 Task: Find connections with filter location Stolberg with filter topic #indiawith filter profile language French with filter current company PENTOZ with filter school Mata Sundri College For Women with filter industry Ambulance Services with filter service category Lead Generation with filter keywords title Truck Driver
Action: Mouse moved to (181, 273)
Screenshot: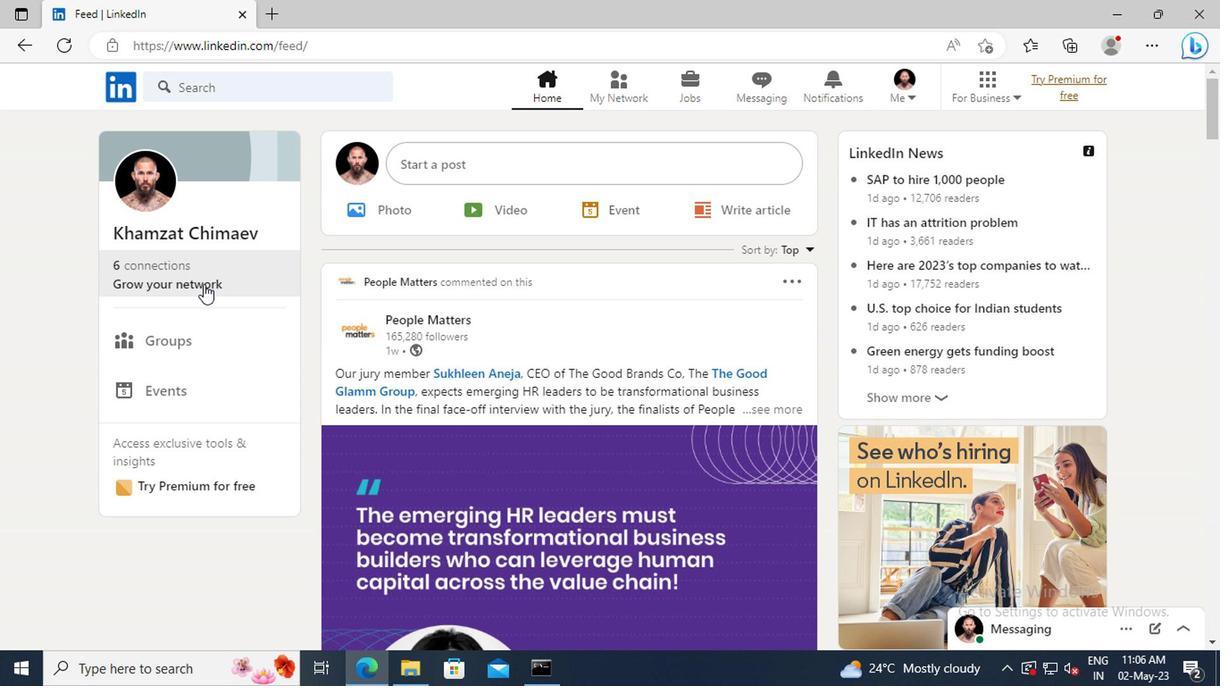 
Action: Mouse pressed left at (181, 273)
Screenshot: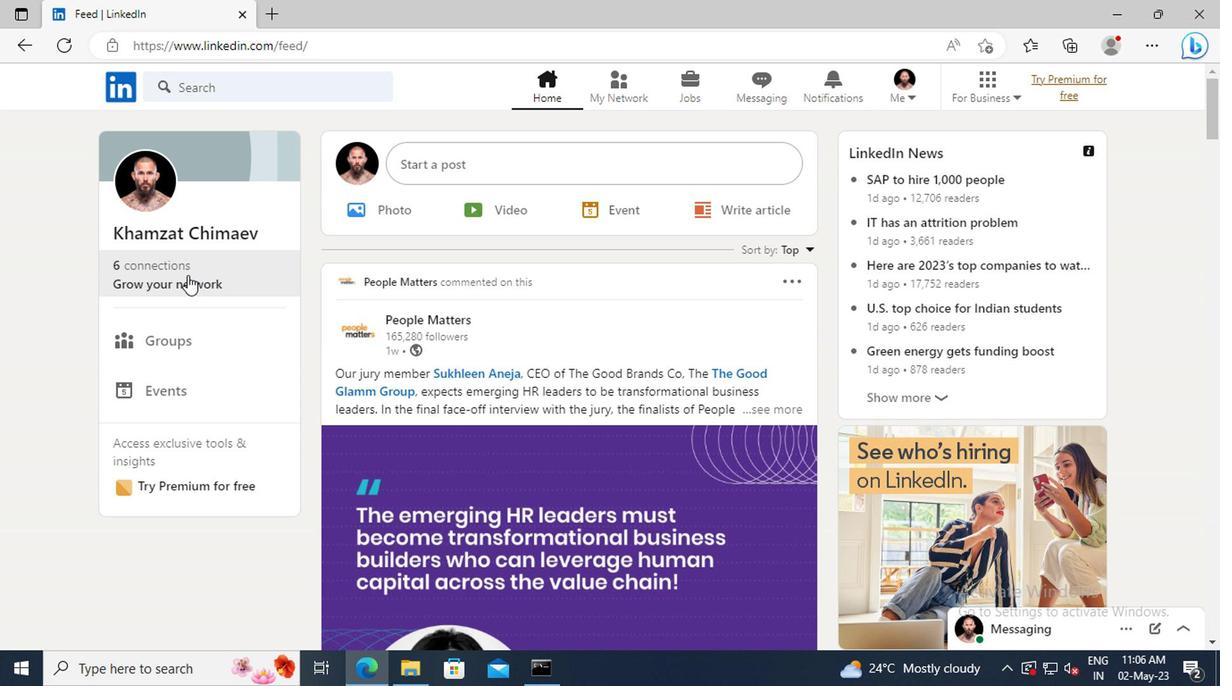 
Action: Mouse moved to (186, 186)
Screenshot: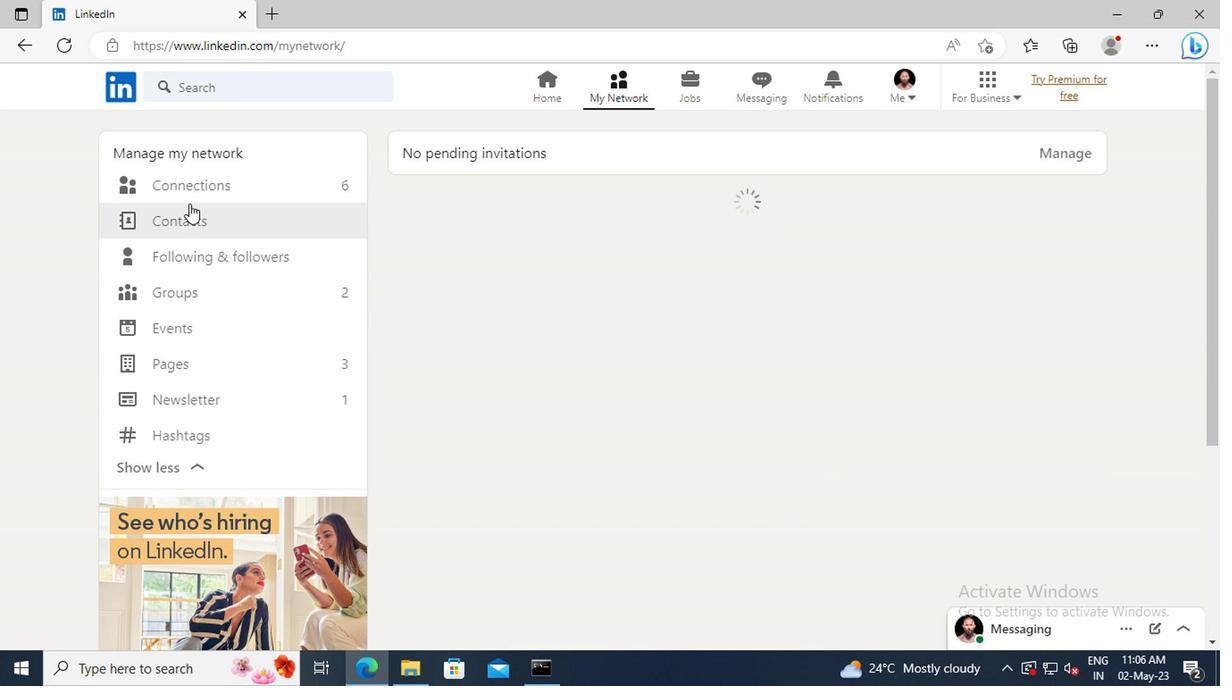 
Action: Mouse pressed left at (186, 186)
Screenshot: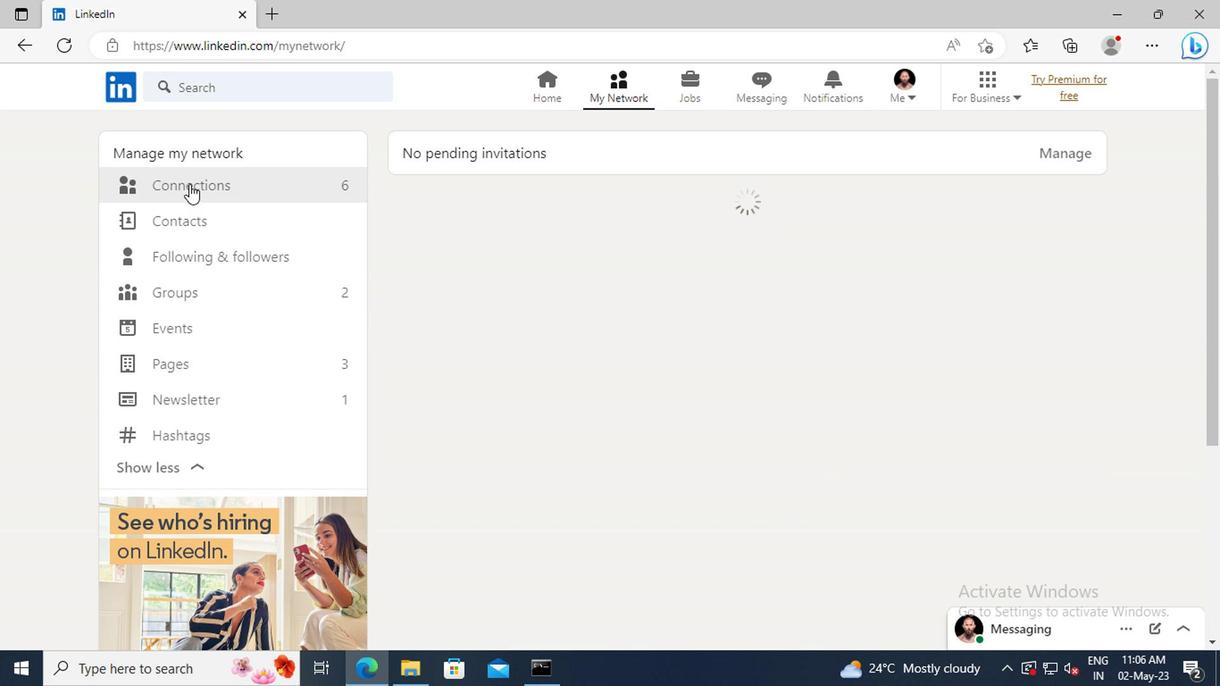 
Action: Mouse moved to (736, 188)
Screenshot: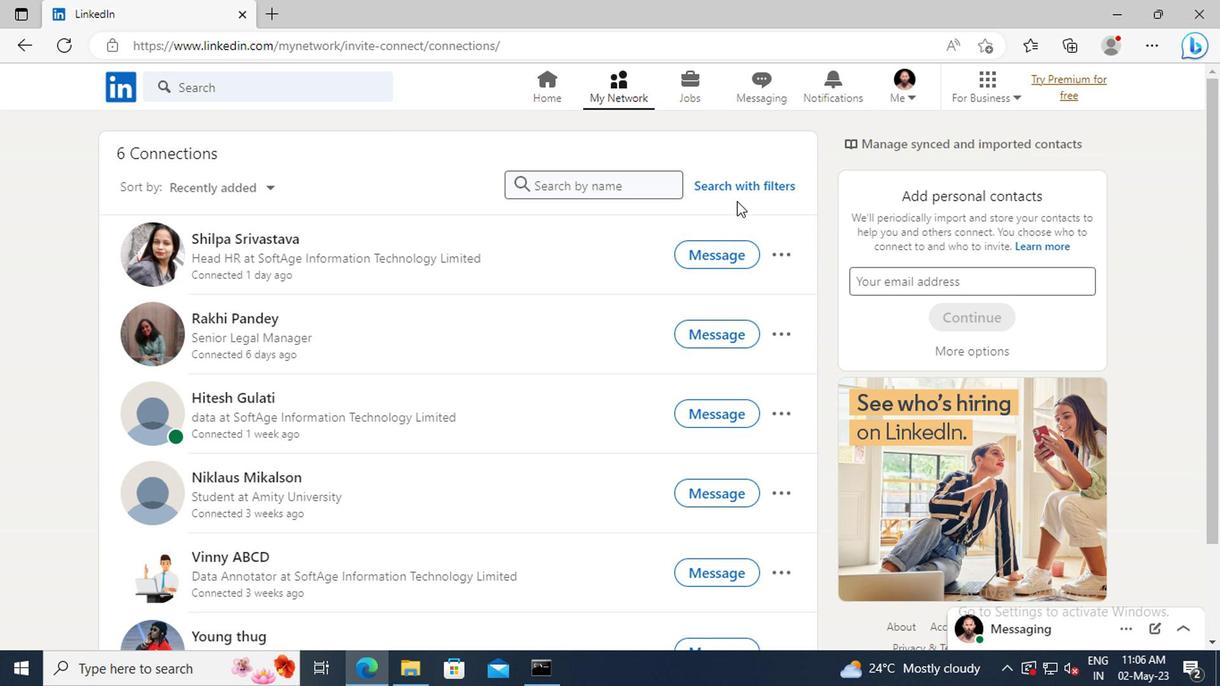 
Action: Mouse pressed left at (736, 188)
Screenshot: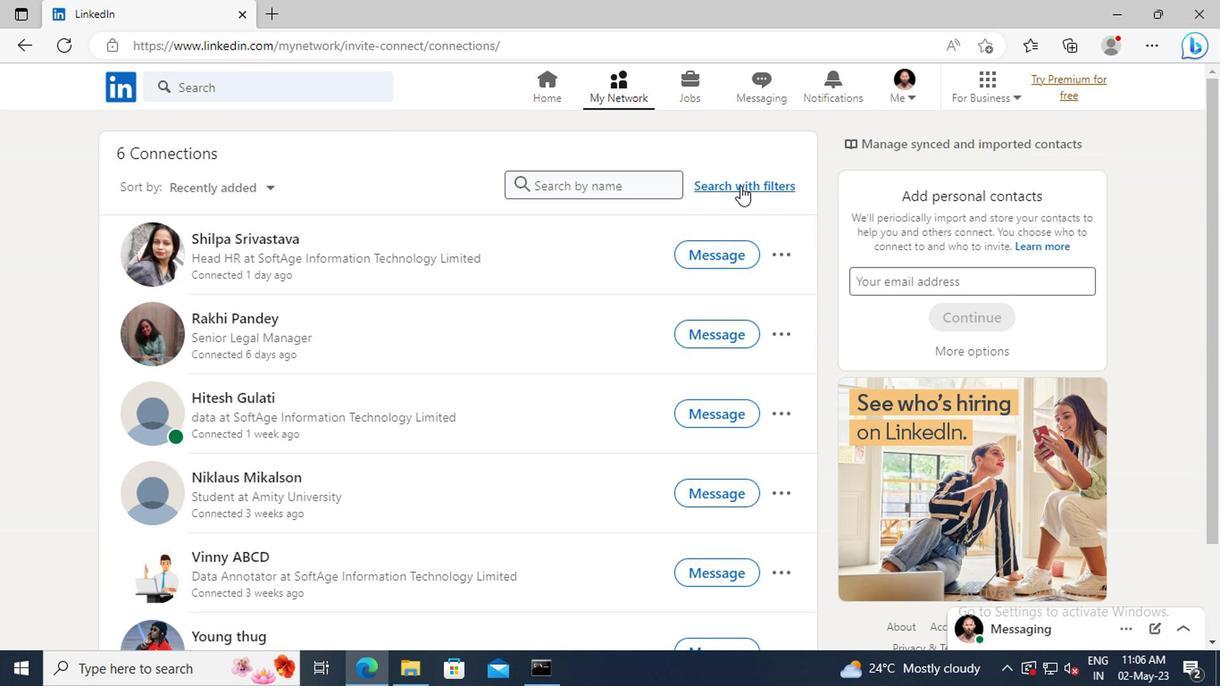 
Action: Mouse moved to (668, 144)
Screenshot: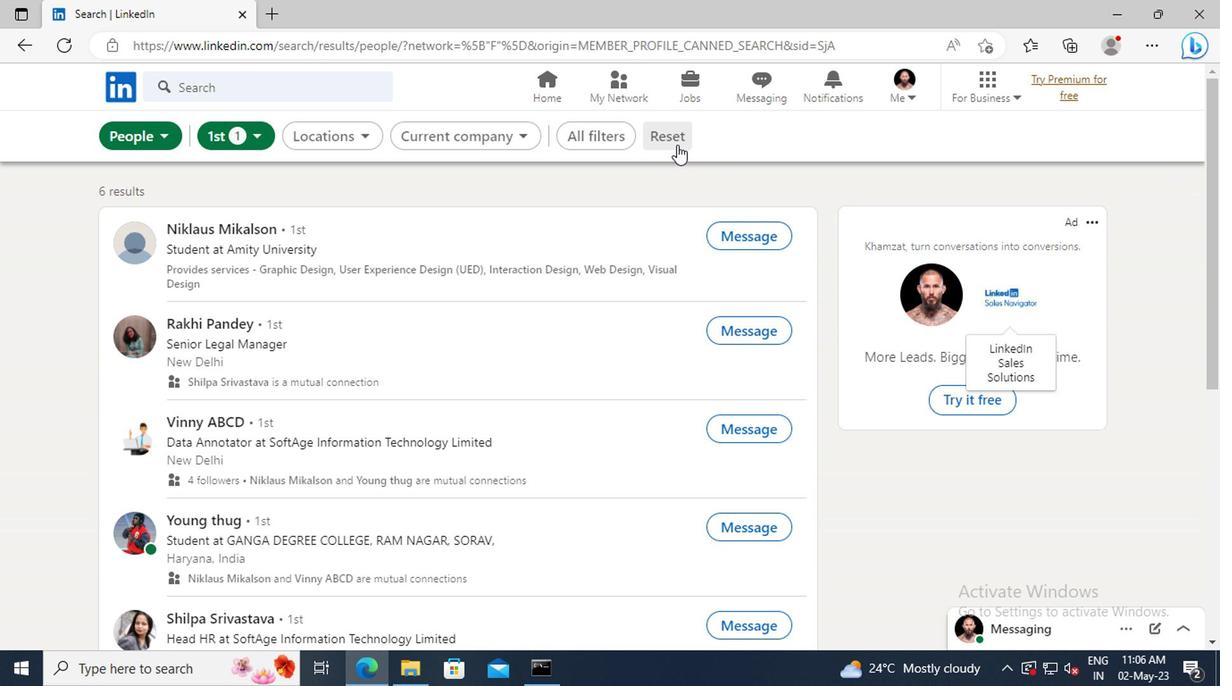 
Action: Mouse pressed left at (668, 144)
Screenshot: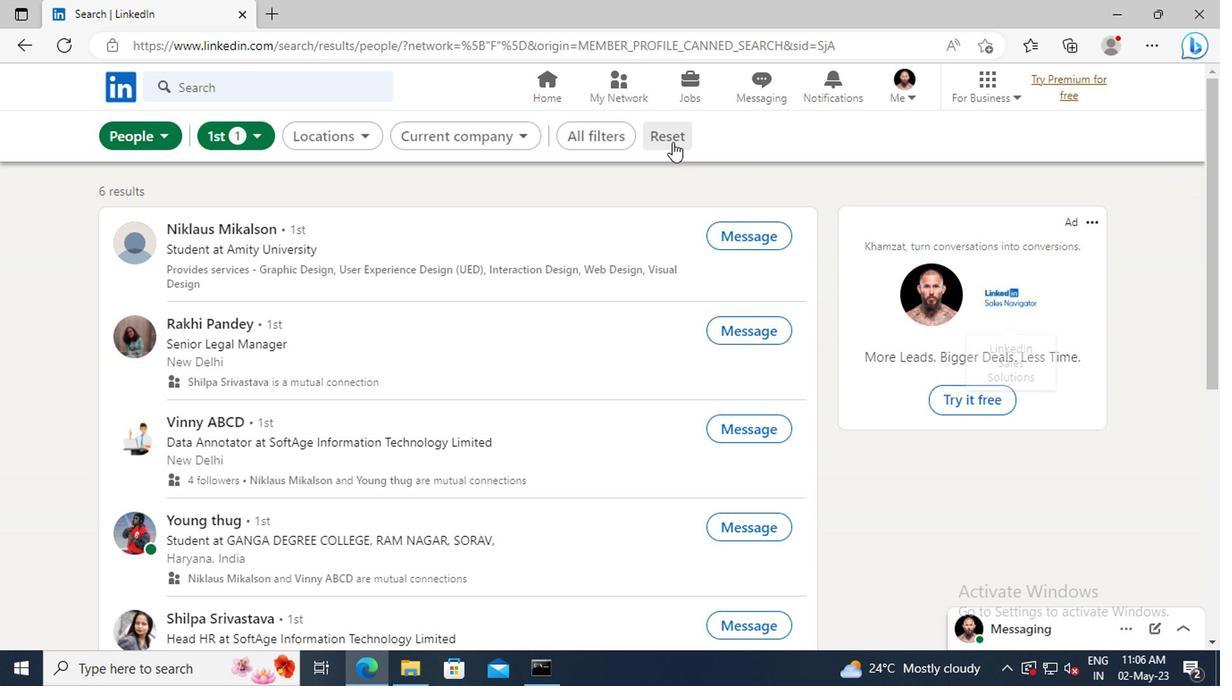 
Action: Mouse moved to (641, 143)
Screenshot: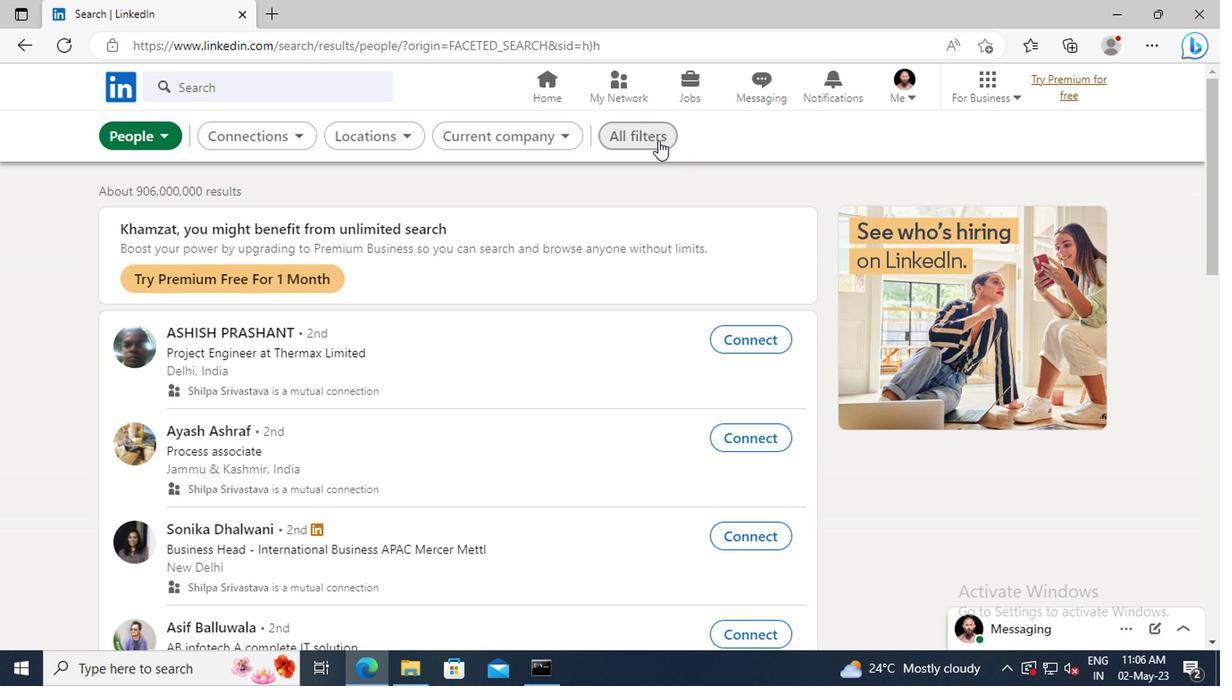 
Action: Mouse pressed left at (641, 143)
Screenshot: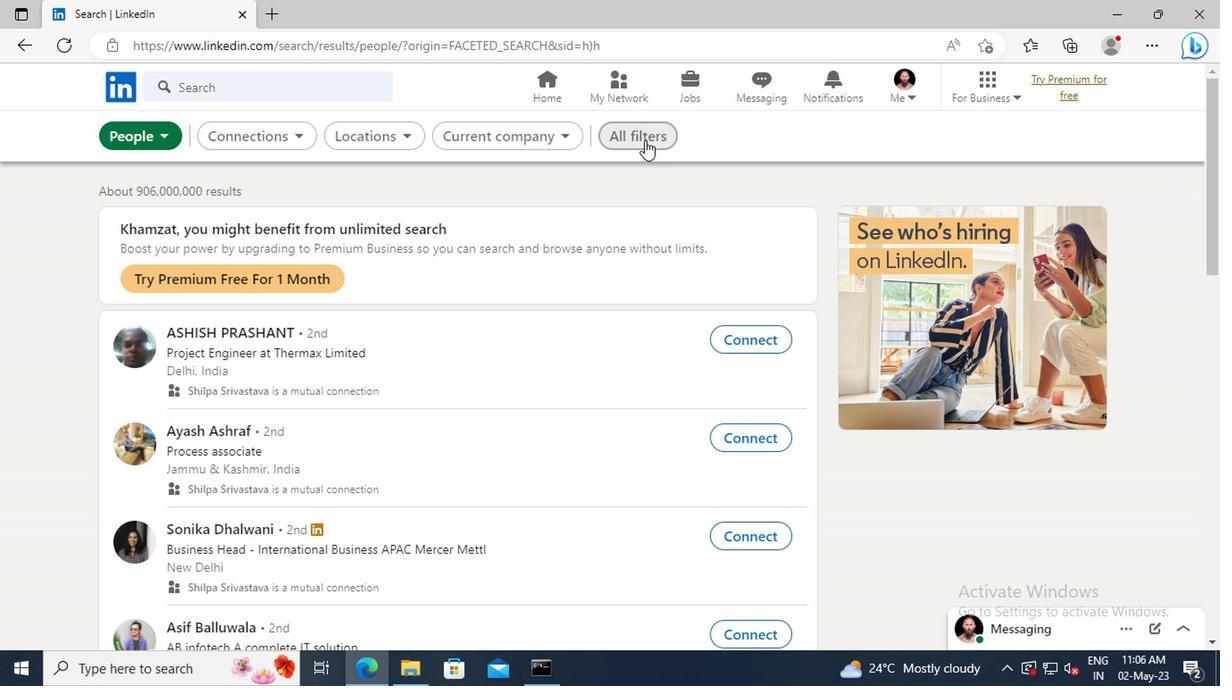 
Action: Mouse moved to (964, 300)
Screenshot: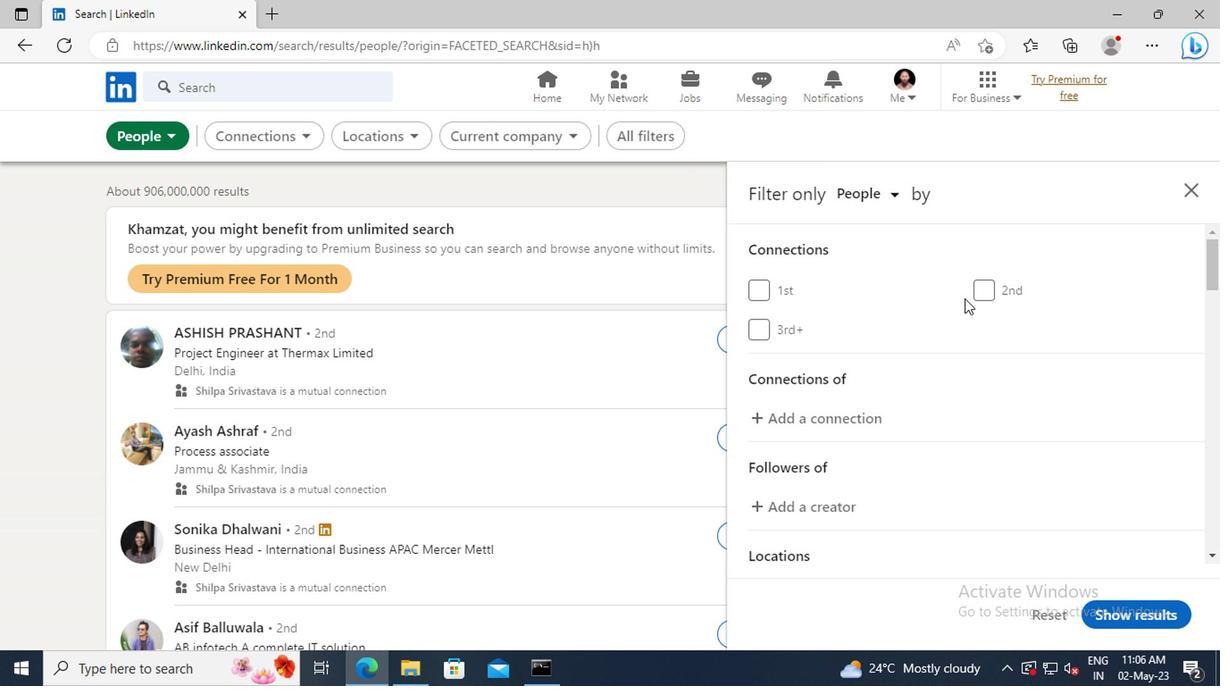 
Action: Mouse scrolled (964, 300) with delta (0, 0)
Screenshot: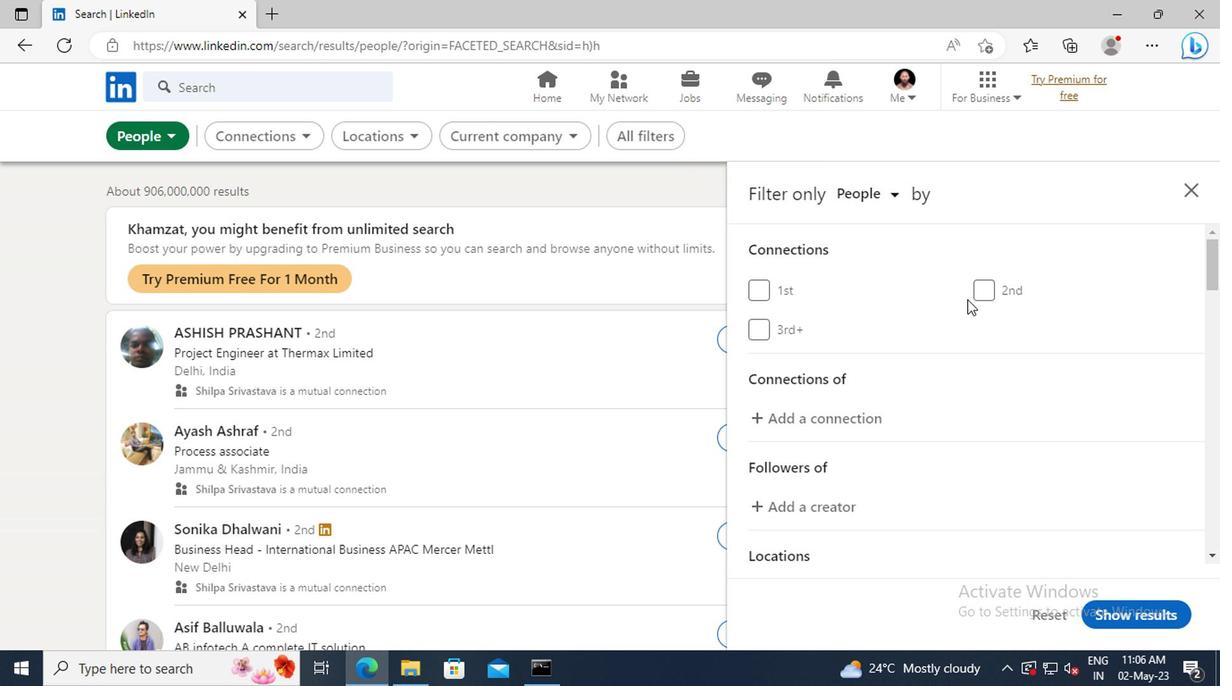 
Action: Mouse scrolled (964, 300) with delta (0, 0)
Screenshot: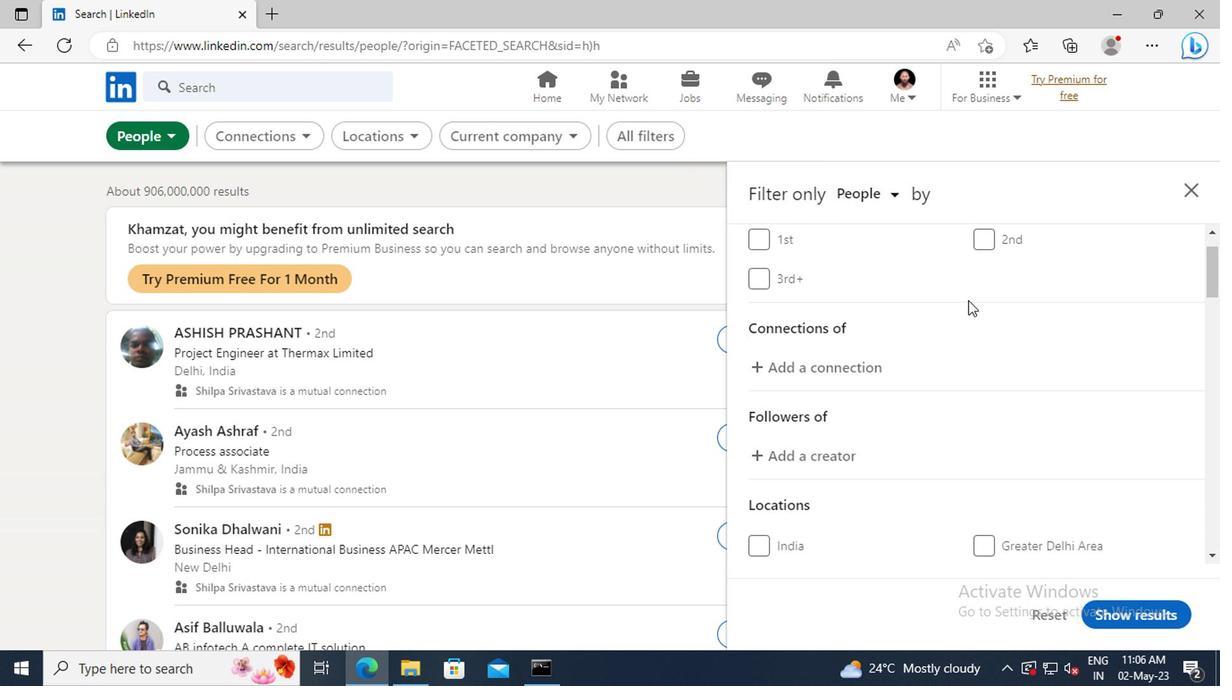 
Action: Mouse scrolled (964, 300) with delta (0, 0)
Screenshot: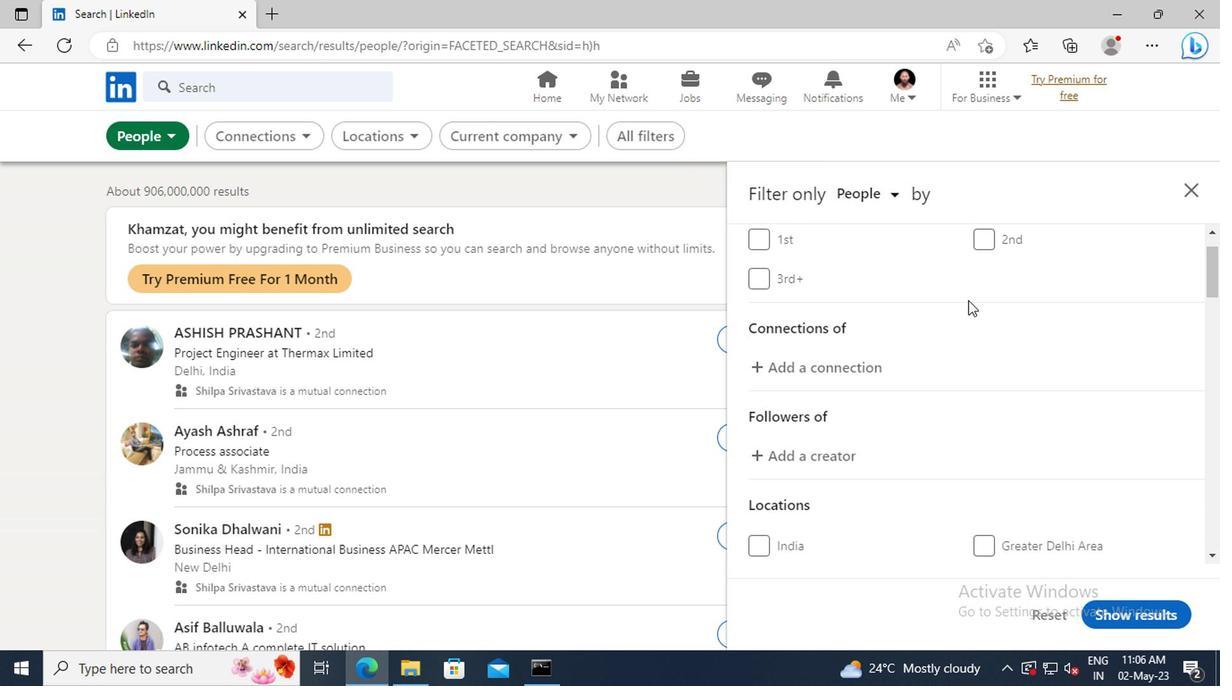 
Action: Mouse scrolled (964, 300) with delta (0, 0)
Screenshot: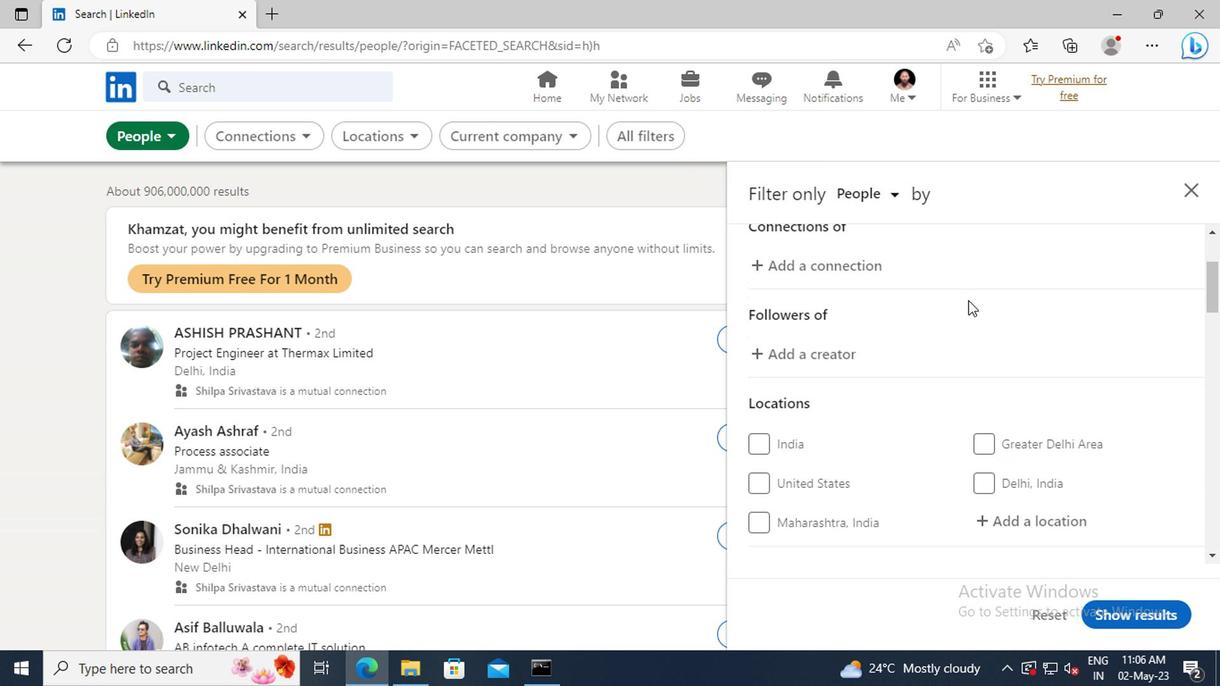 
Action: Mouse scrolled (964, 300) with delta (0, 0)
Screenshot: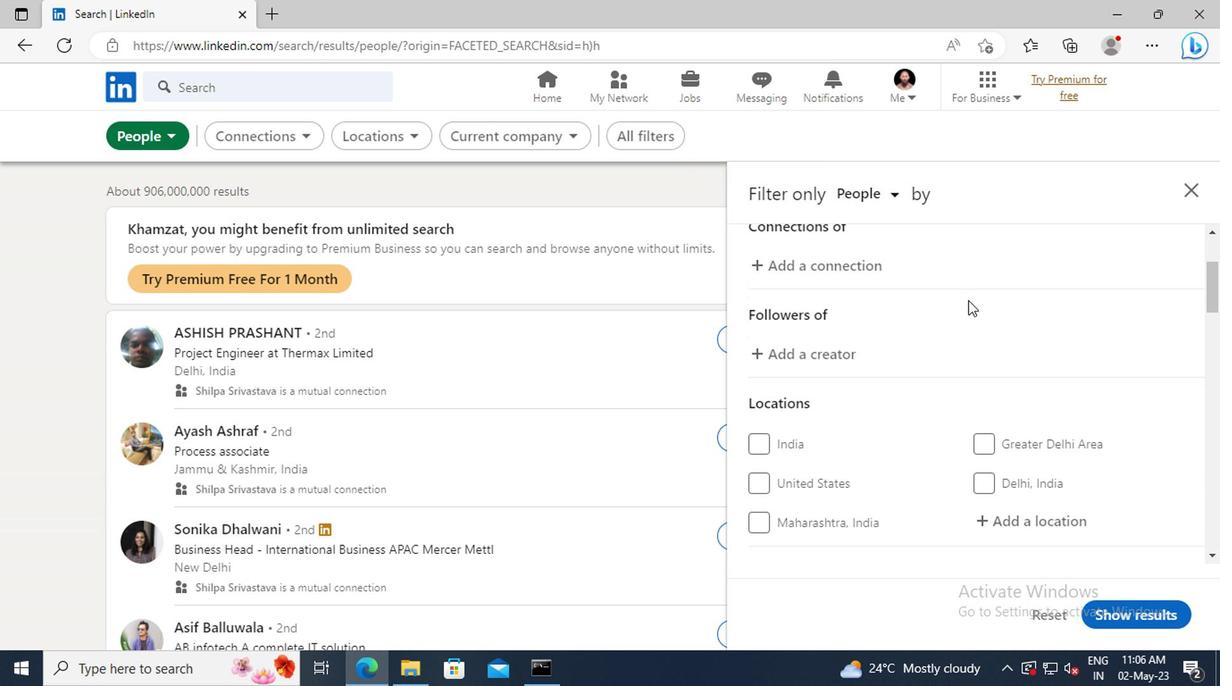 
Action: Mouse scrolled (964, 300) with delta (0, 0)
Screenshot: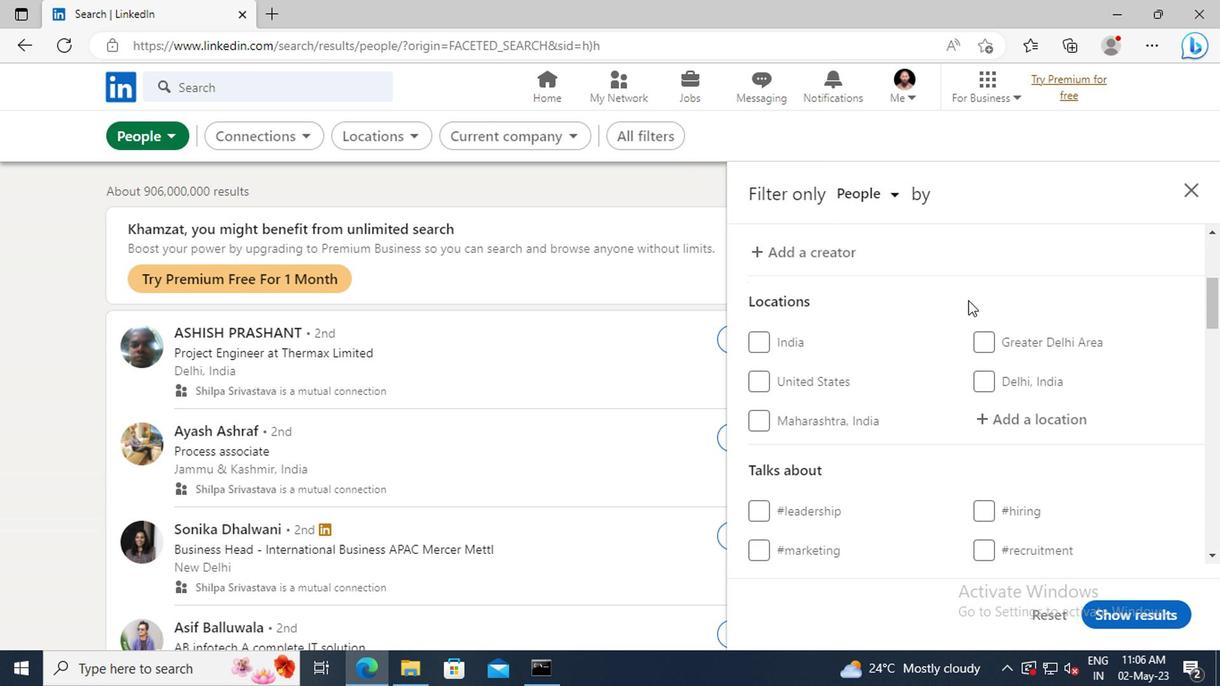 
Action: Mouse moved to (979, 368)
Screenshot: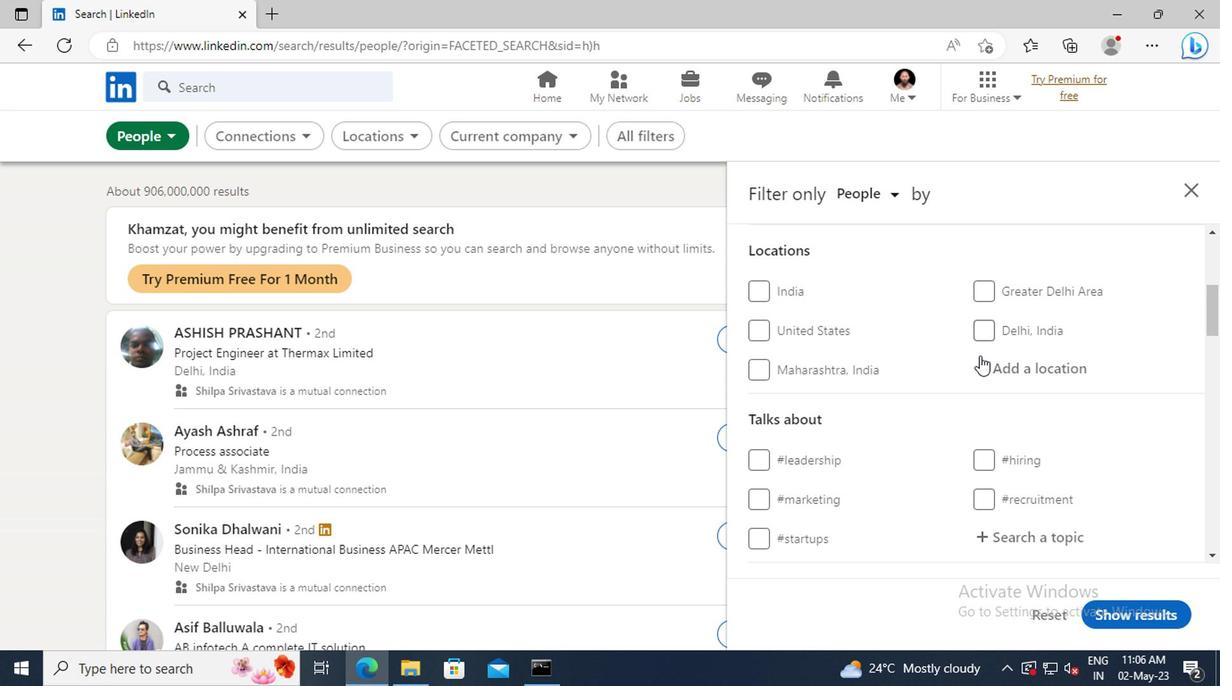 
Action: Mouse pressed left at (979, 368)
Screenshot: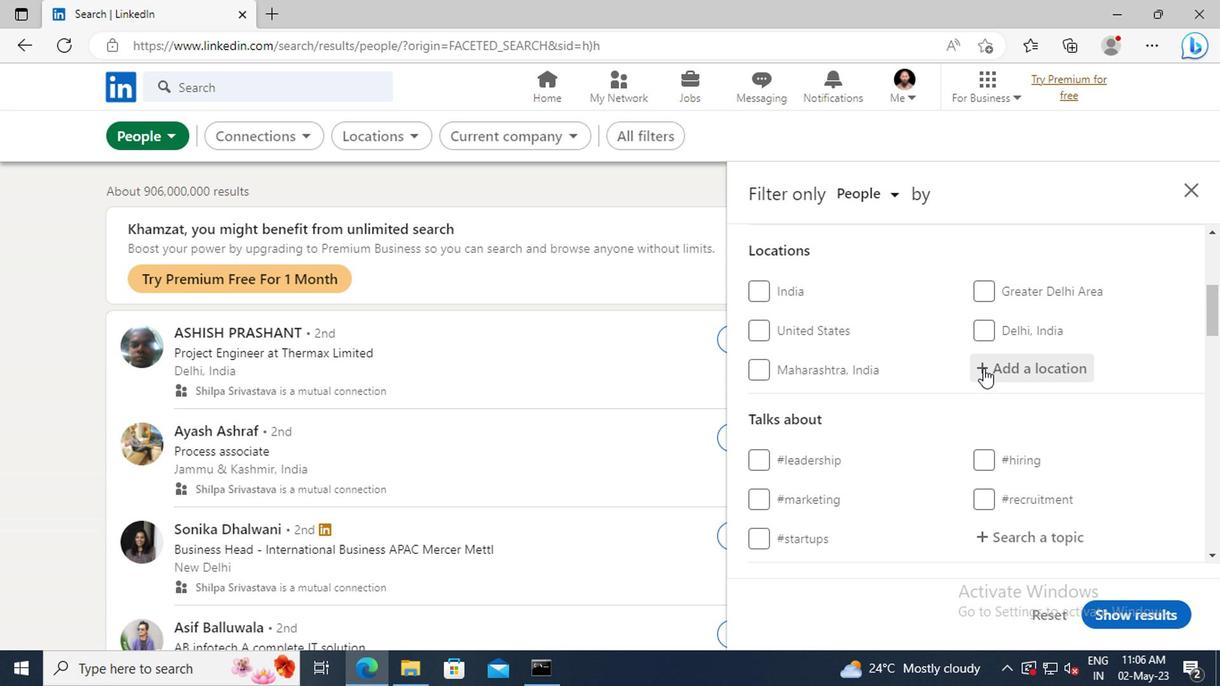 
Action: Key pressed <Key.shift>STOLBERG
Screenshot: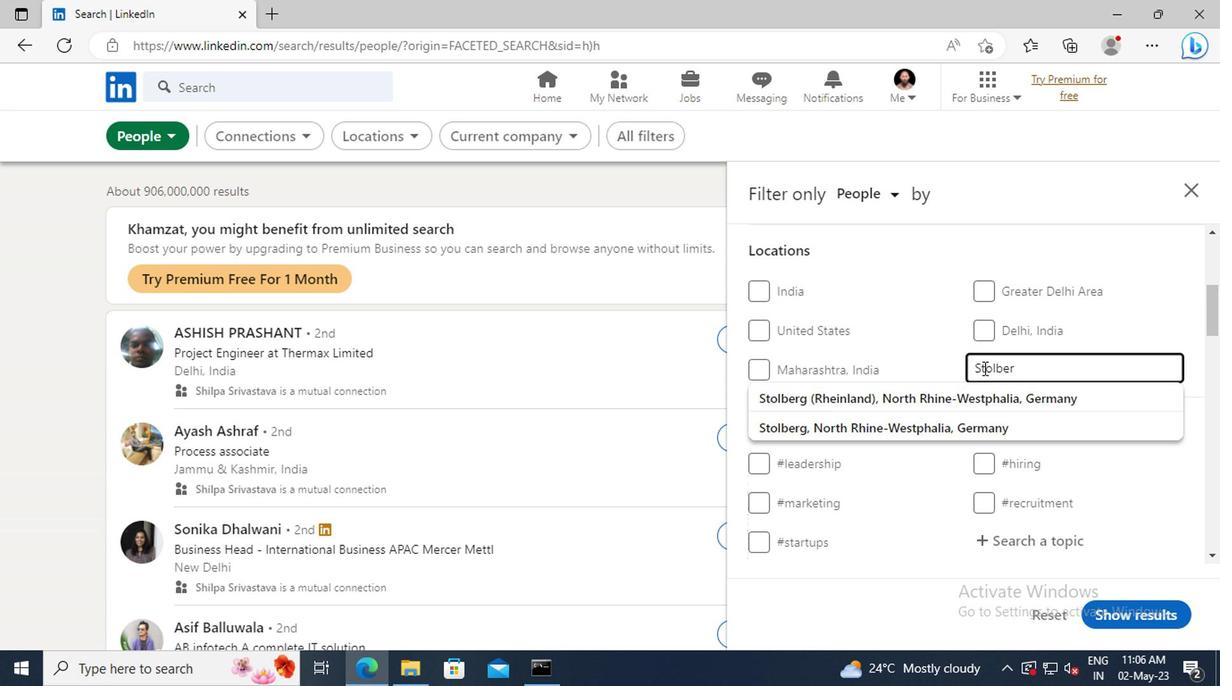
Action: Mouse moved to (980, 422)
Screenshot: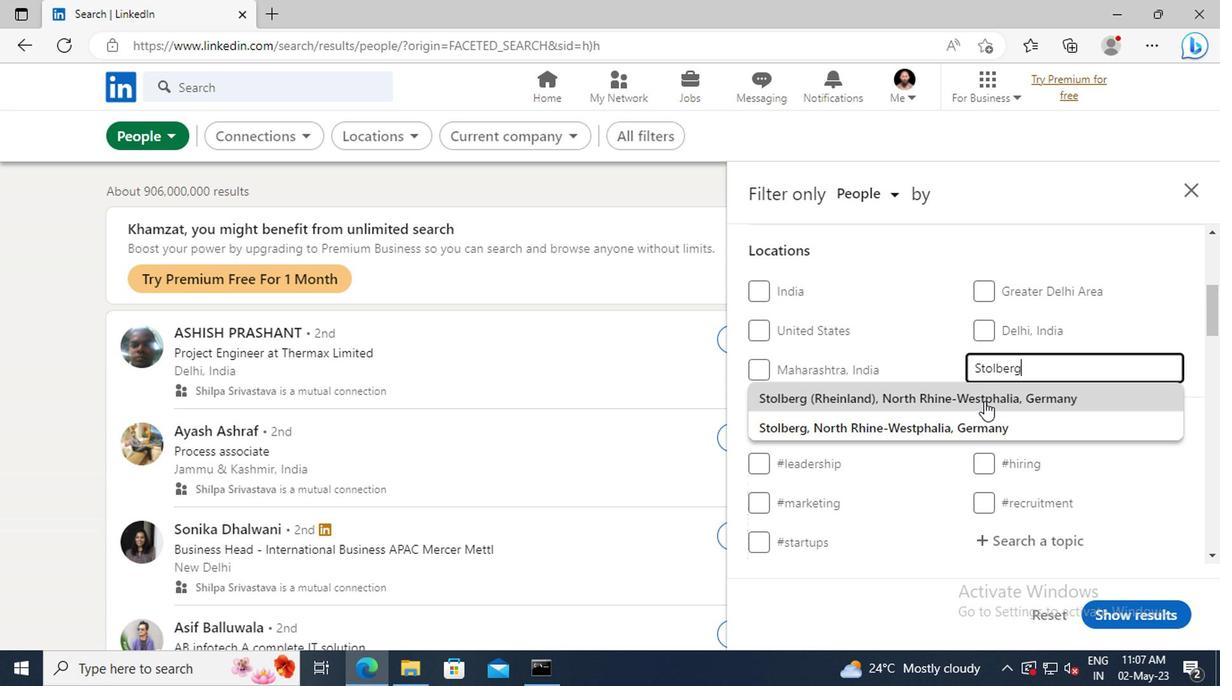 
Action: Mouse pressed left at (980, 422)
Screenshot: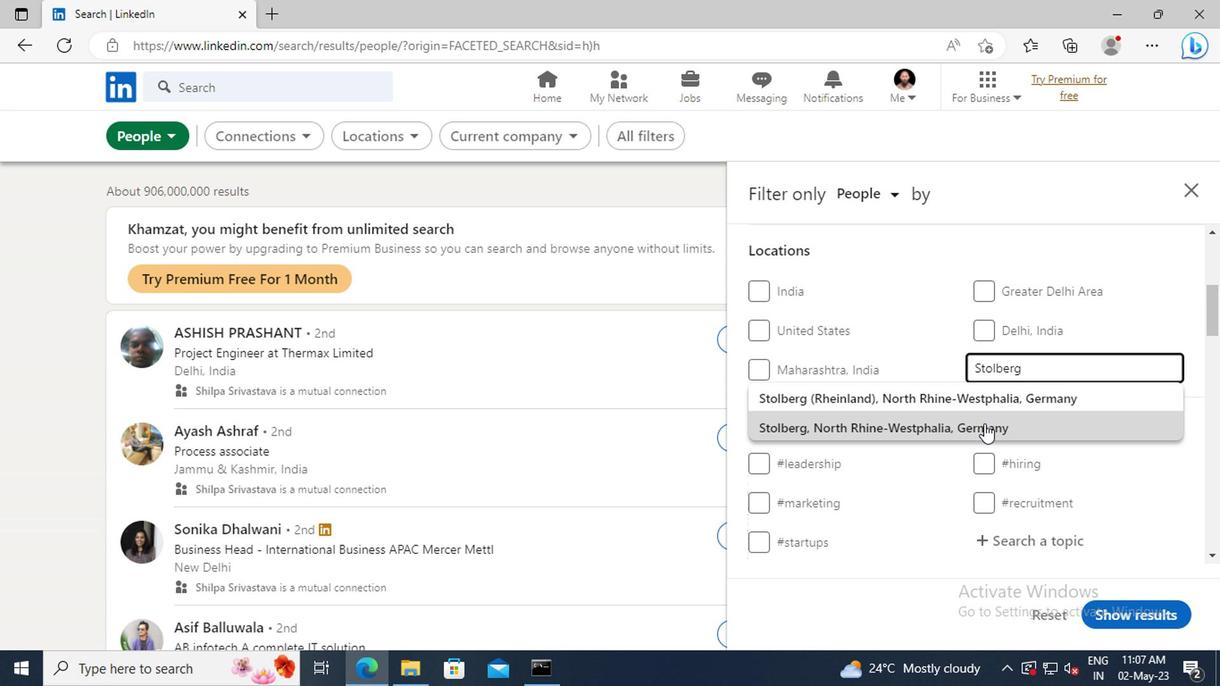
Action: Mouse scrolled (980, 422) with delta (0, 0)
Screenshot: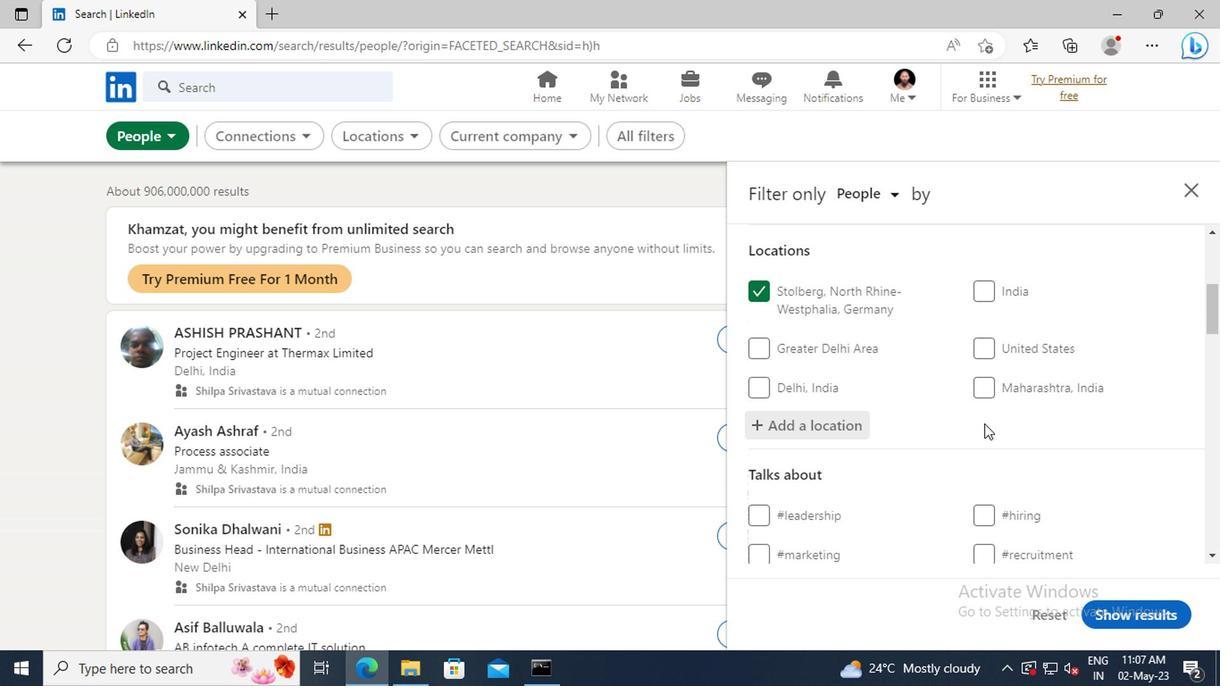 
Action: Mouse scrolled (980, 422) with delta (0, 0)
Screenshot: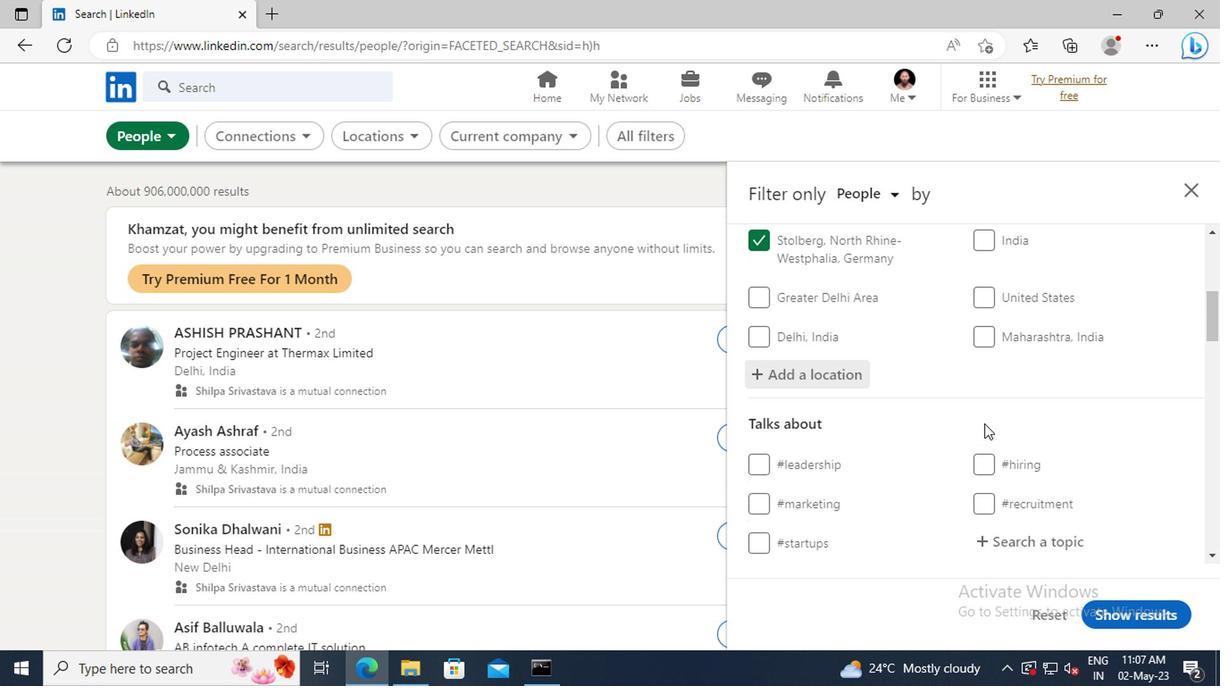 
Action: Mouse scrolled (980, 422) with delta (0, 0)
Screenshot: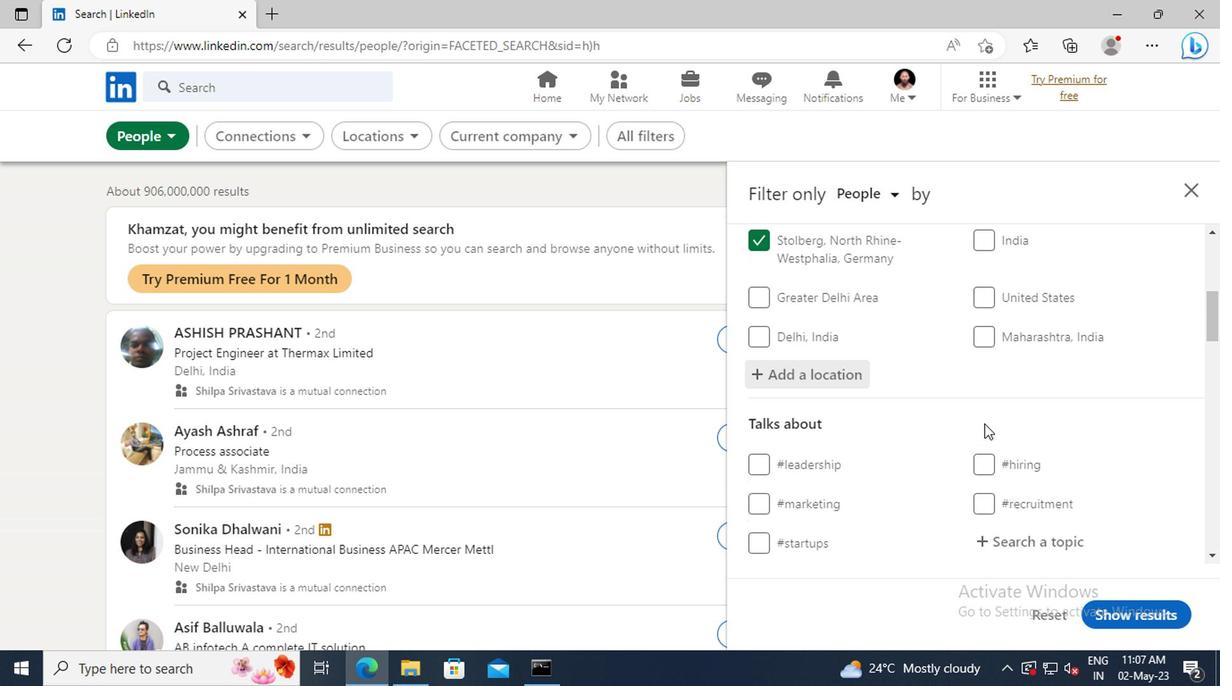 
Action: Mouse moved to (984, 434)
Screenshot: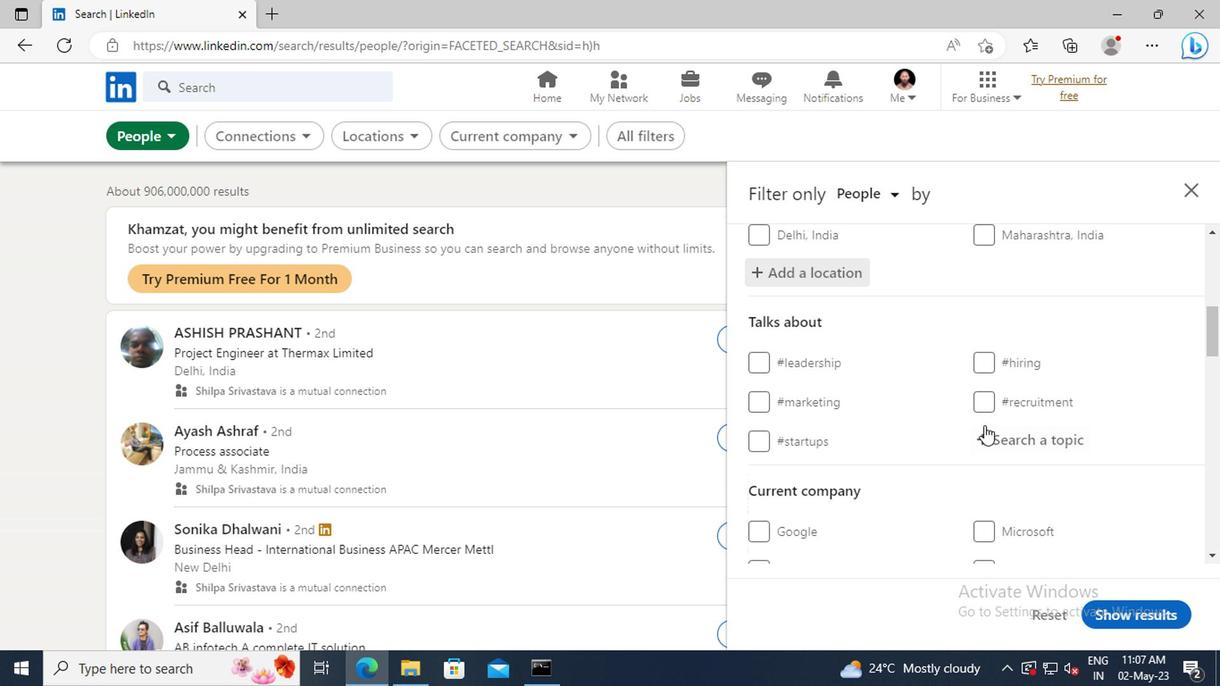 
Action: Mouse pressed left at (984, 434)
Screenshot: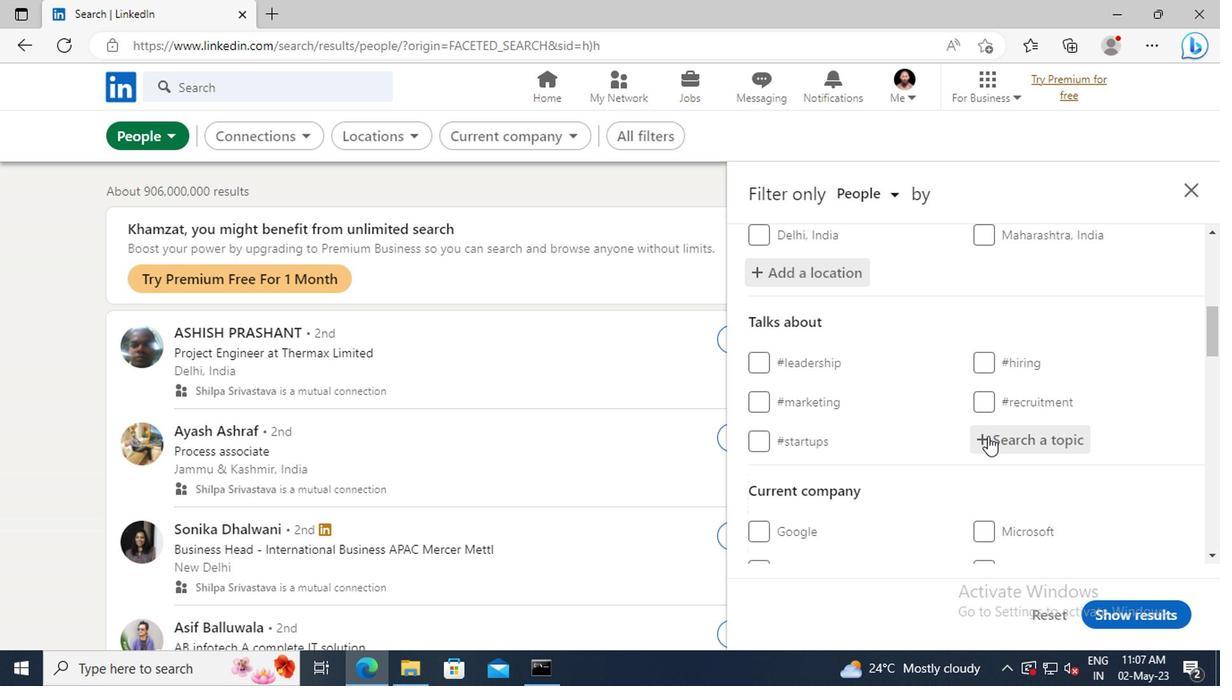 
Action: Key pressed INDIA
Screenshot: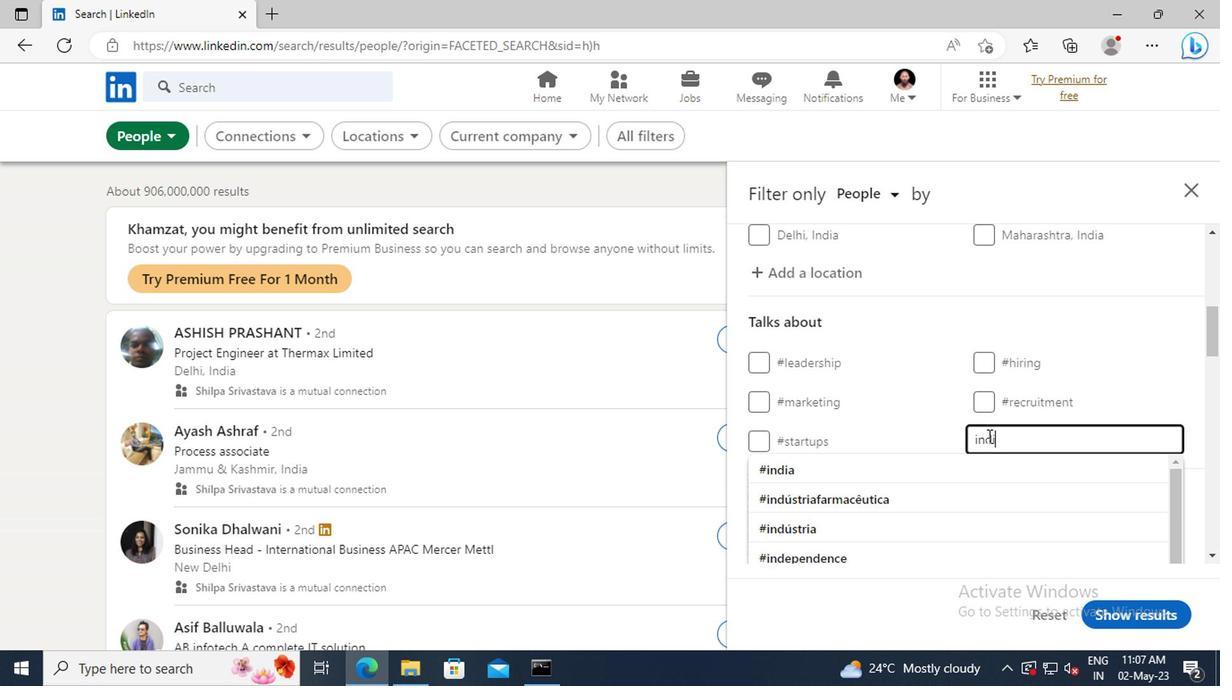 
Action: Mouse moved to (984, 464)
Screenshot: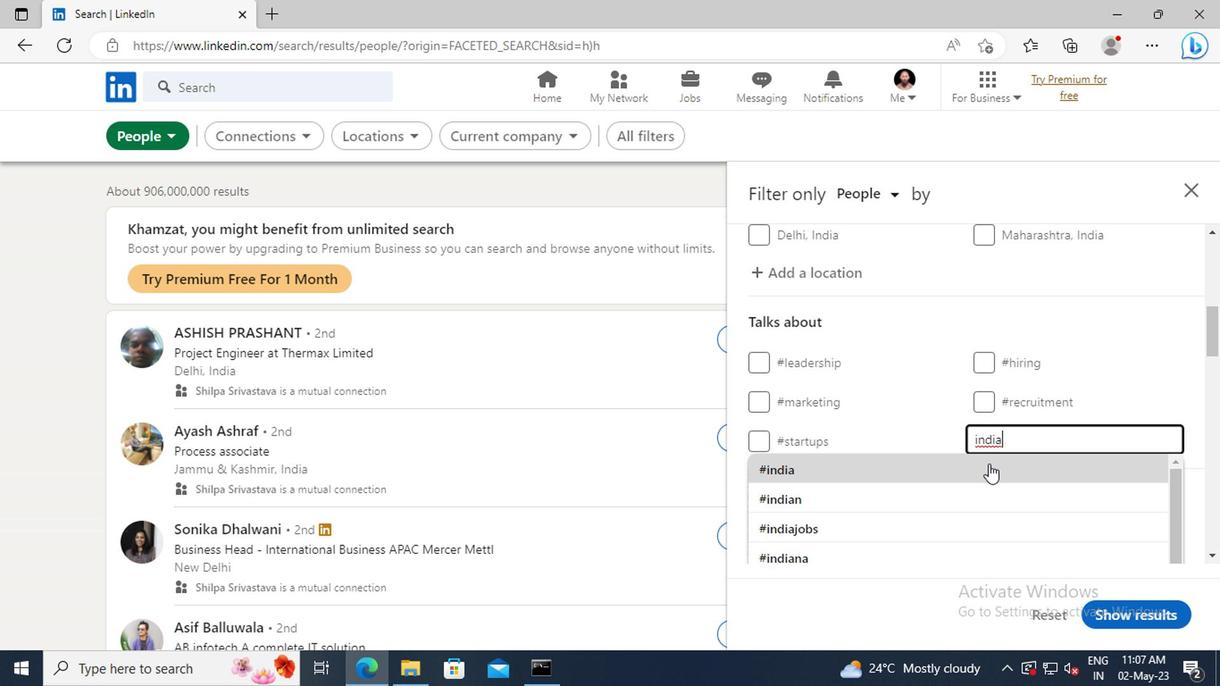 
Action: Mouse pressed left at (984, 464)
Screenshot: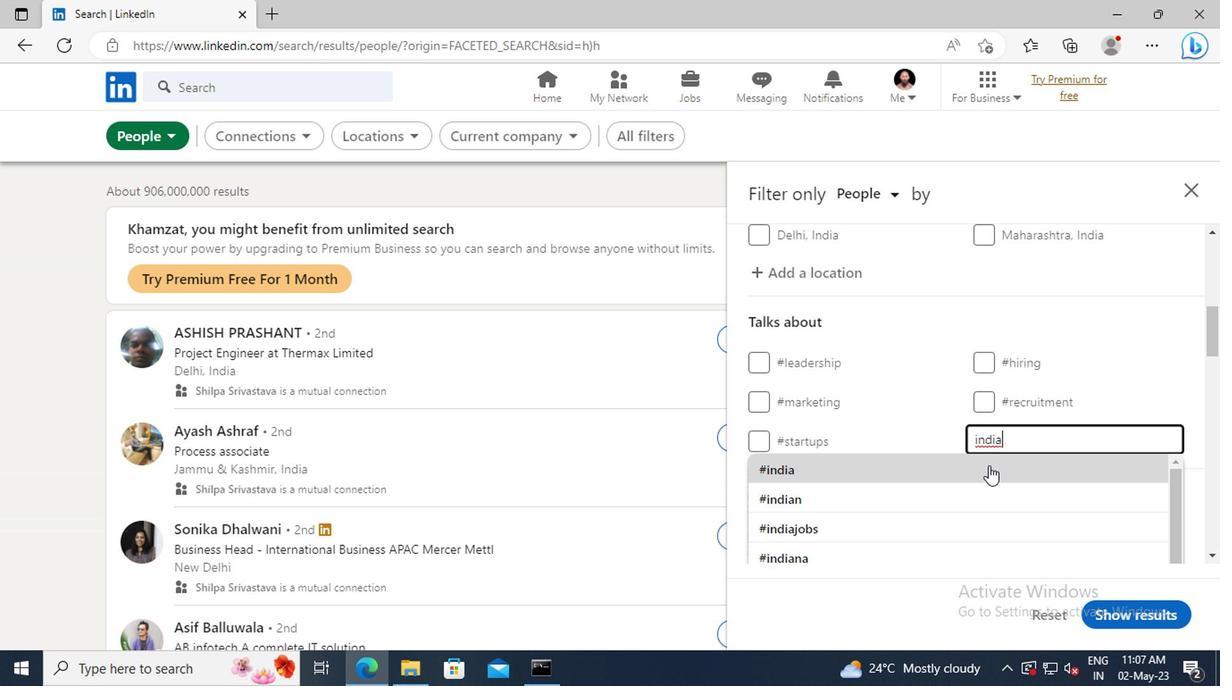 
Action: Mouse scrolled (984, 463) with delta (0, 0)
Screenshot: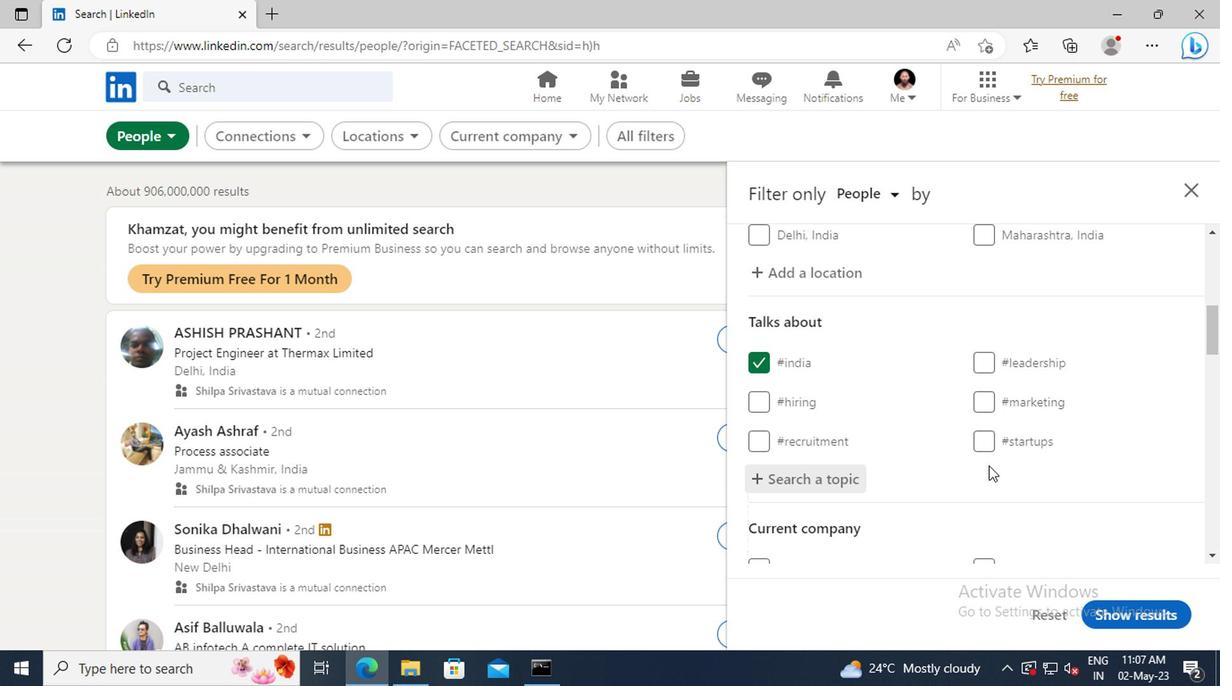
Action: Mouse scrolled (984, 463) with delta (0, 0)
Screenshot: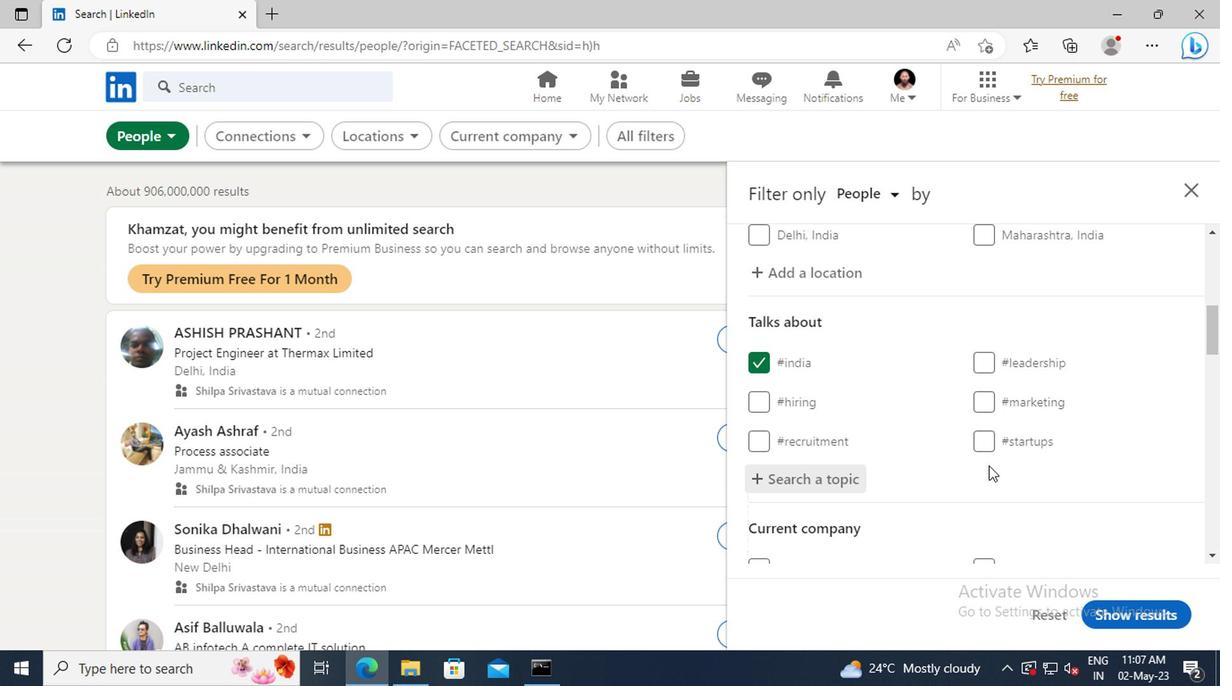 
Action: Mouse scrolled (984, 463) with delta (0, 0)
Screenshot: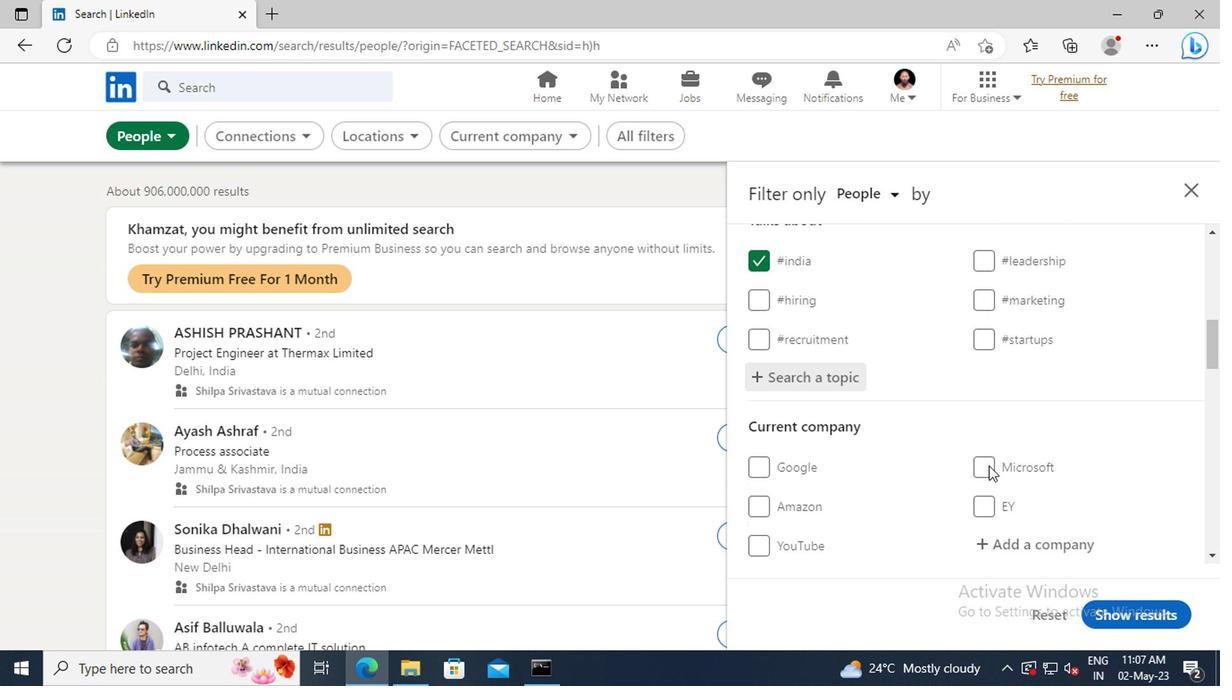 
Action: Mouse scrolled (984, 463) with delta (0, 0)
Screenshot: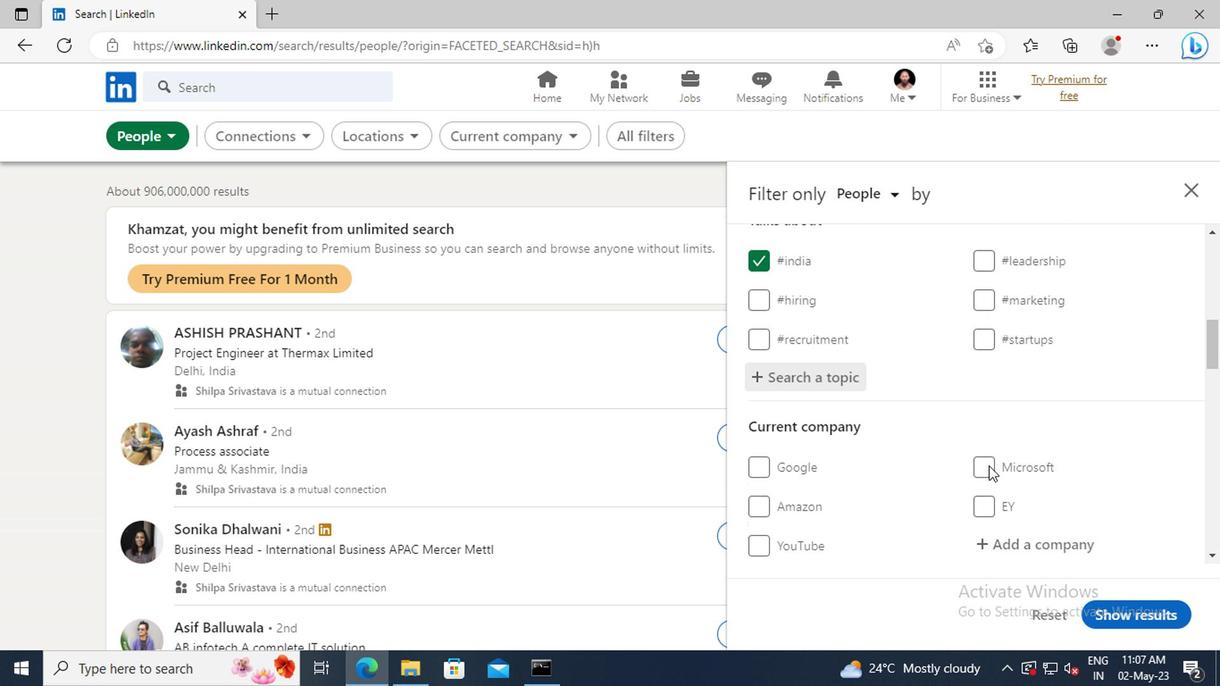 
Action: Mouse scrolled (984, 463) with delta (0, 0)
Screenshot: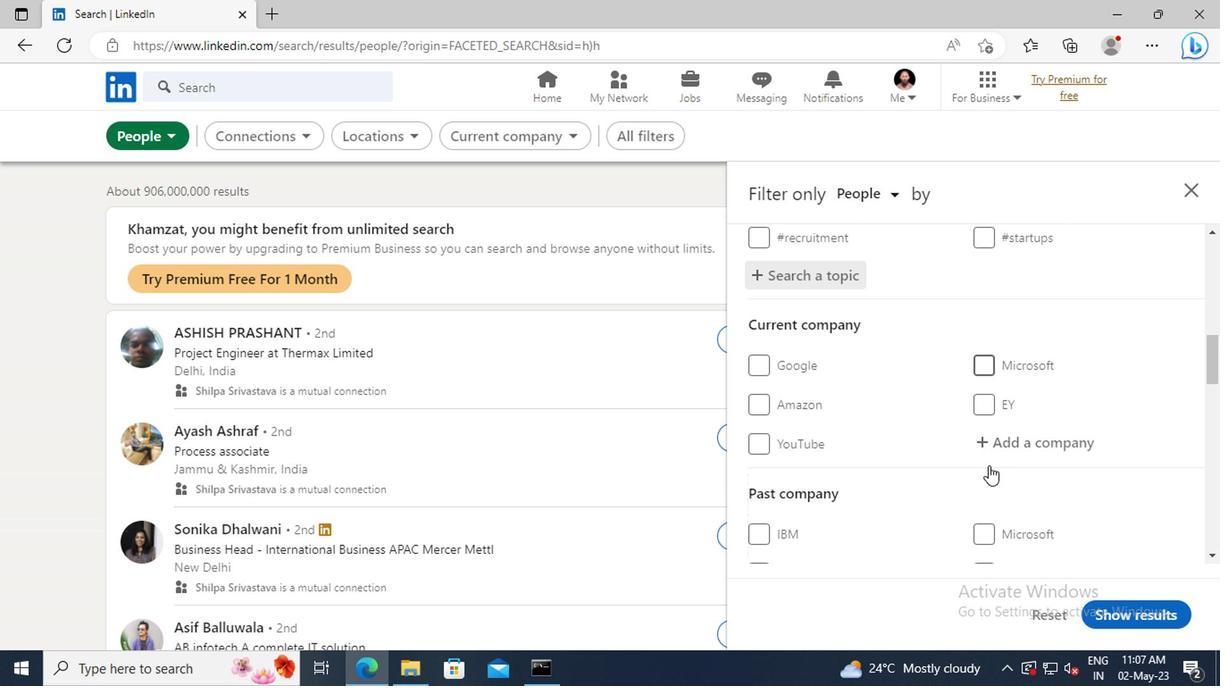 
Action: Mouse scrolled (984, 463) with delta (0, 0)
Screenshot: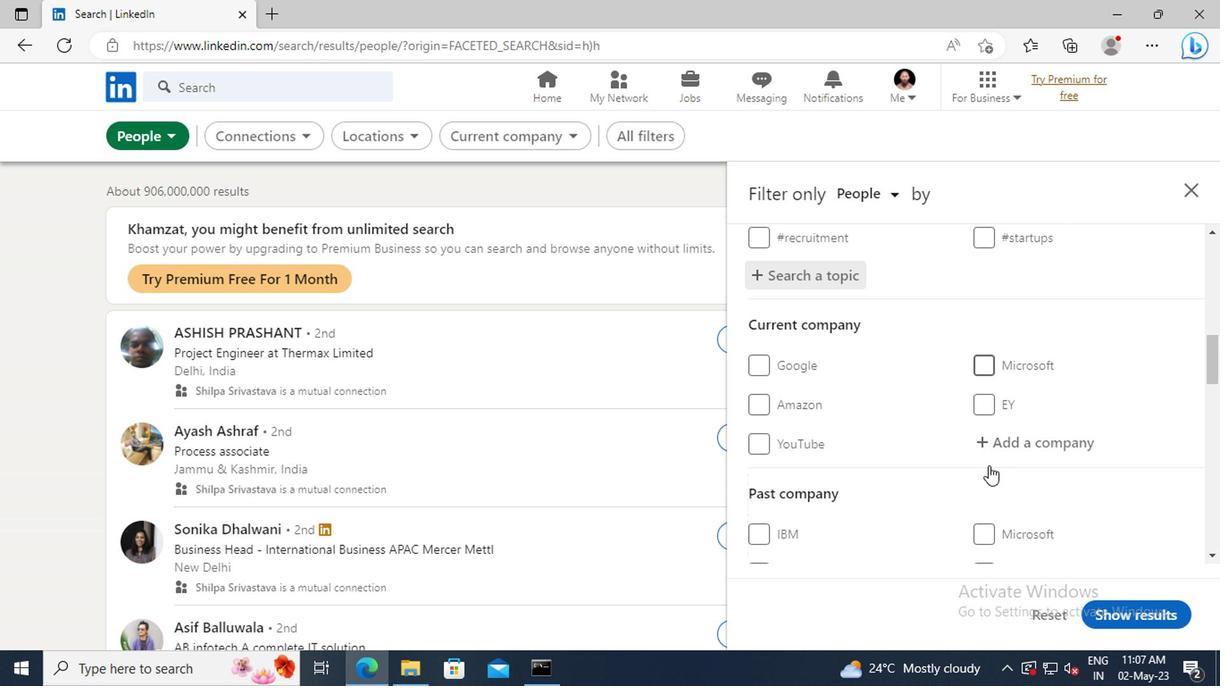 
Action: Mouse moved to (987, 434)
Screenshot: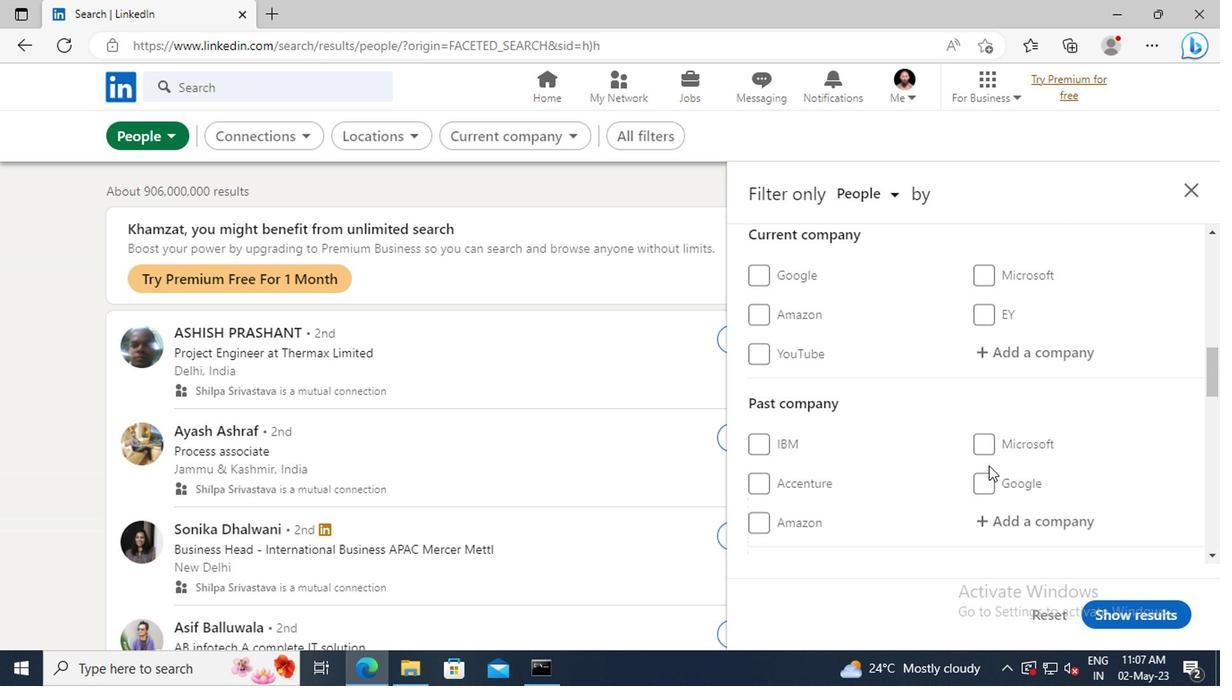 
Action: Mouse scrolled (987, 433) with delta (0, 0)
Screenshot: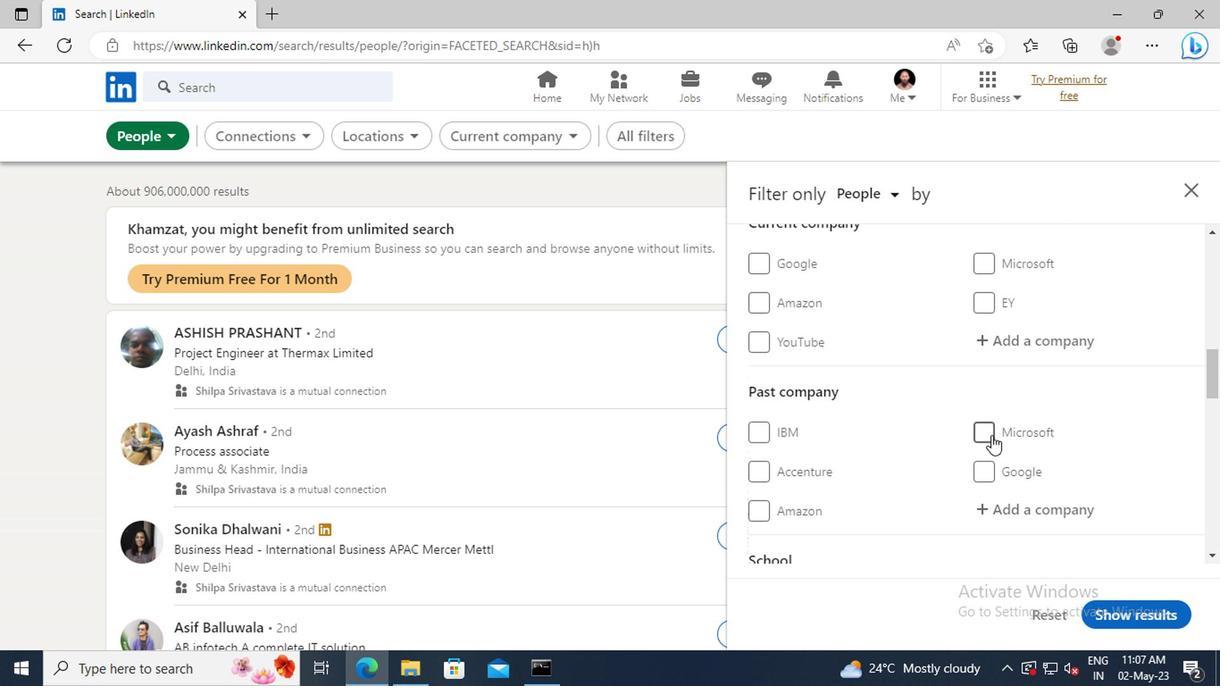 
Action: Mouse scrolled (987, 433) with delta (0, 0)
Screenshot: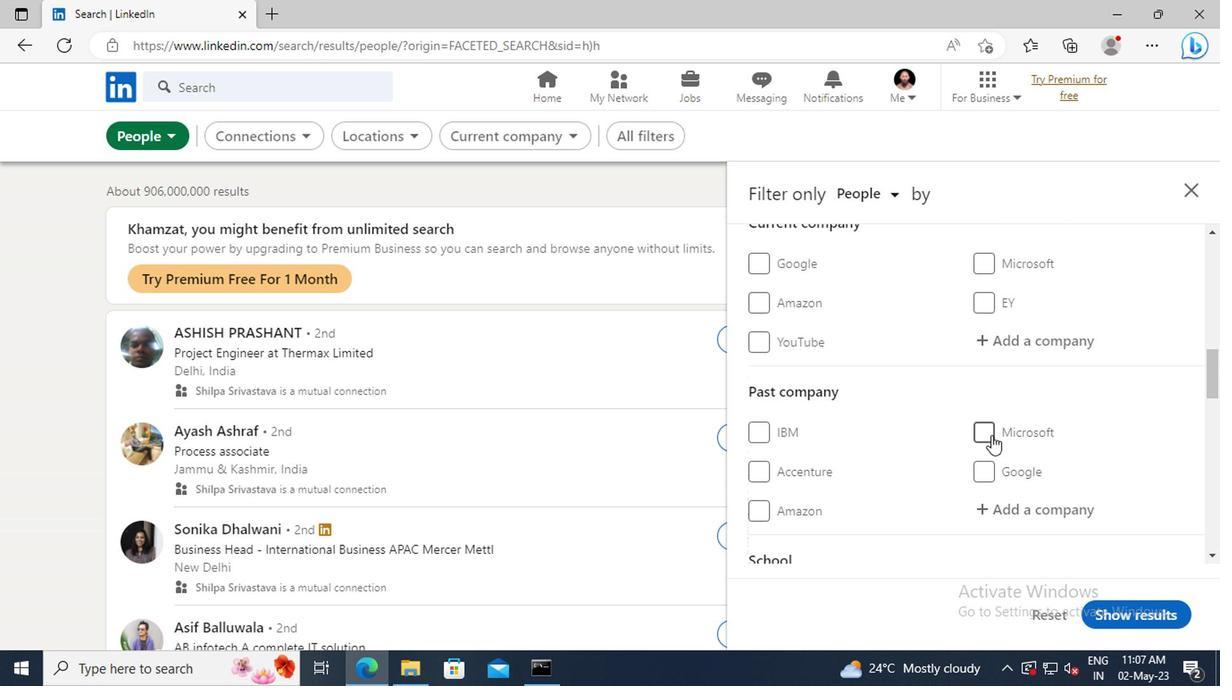 
Action: Mouse scrolled (987, 433) with delta (0, 0)
Screenshot: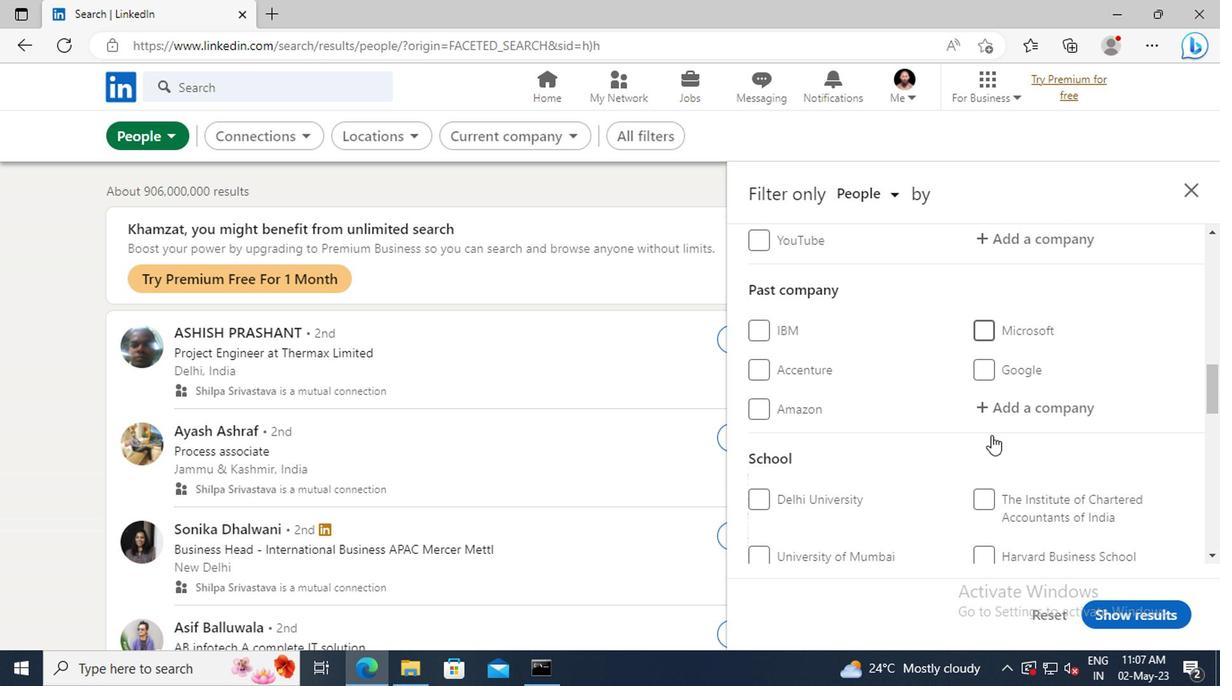
Action: Mouse scrolled (987, 433) with delta (0, 0)
Screenshot: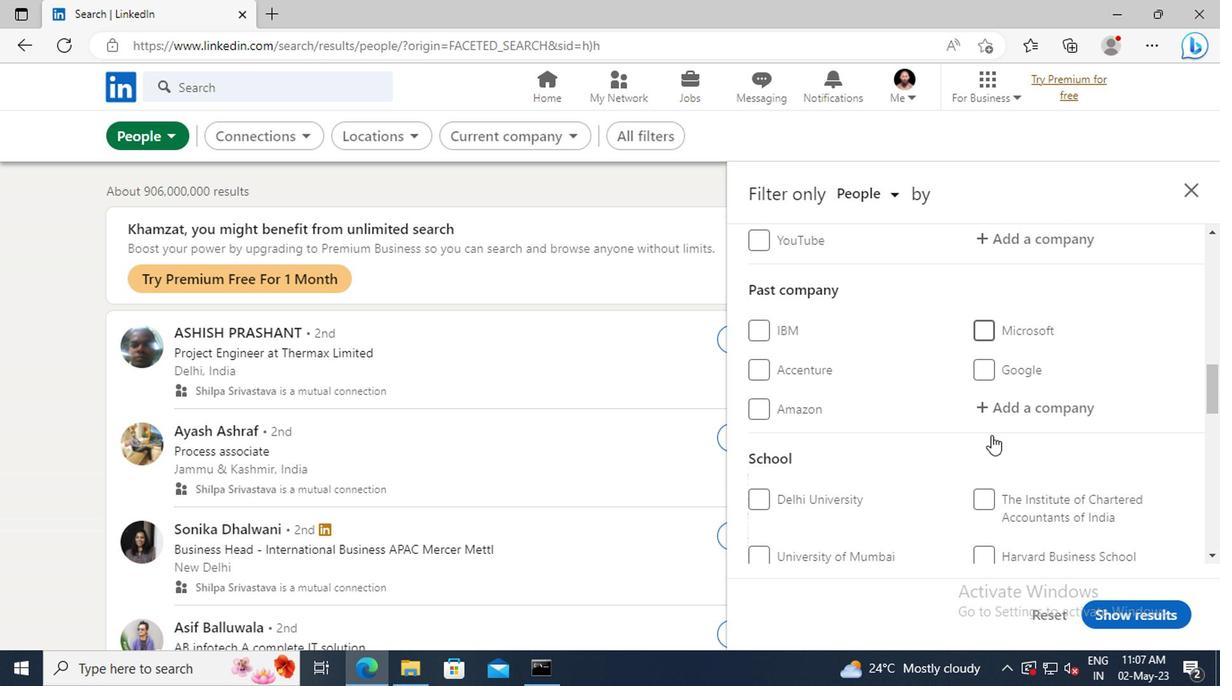 
Action: Mouse scrolled (987, 433) with delta (0, 0)
Screenshot: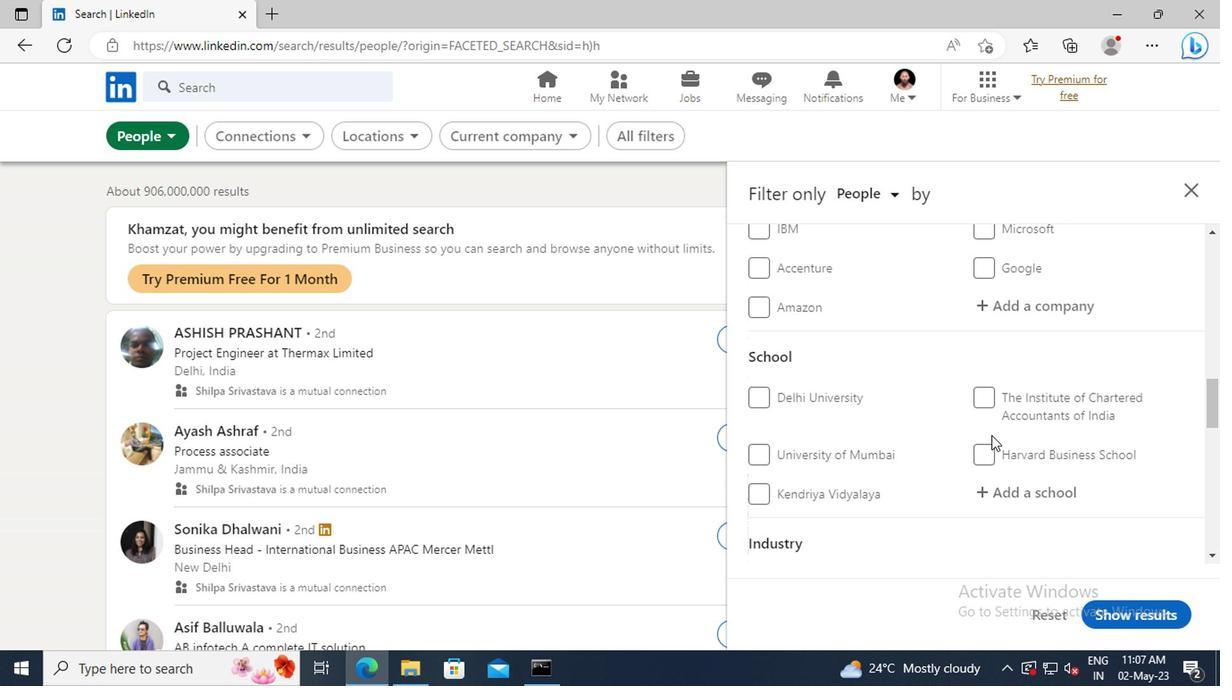
Action: Mouse scrolled (987, 433) with delta (0, 0)
Screenshot: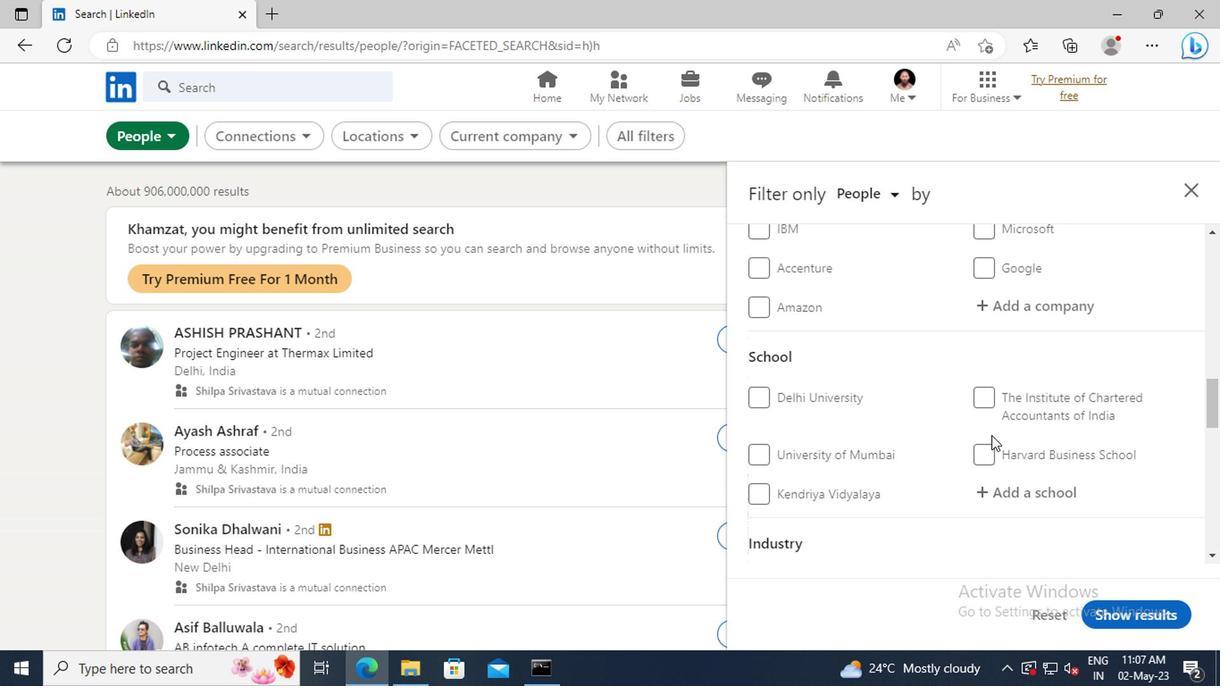 
Action: Mouse scrolled (987, 433) with delta (0, 0)
Screenshot: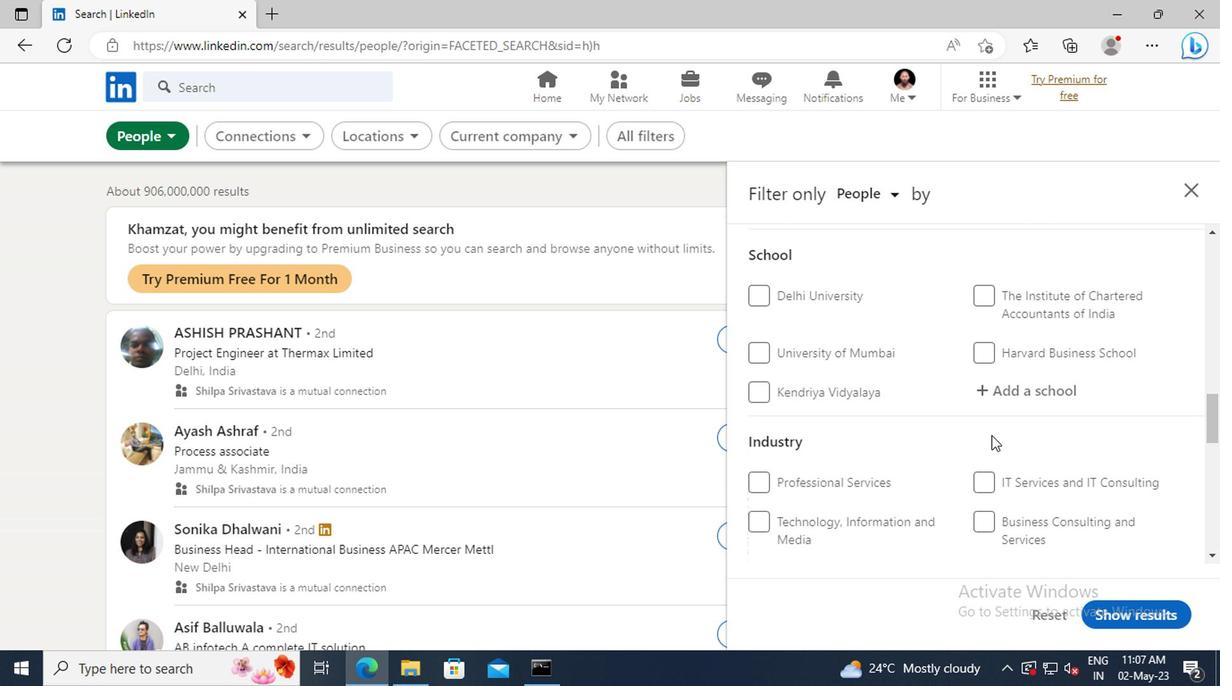 
Action: Mouse scrolled (987, 433) with delta (0, 0)
Screenshot: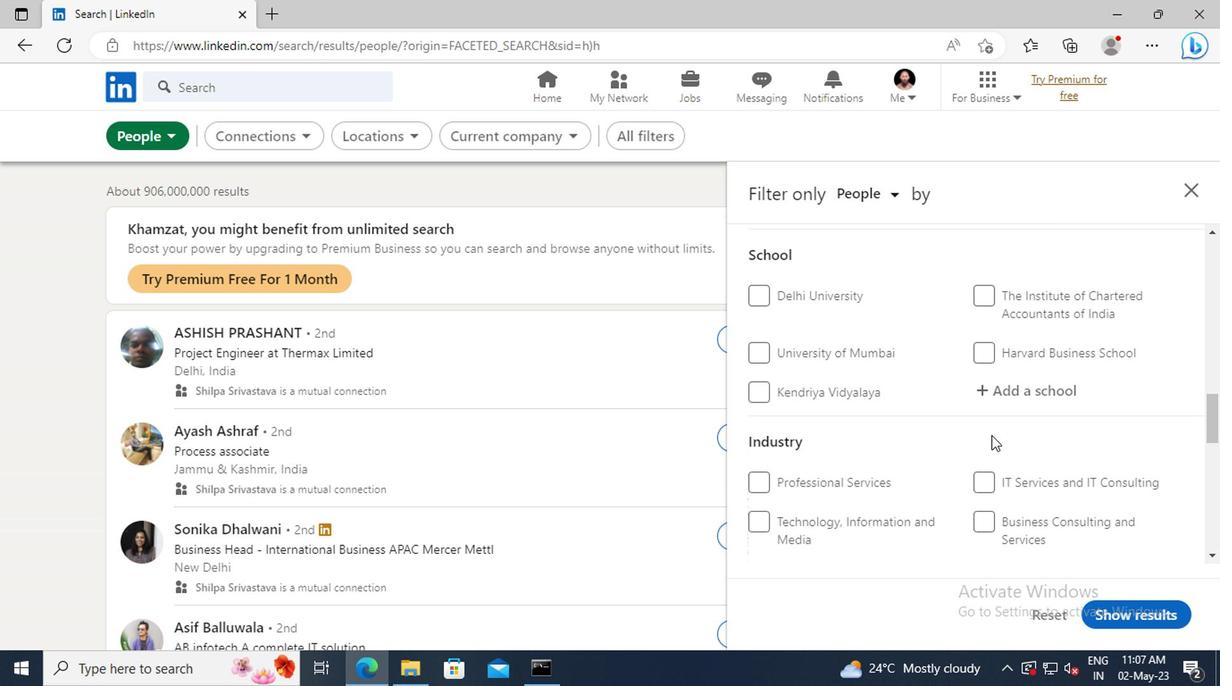 
Action: Mouse scrolled (987, 433) with delta (0, 0)
Screenshot: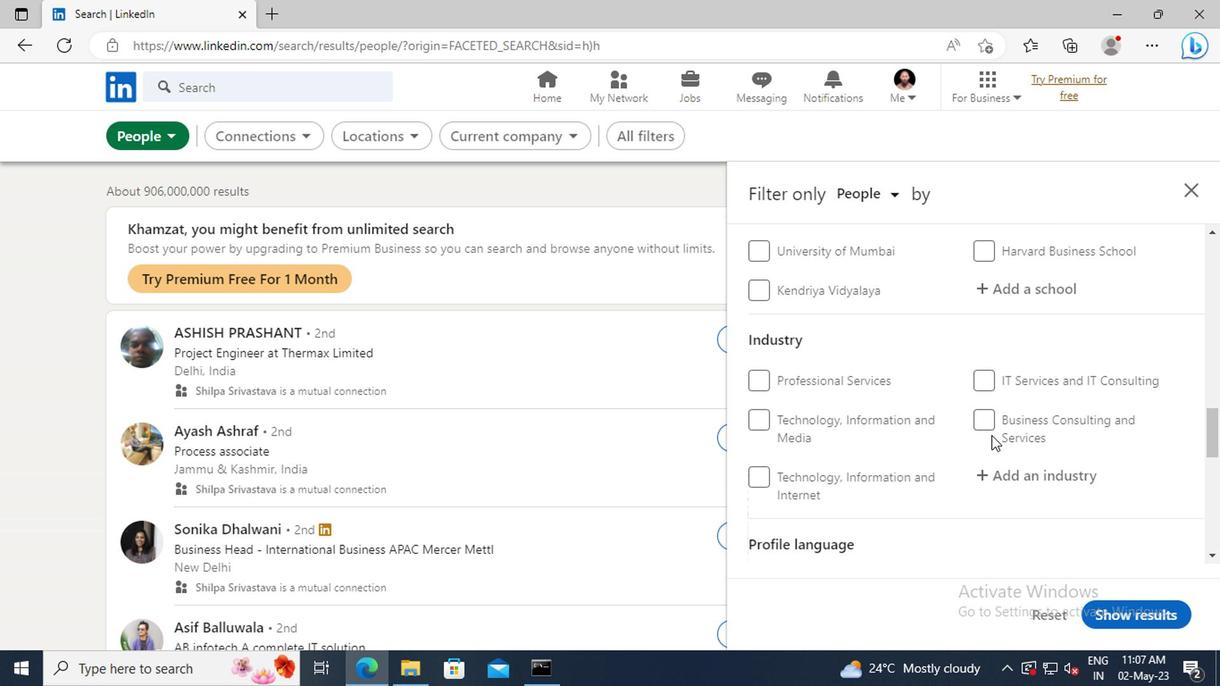 
Action: Mouse scrolled (987, 433) with delta (0, 0)
Screenshot: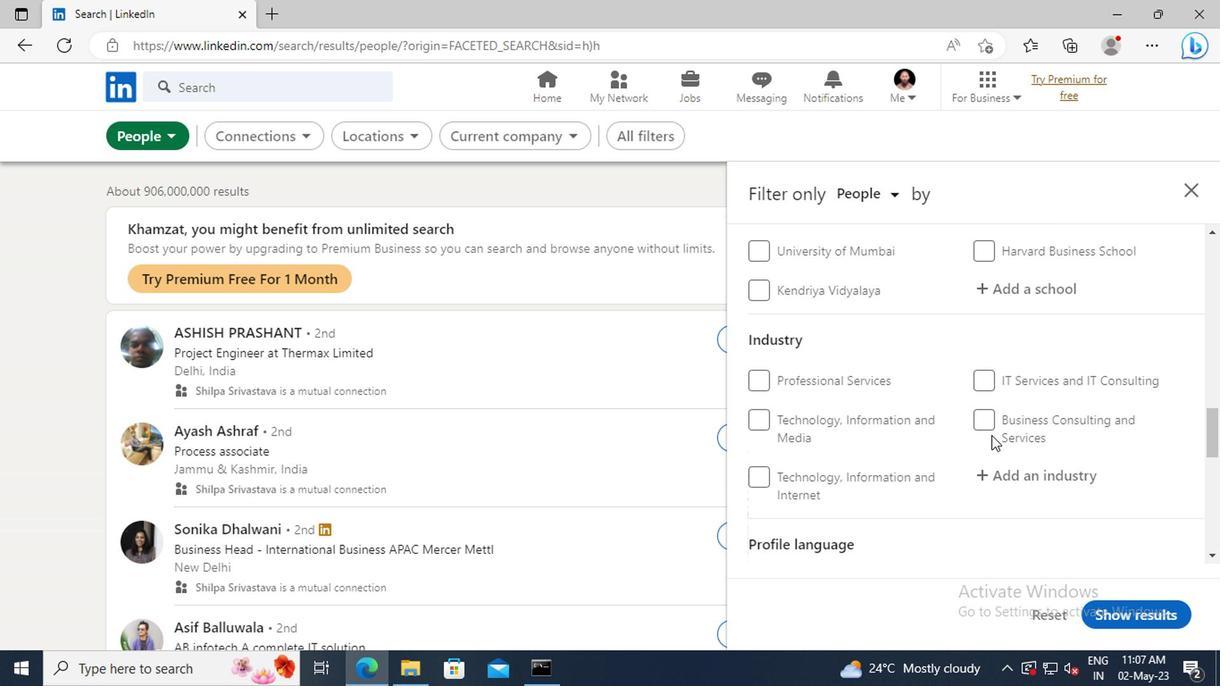 
Action: Mouse scrolled (987, 433) with delta (0, 0)
Screenshot: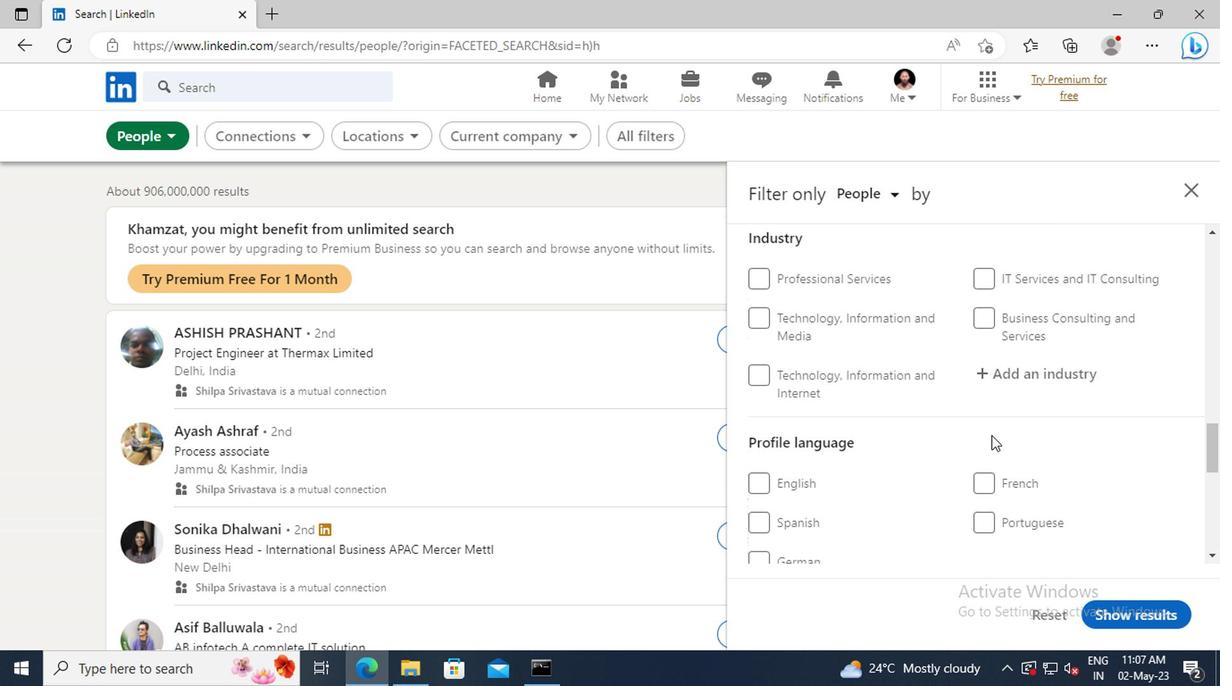 
Action: Mouse moved to (986, 433)
Screenshot: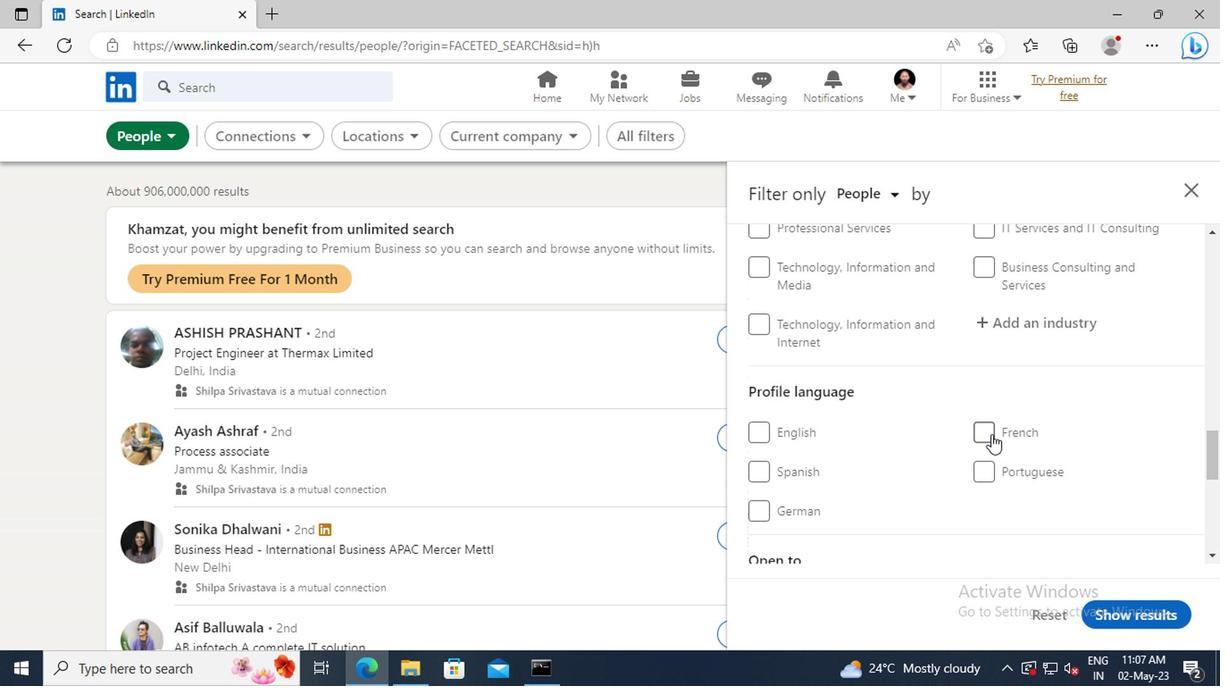 
Action: Mouse pressed left at (986, 433)
Screenshot: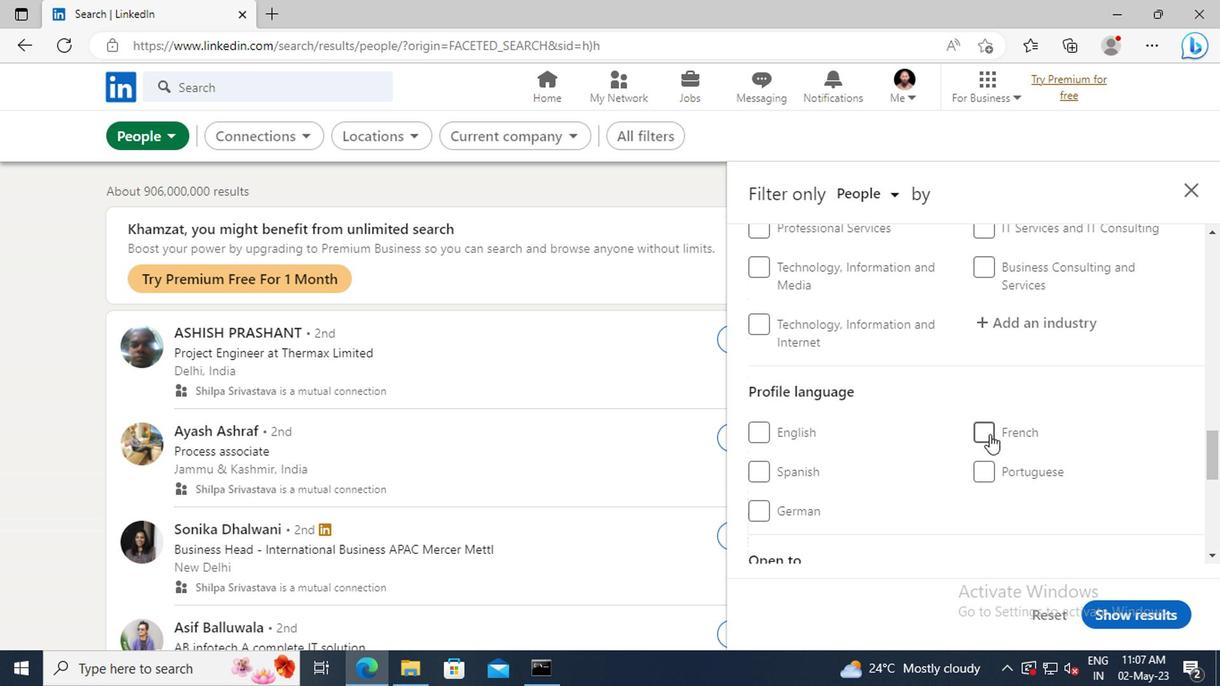 
Action: Mouse moved to (1009, 399)
Screenshot: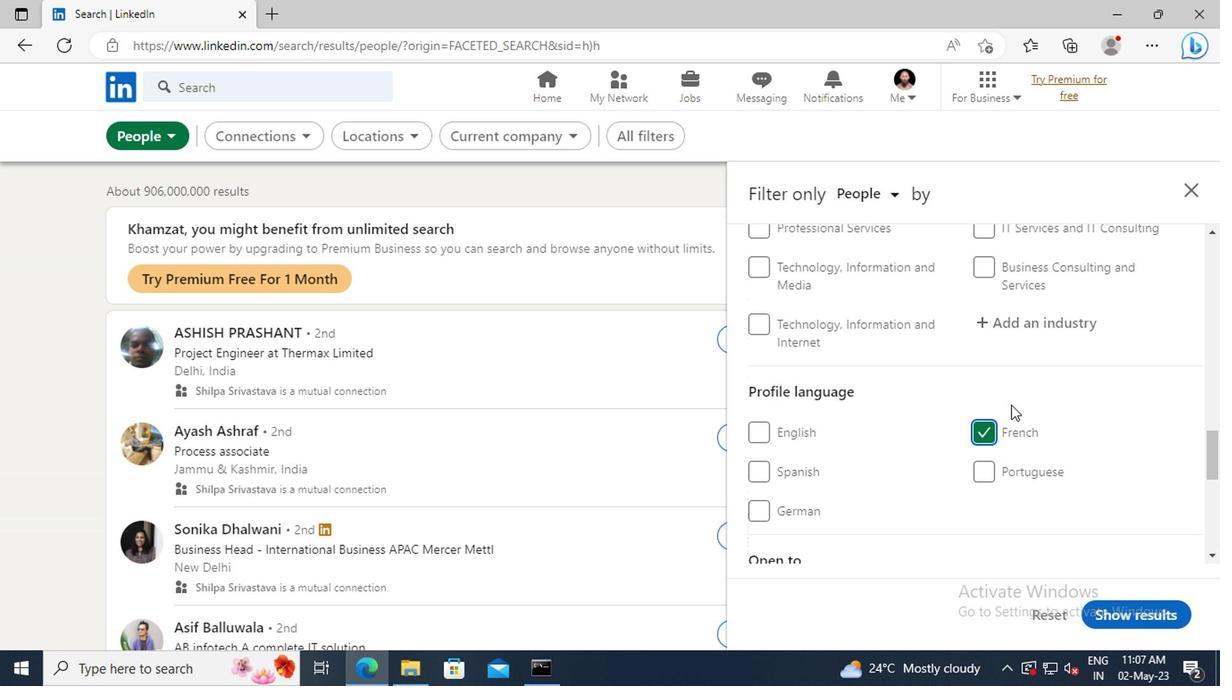 
Action: Mouse scrolled (1009, 400) with delta (0, 0)
Screenshot: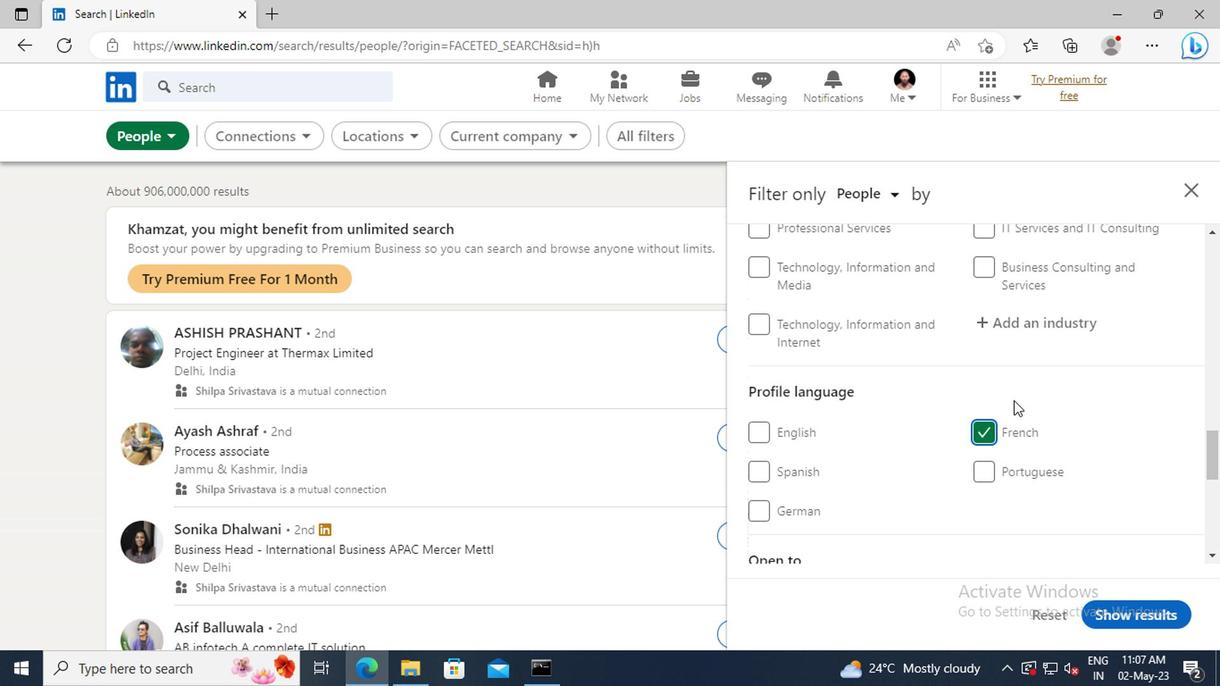 
Action: Mouse moved to (1011, 399)
Screenshot: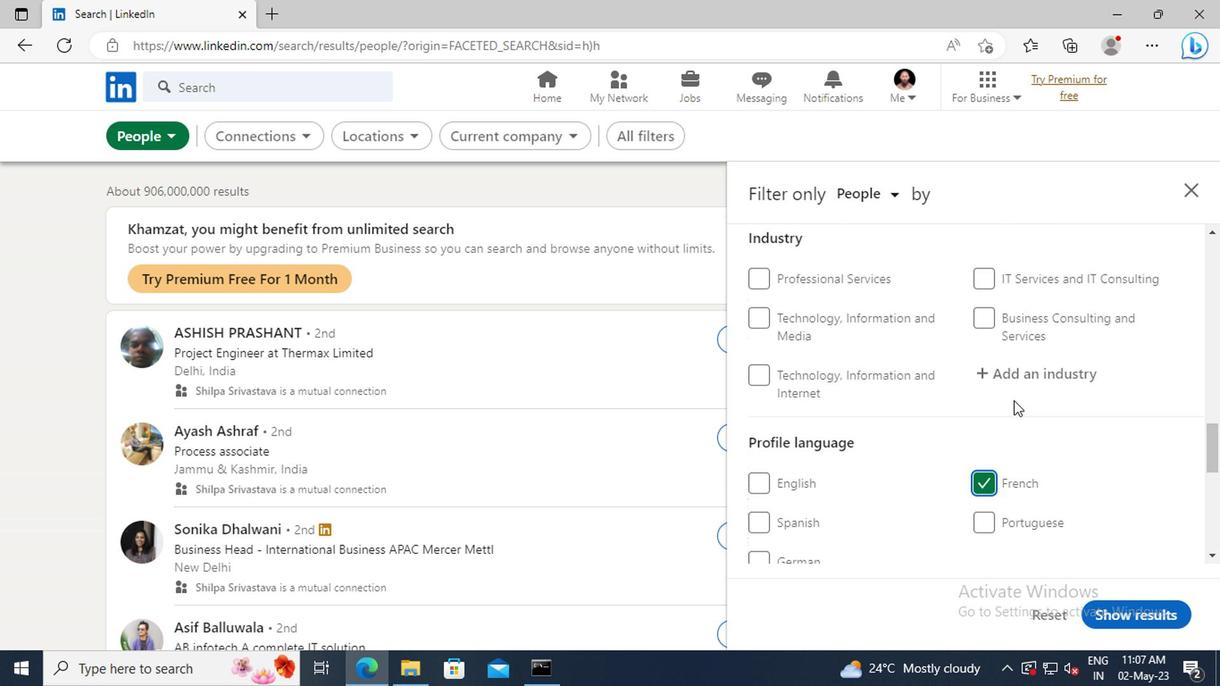 
Action: Mouse scrolled (1011, 400) with delta (0, 0)
Screenshot: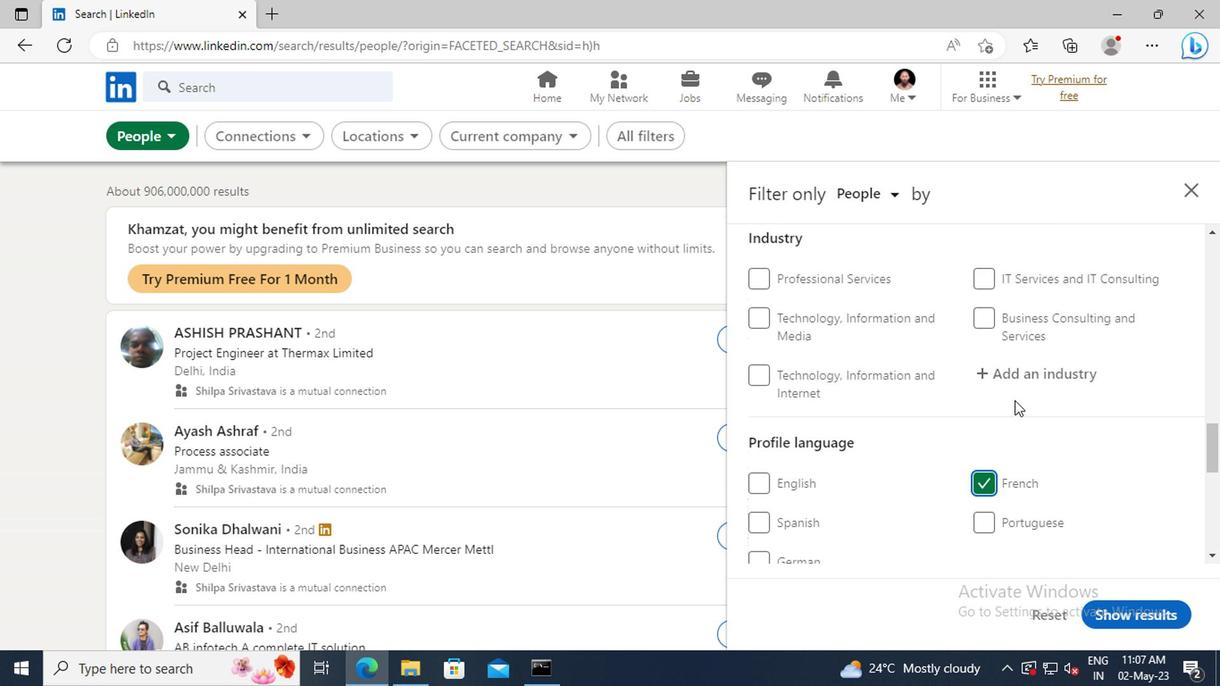 
Action: Mouse scrolled (1011, 400) with delta (0, 0)
Screenshot: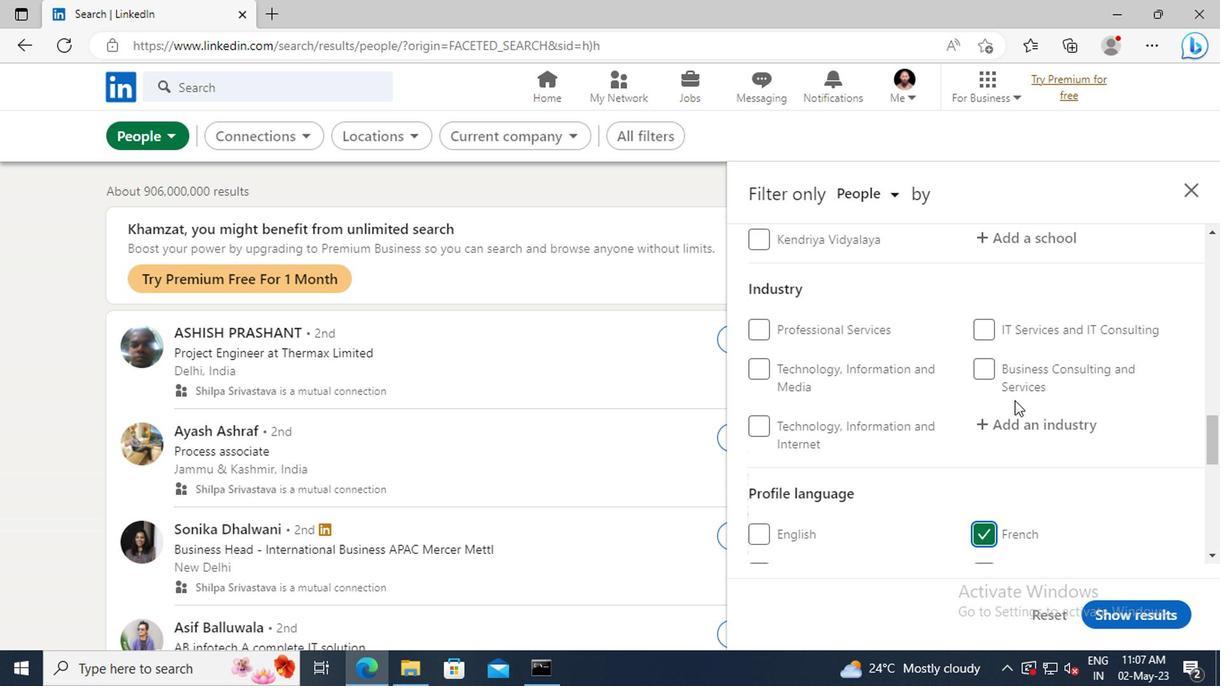 
Action: Mouse scrolled (1011, 400) with delta (0, 0)
Screenshot: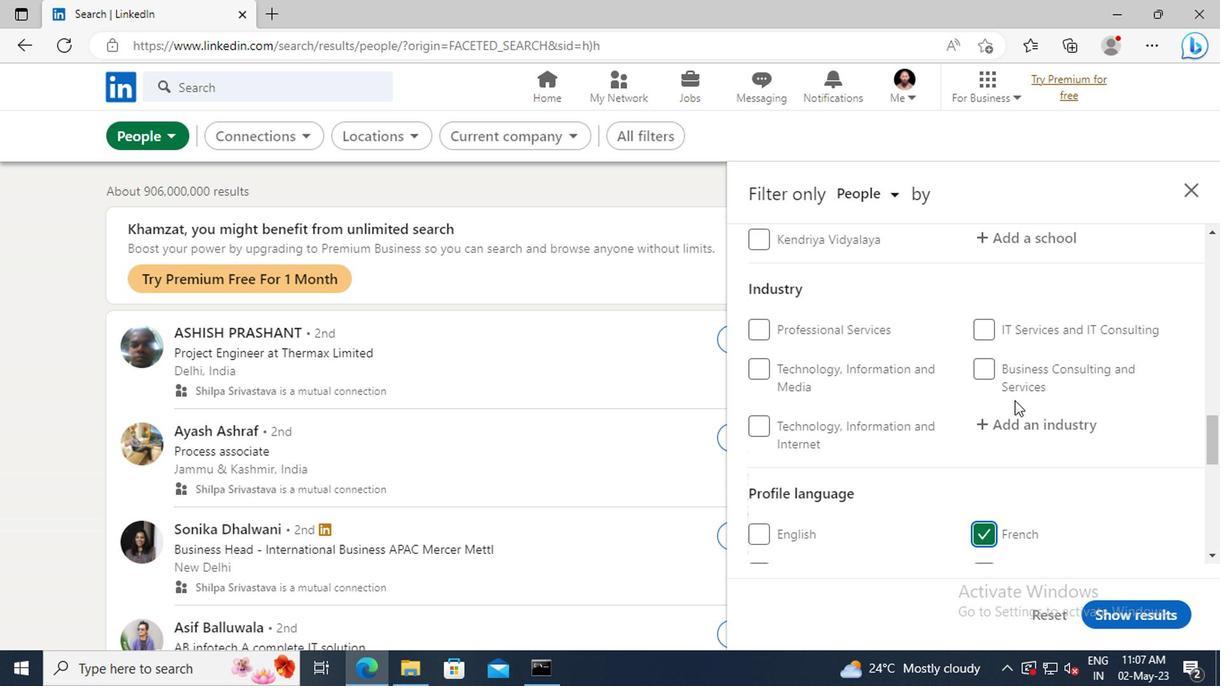 
Action: Mouse scrolled (1011, 400) with delta (0, 0)
Screenshot: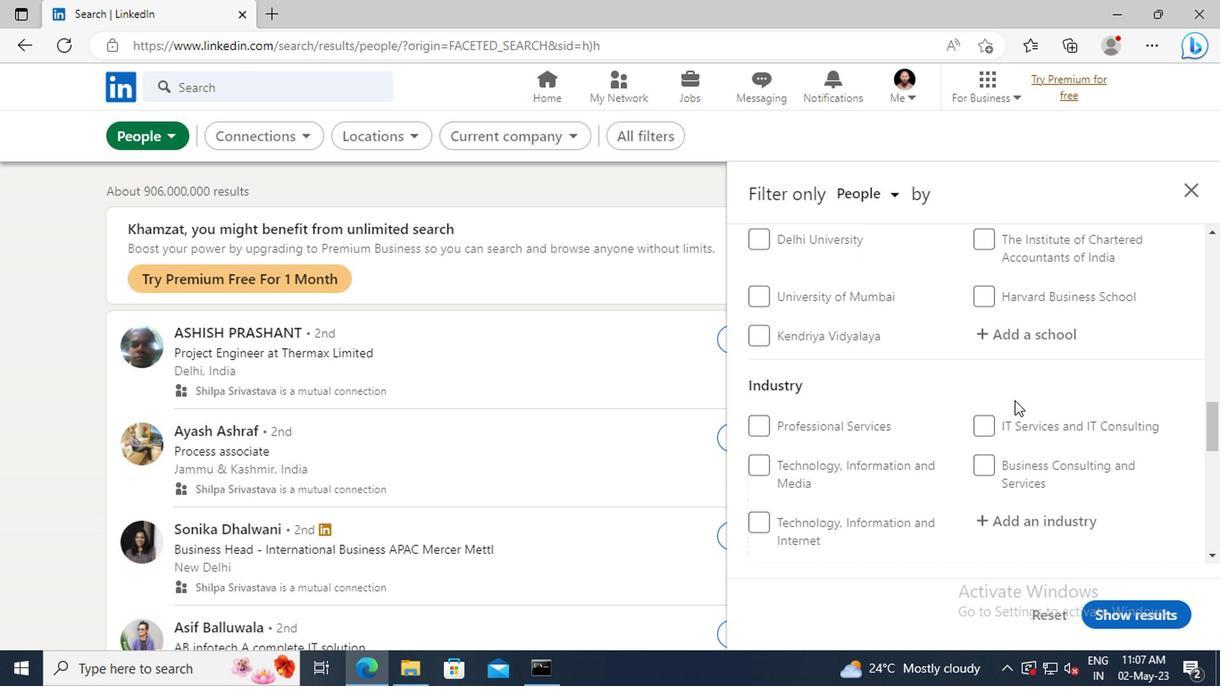 
Action: Mouse scrolled (1011, 400) with delta (0, 0)
Screenshot: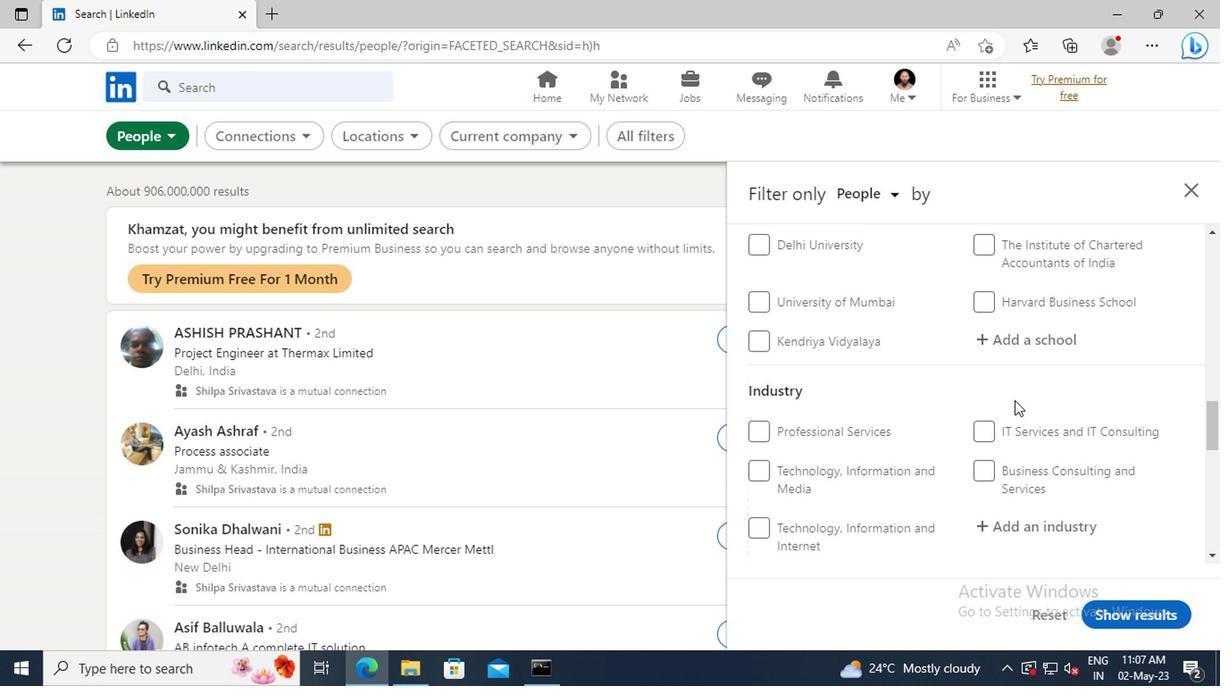 
Action: Mouse scrolled (1011, 400) with delta (0, 0)
Screenshot: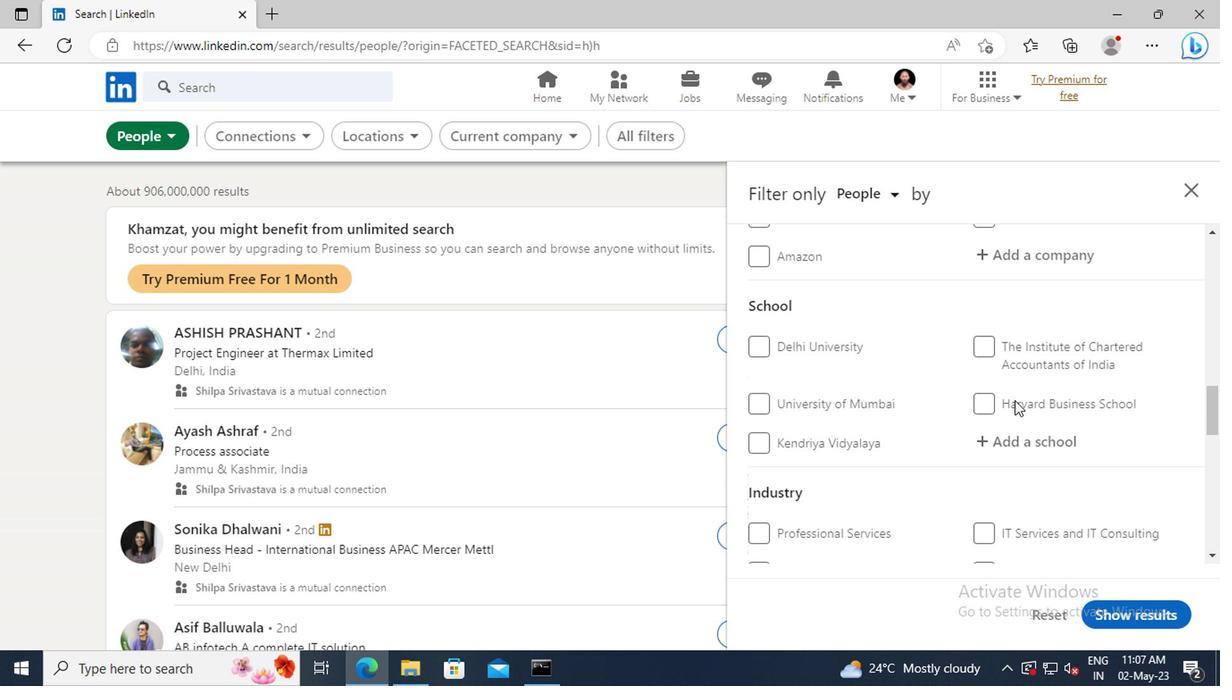 
Action: Mouse scrolled (1011, 400) with delta (0, 0)
Screenshot: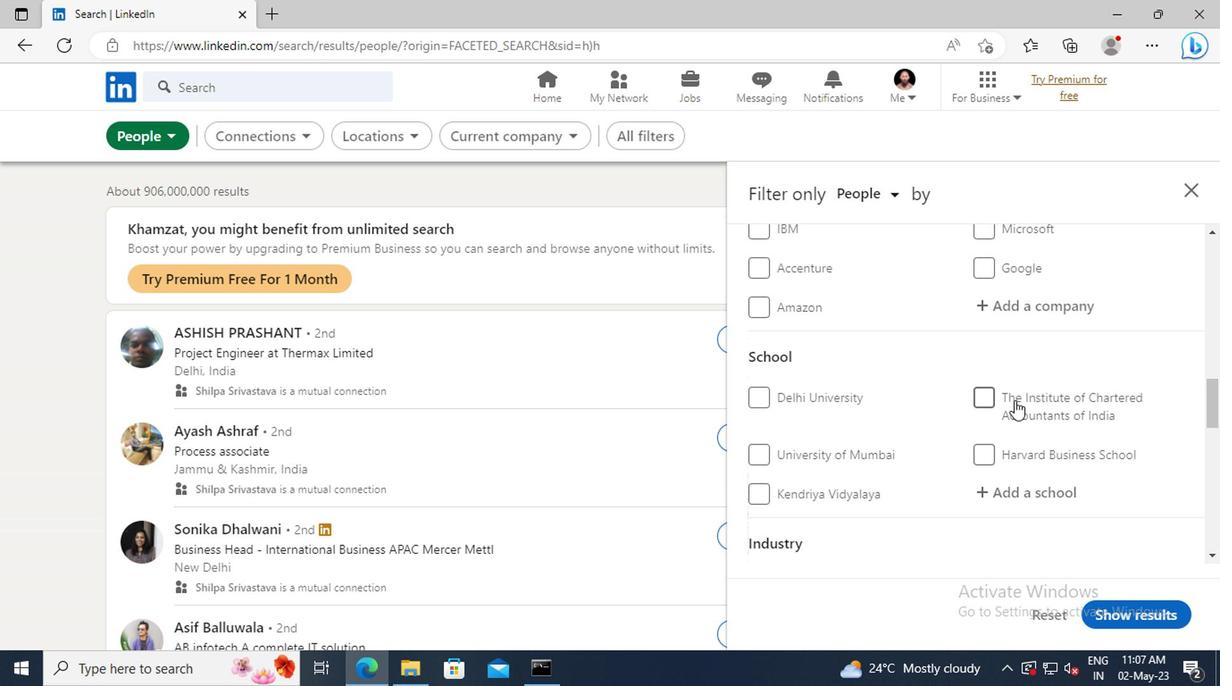 
Action: Mouse scrolled (1011, 400) with delta (0, 0)
Screenshot: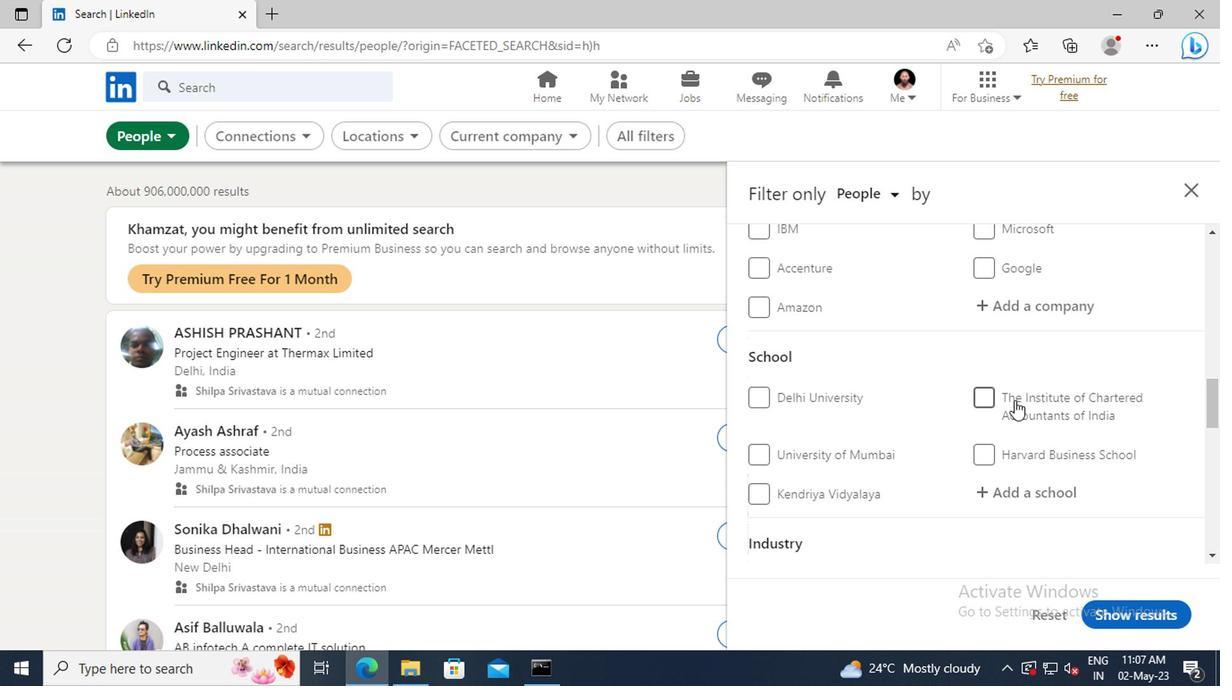 
Action: Mouse scrolled (1011, 400) with delta (0, 0)
Screenshot: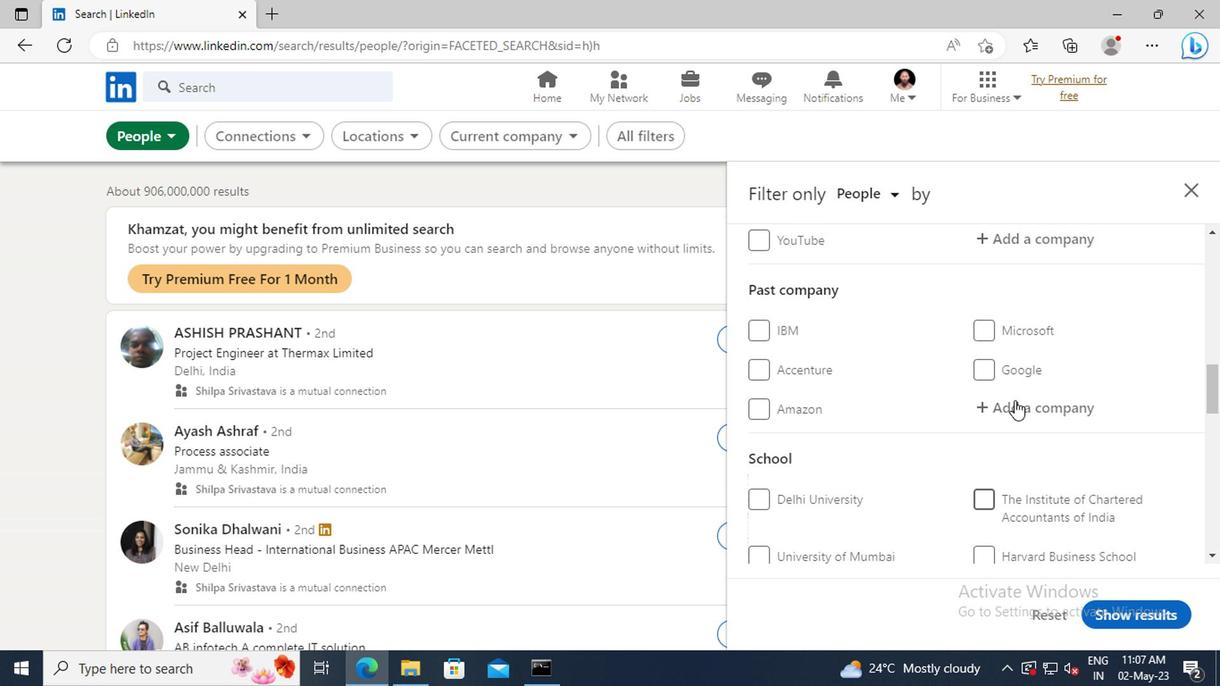
Action: Mouse scrolled (1011, 400) with delta (0, 0)
Screenshot: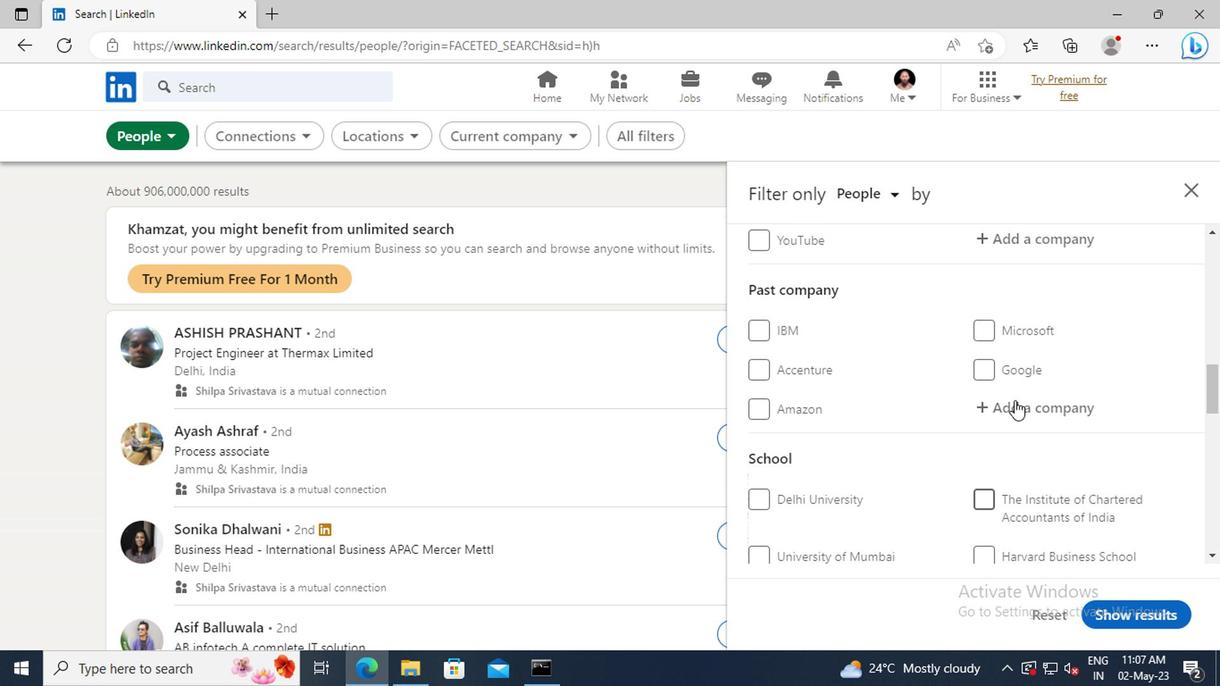 
Action: Mouse scrolled (1011, 400) with delta (0, 0)
Screenshot: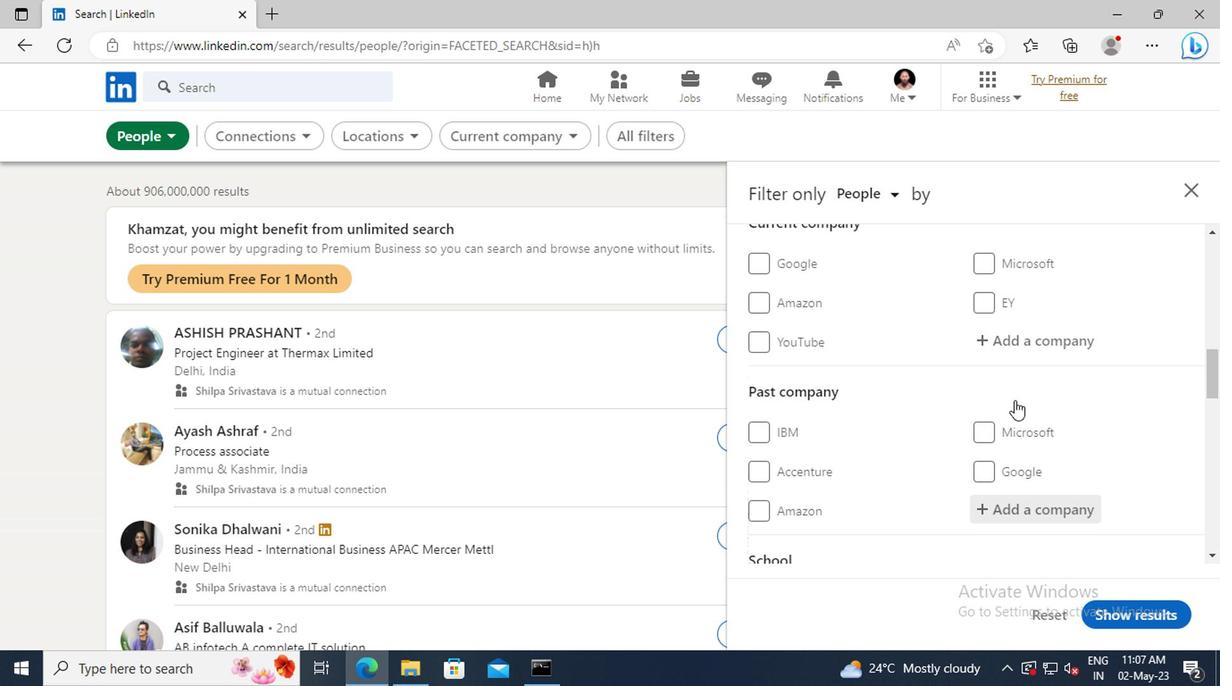 
Action: Mouse moved to (998, 392)
Screenshot: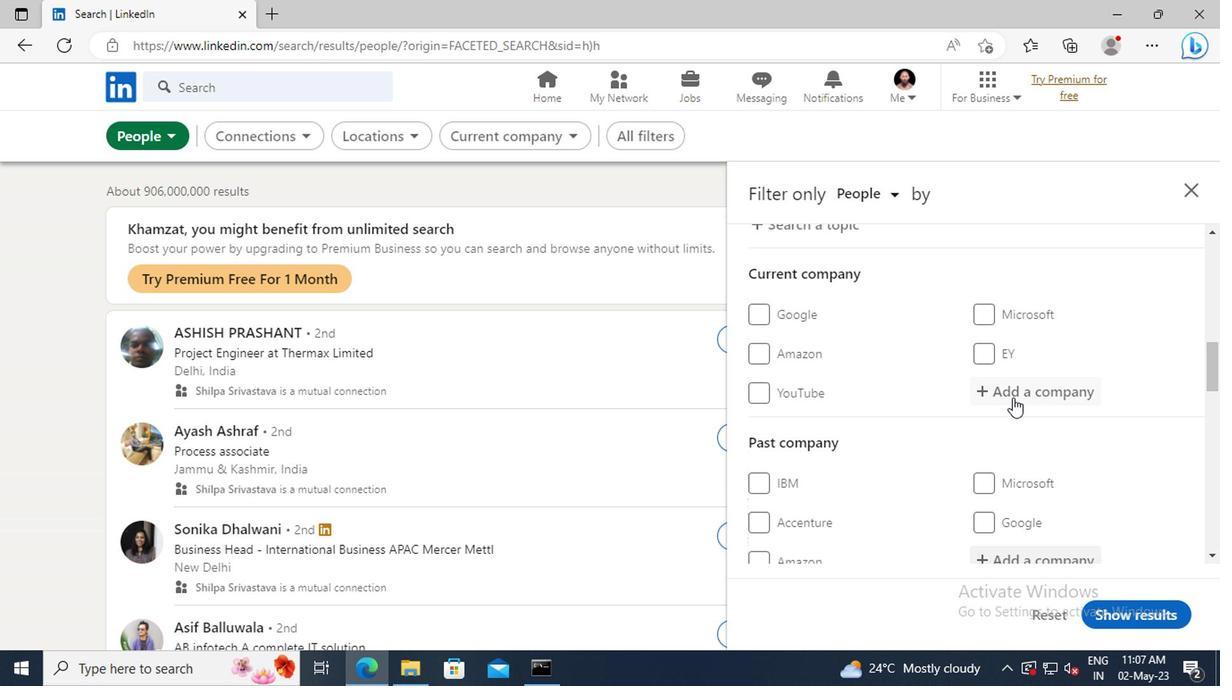 
Action: Mouse pressed left at (998, 392)
Screenshot: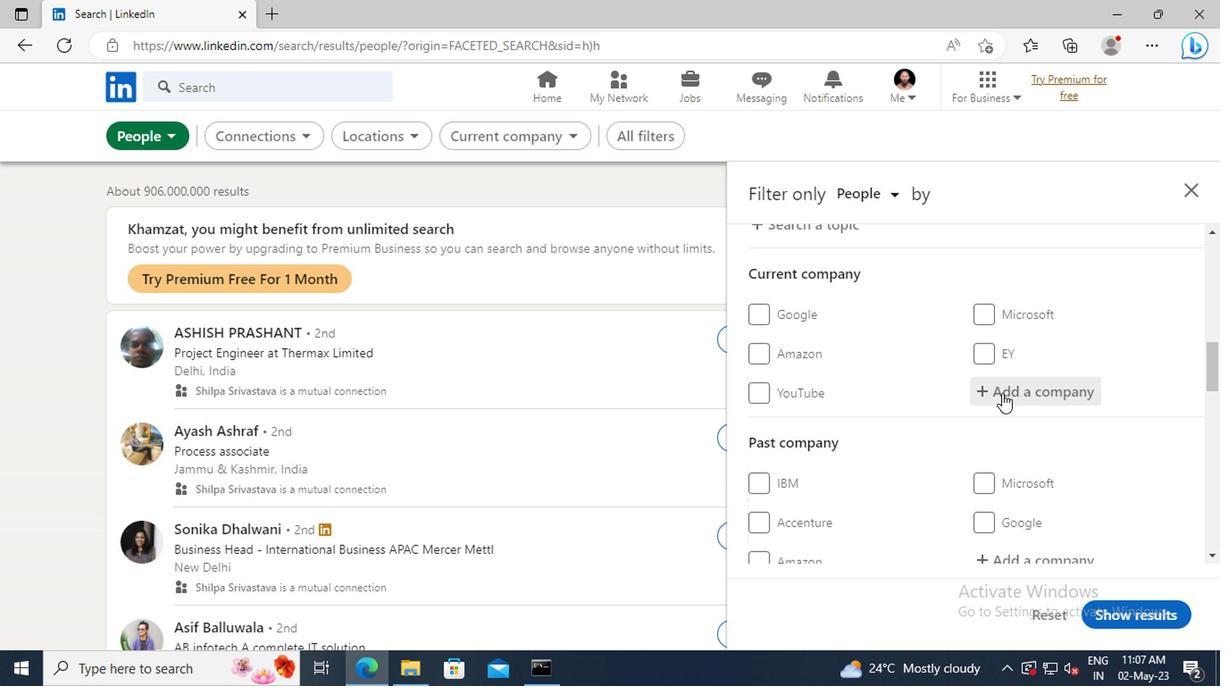 
Action: Key pressed <Key.shift>PENTOZ
Screenshot: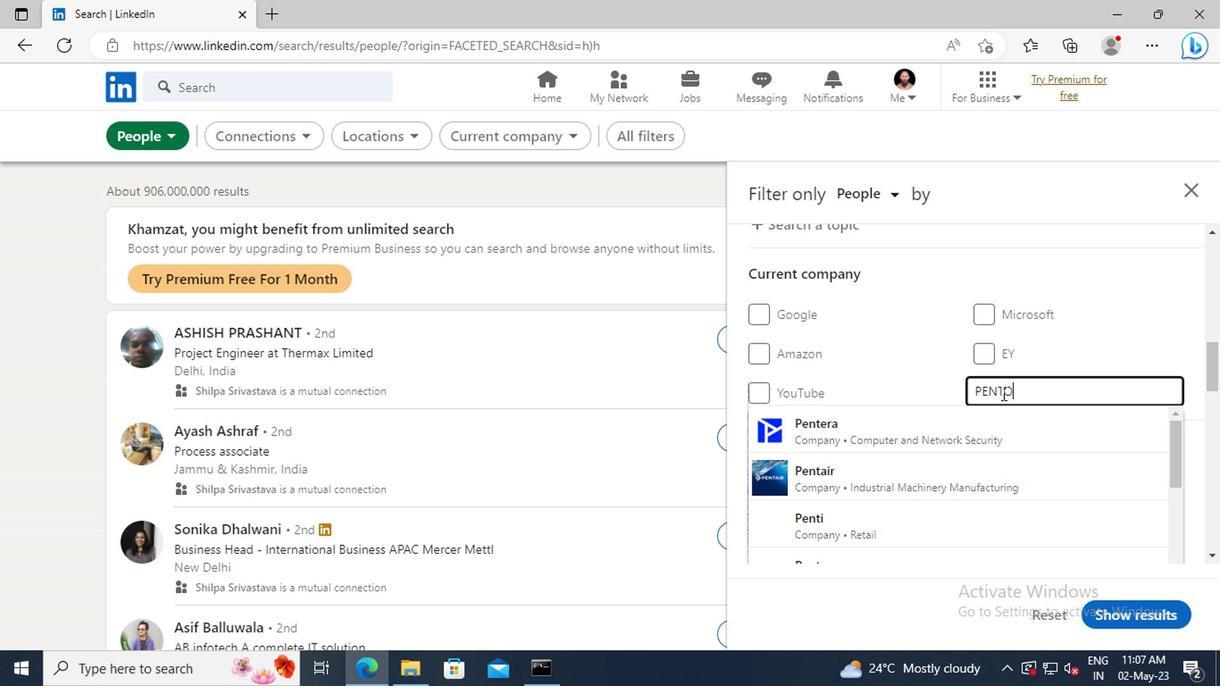 
Action: Mouse moved to (996, 410)
Screenshot: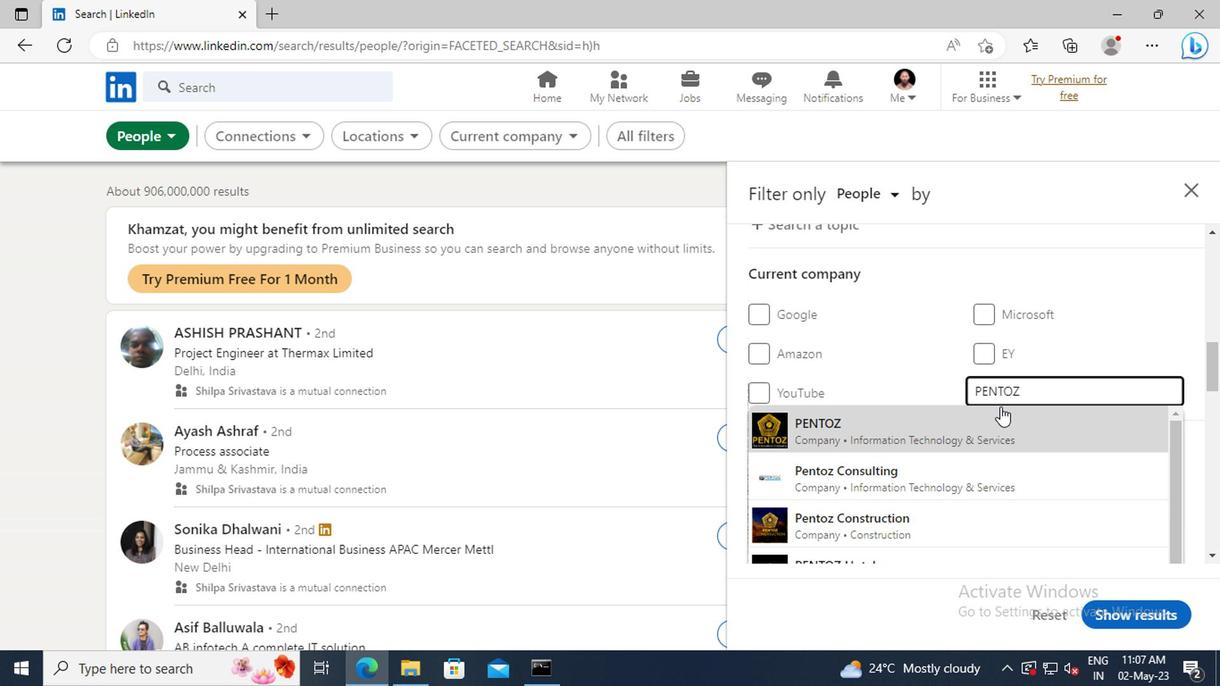 
Action: Mouse pressed left at (996, 410)
Screenshot: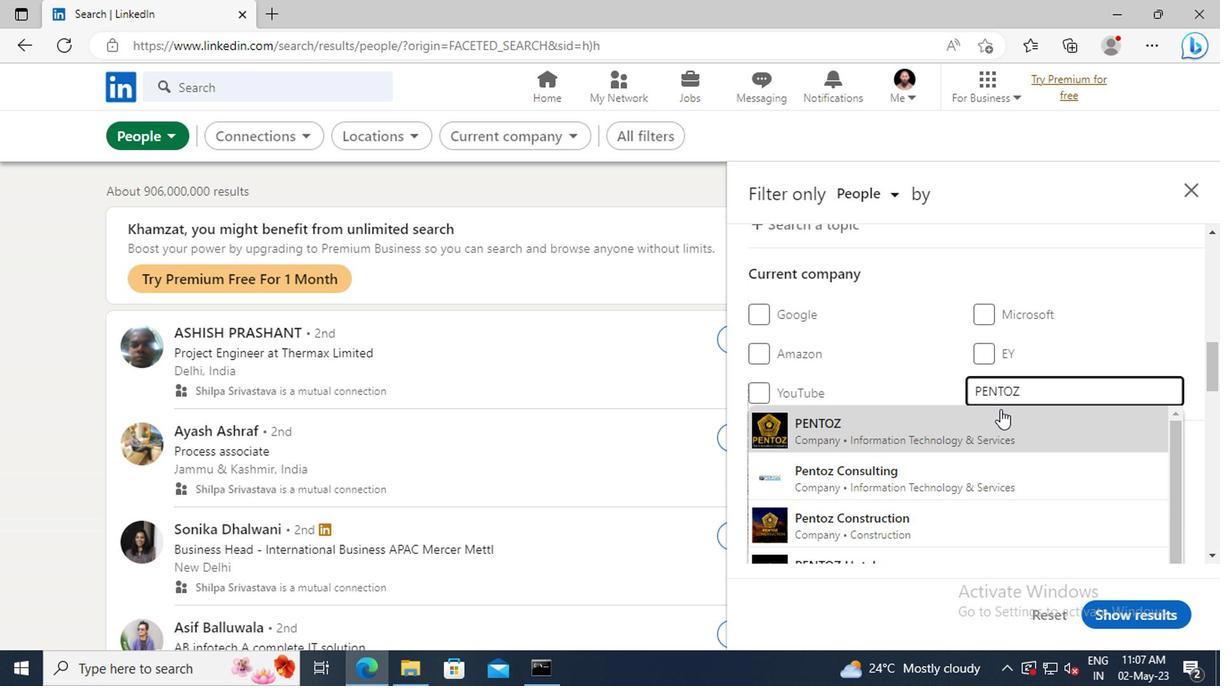 
Action: Mouse scrolled (996, 409) with delta (0, -1)
Screenshot: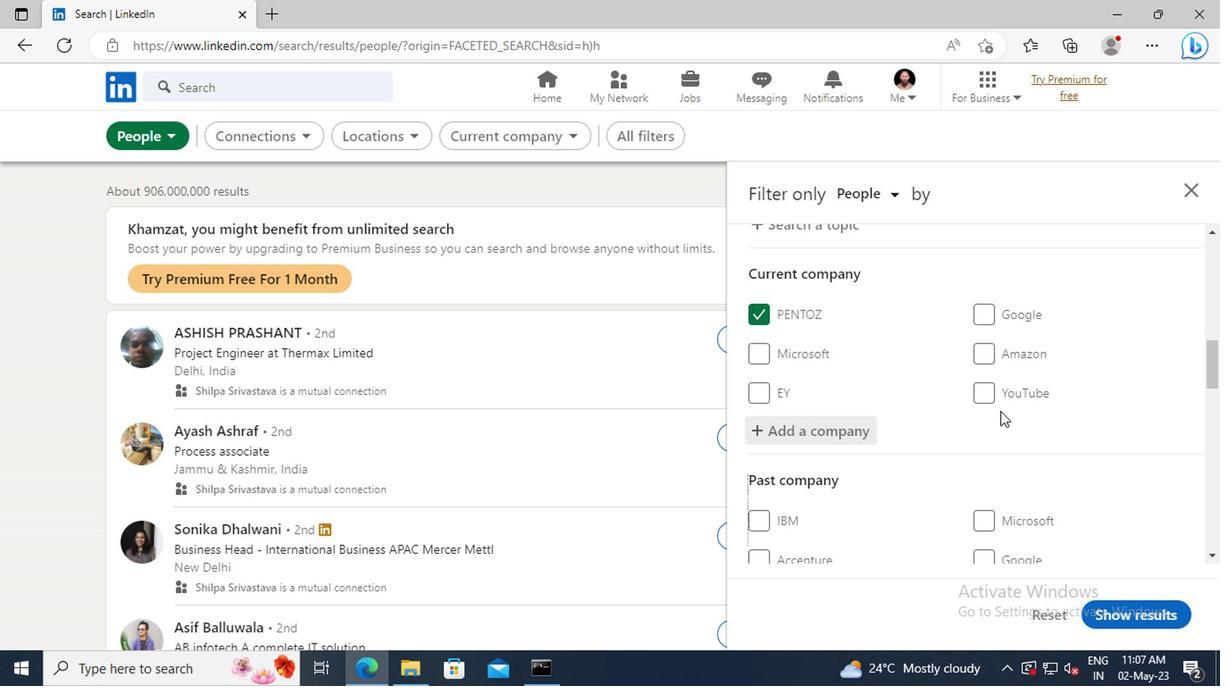
Action: Mouse scrolled (996, 409) with delta (0, -1)
Screenshot: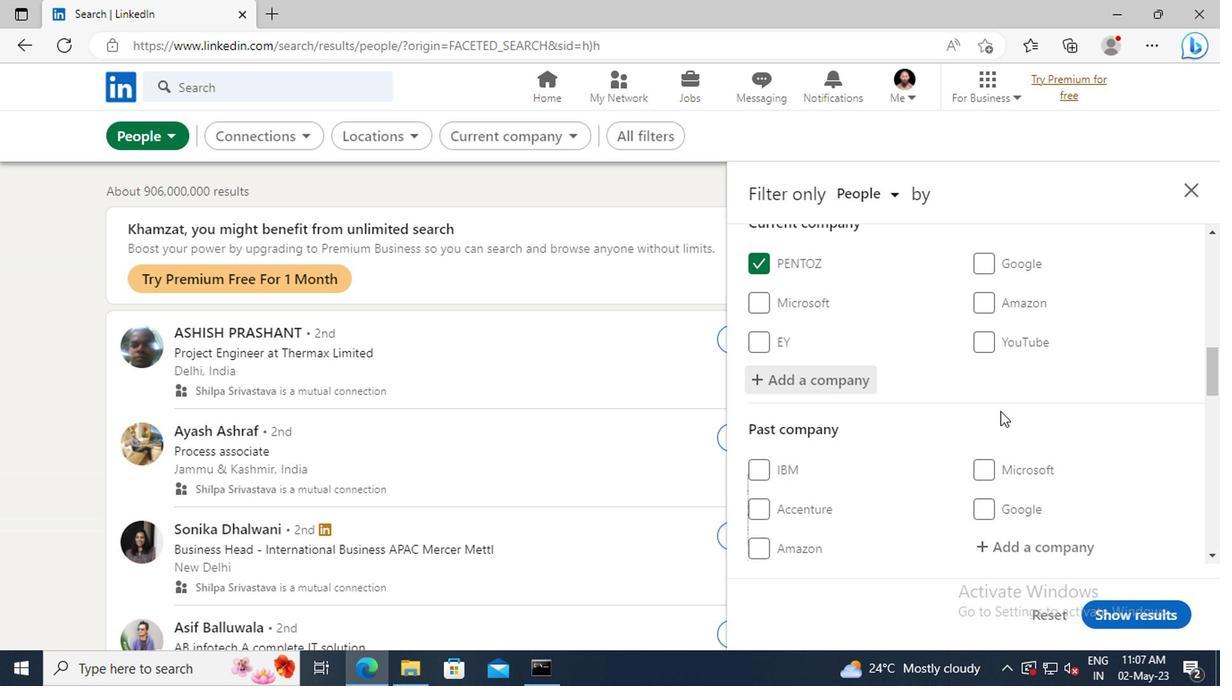 
Action: Mouse scrolled (996, 409) with delta (0, -1)
Screenshot: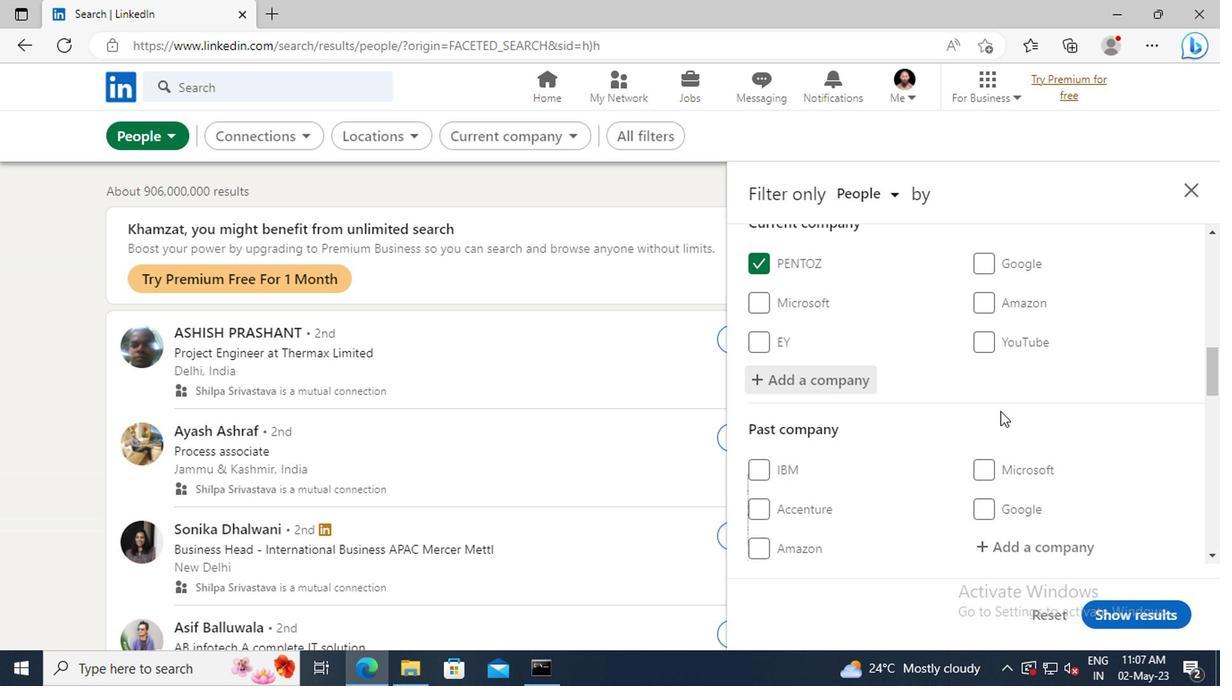 
Action: Mouse scrolled (996, 409) with delta (0, -1)
Screenshot: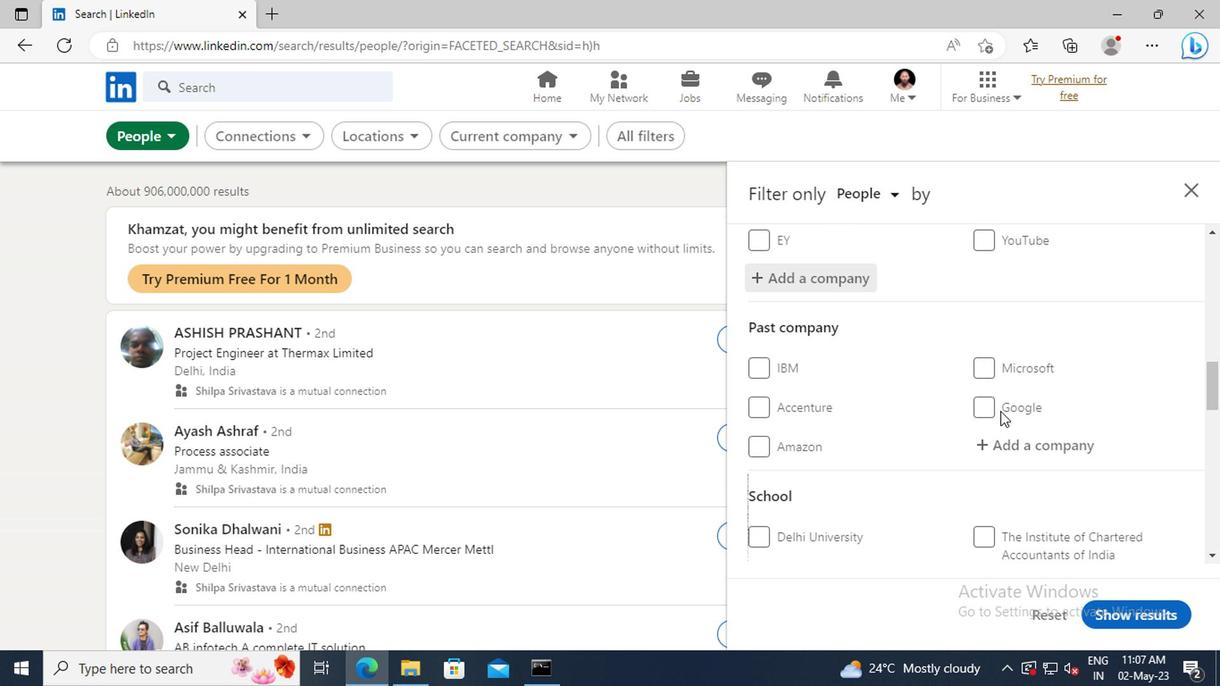 
Action: Mouse scrolled (996, 409) with delta (0, -1)
Screenshot: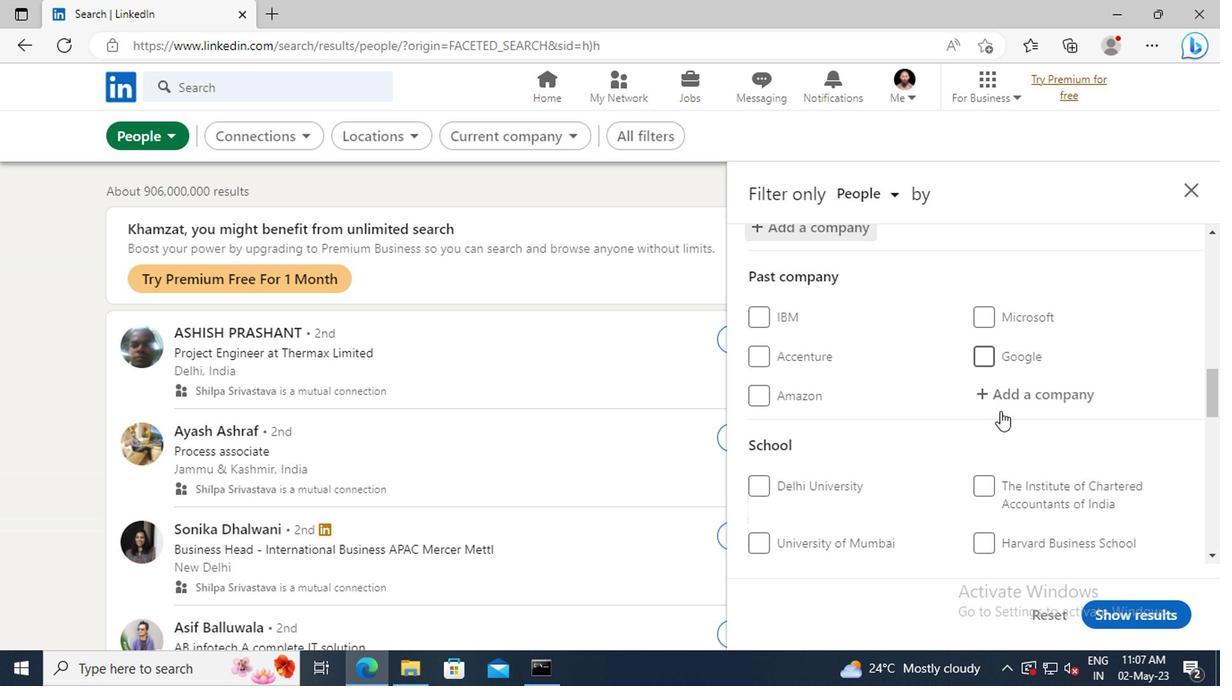 
Action: Mouse scrolled (996, 409) with delta (0, -1)
Screenshot: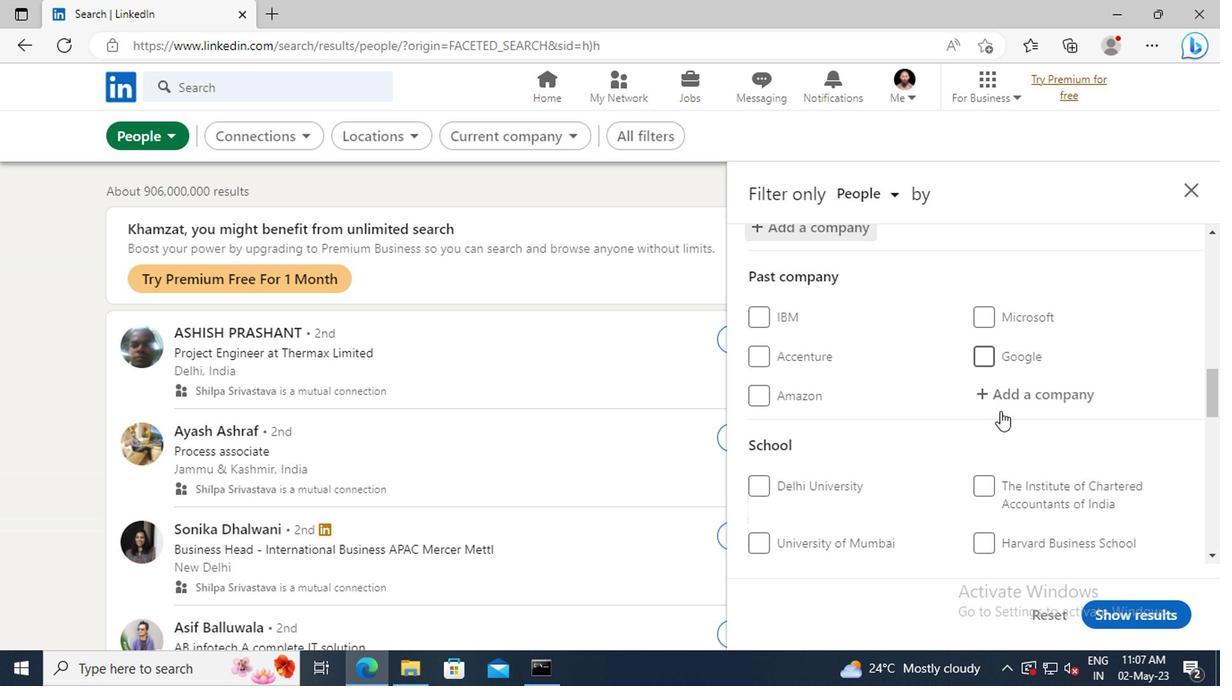 
Action: Mouse scrolled (996, 409) with delta (0, -1)
Screenshot: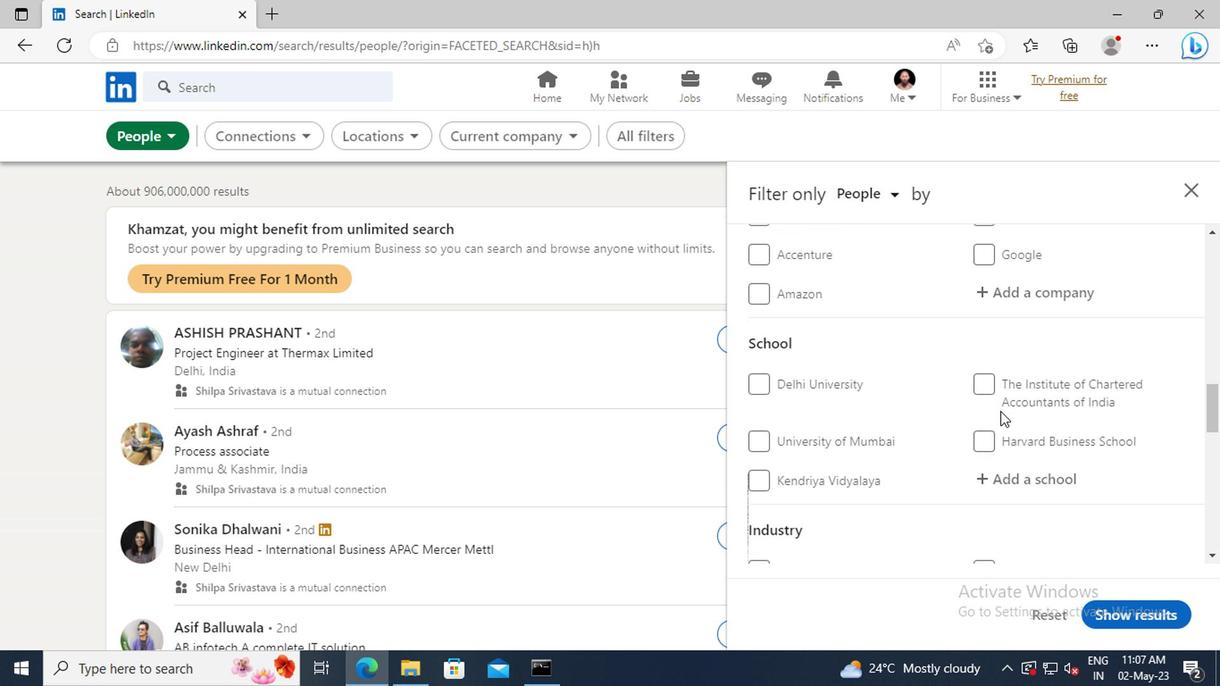
Action: Mouse moved to (998, 420)
Screenshot: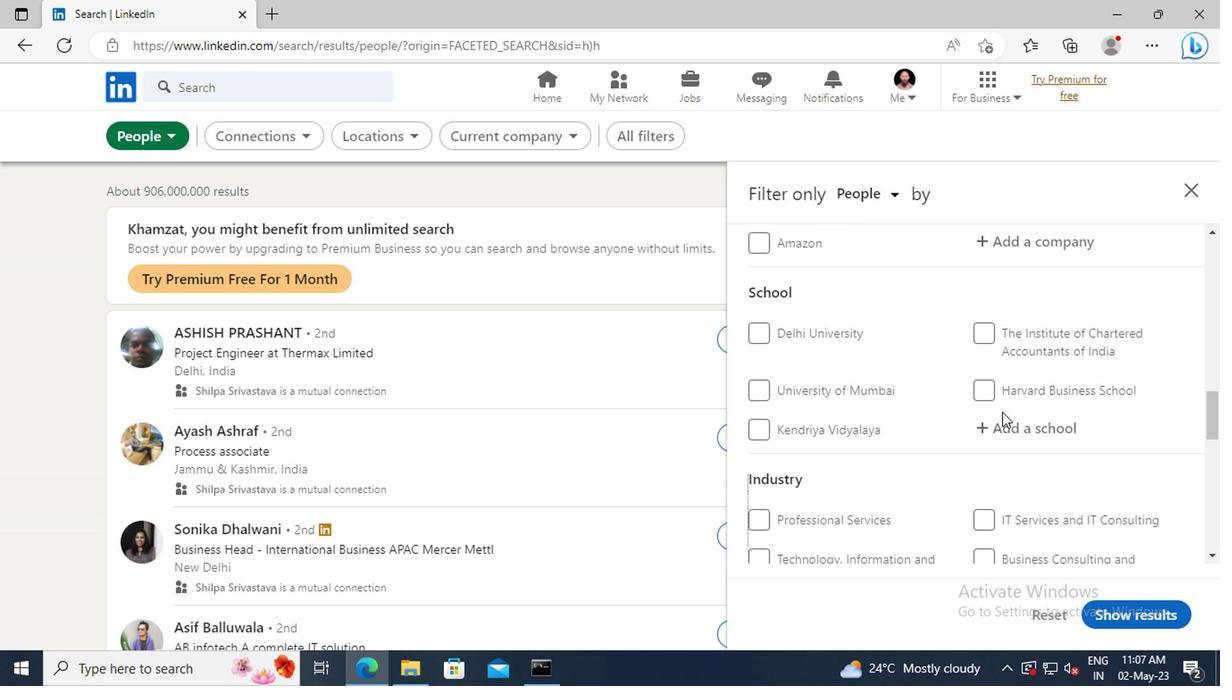 
Action: Mouse pressed left at (998, 420)
Screenshot: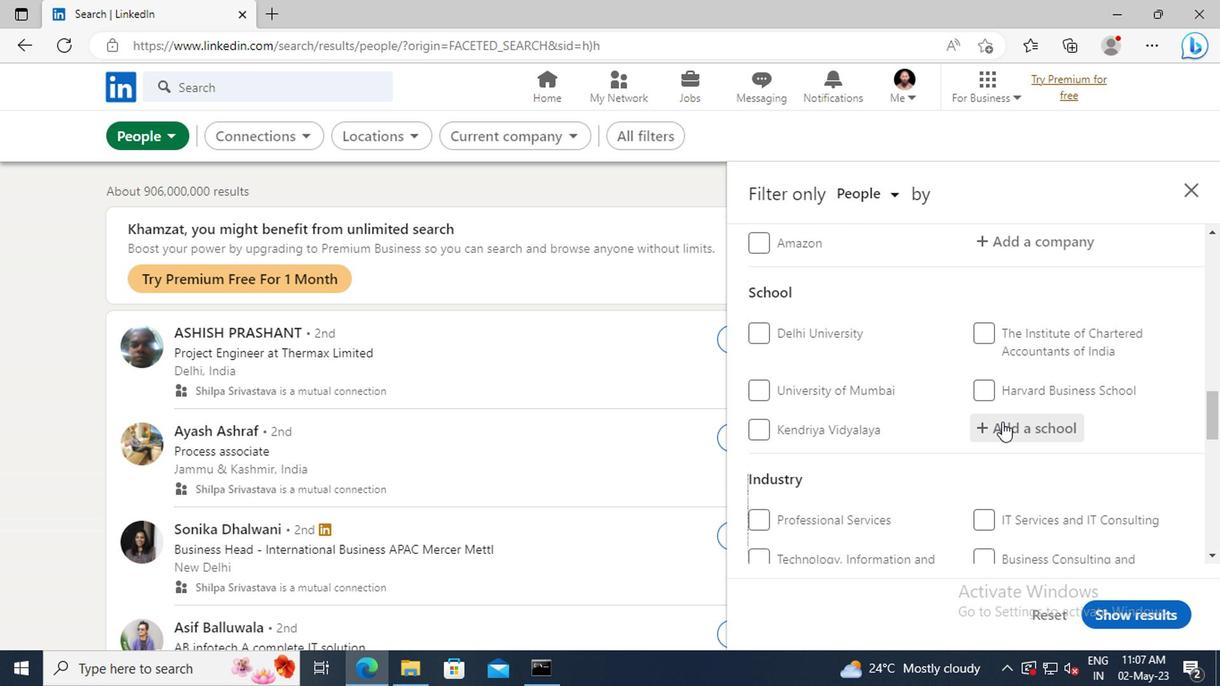 
Action: Key pressed <Key.shift>MATA<Key.space><Key.shift>SUND
Screenshot: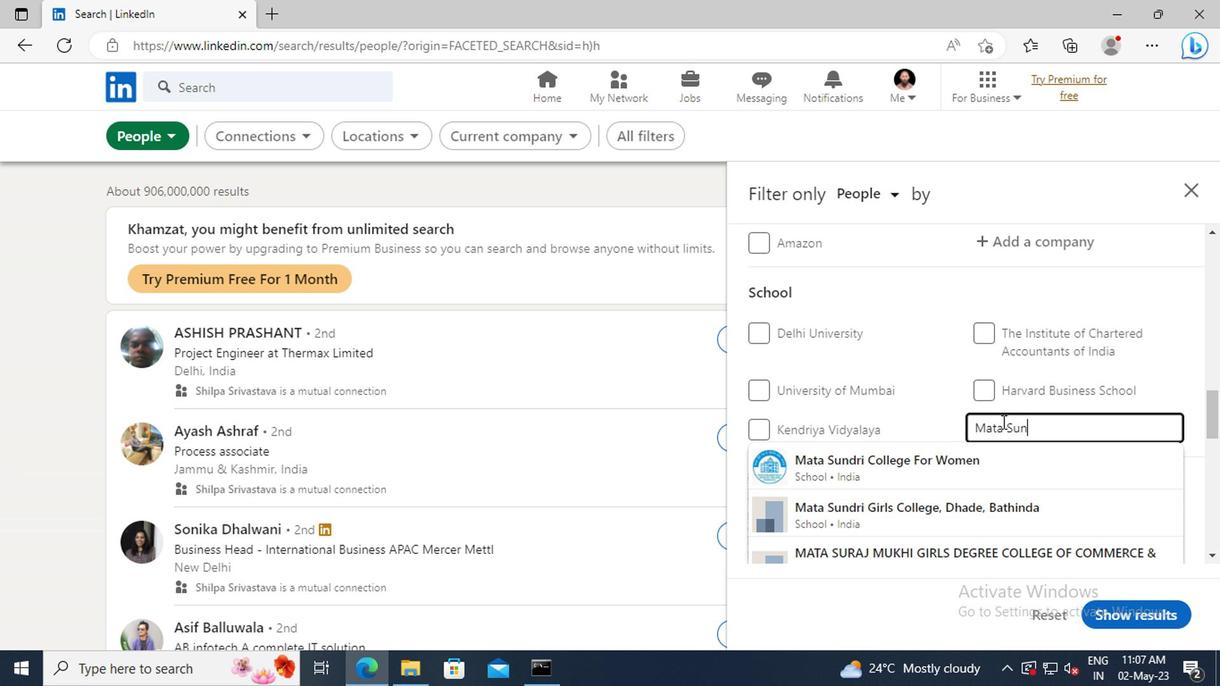 
Action: Mouse moved to (1002, 459)
Screenshot: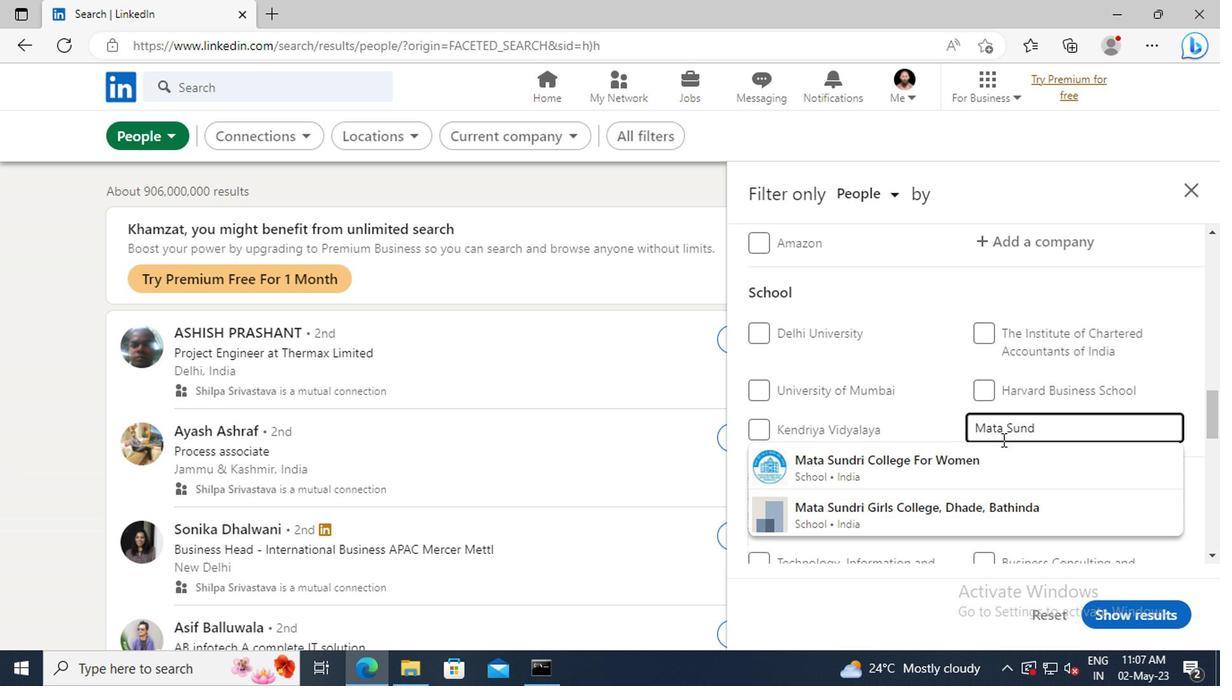 
Action: Mouse pressed left at (1002, 459)
Screenshot: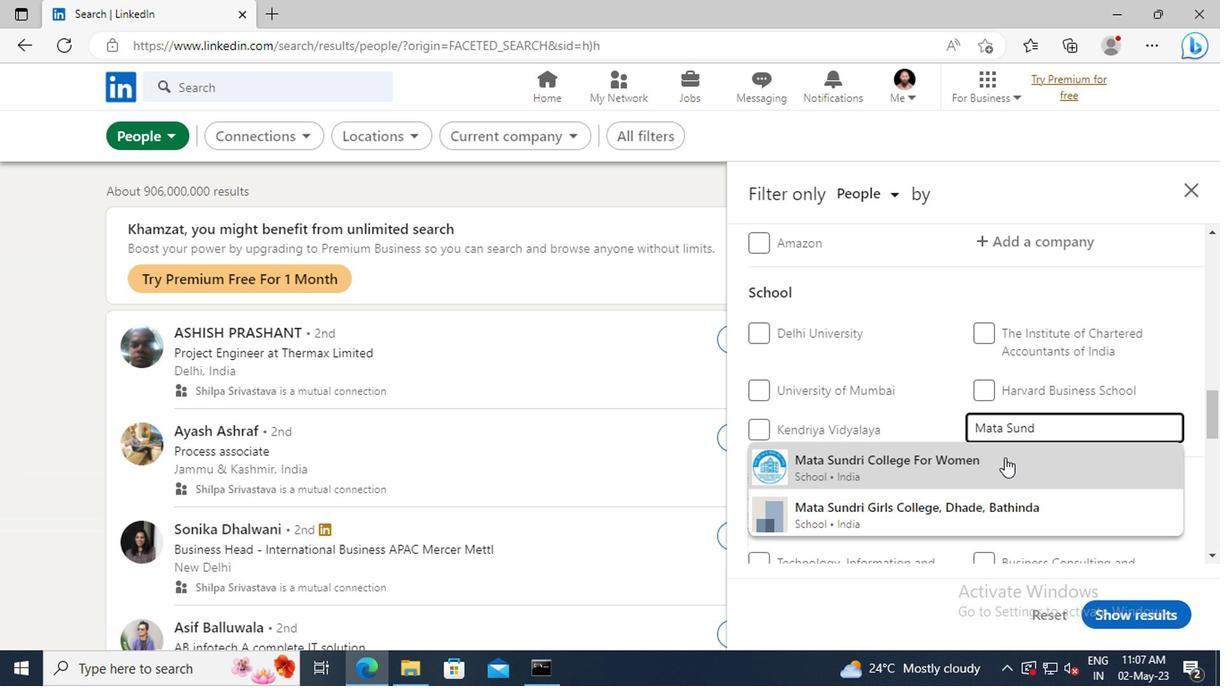 
Action: Mouse scrolled (1002, 459) with delta (0, 0)
Screenshot: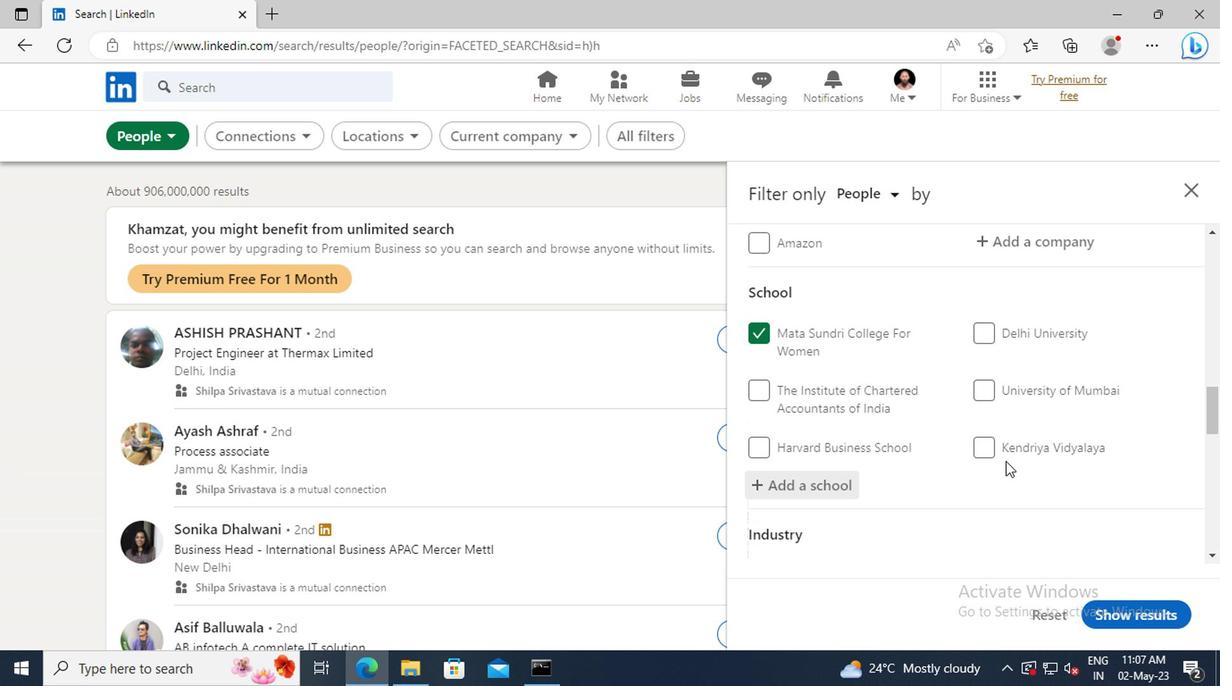 
Action: Mouse scrolled (1002, 459) with delta (0, 0)
Screenshot: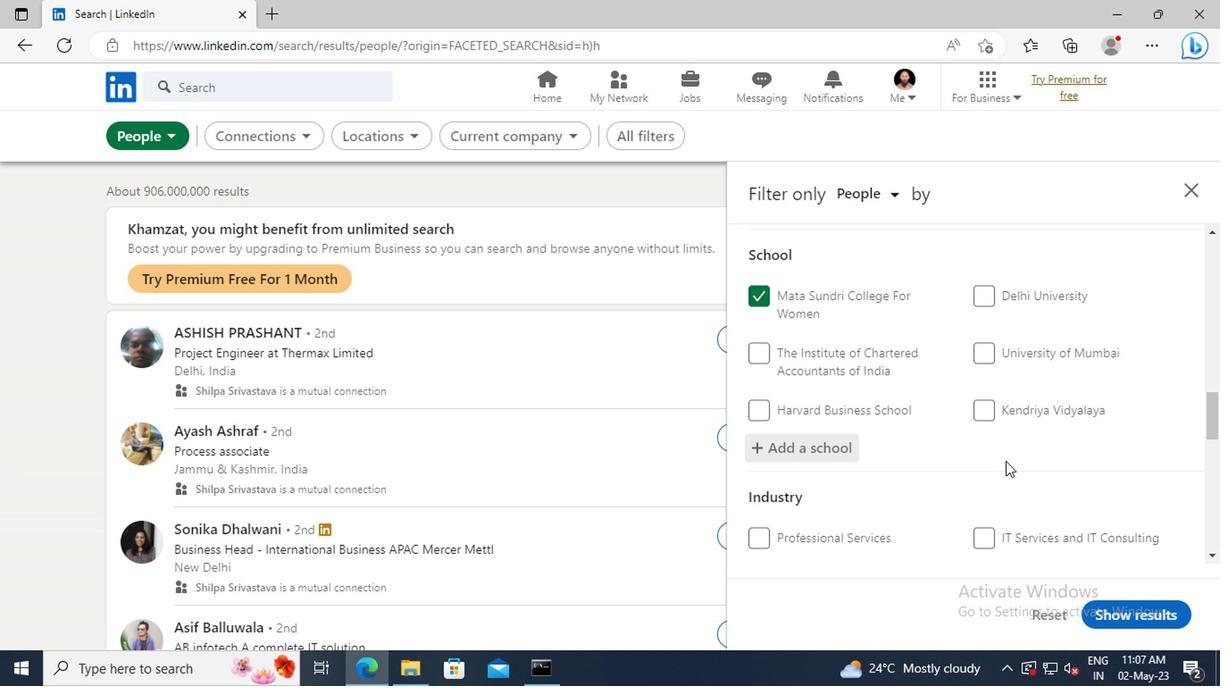 
Action: Mouse scrolled (1002, 459) with delta (0, 0)
Screenshot: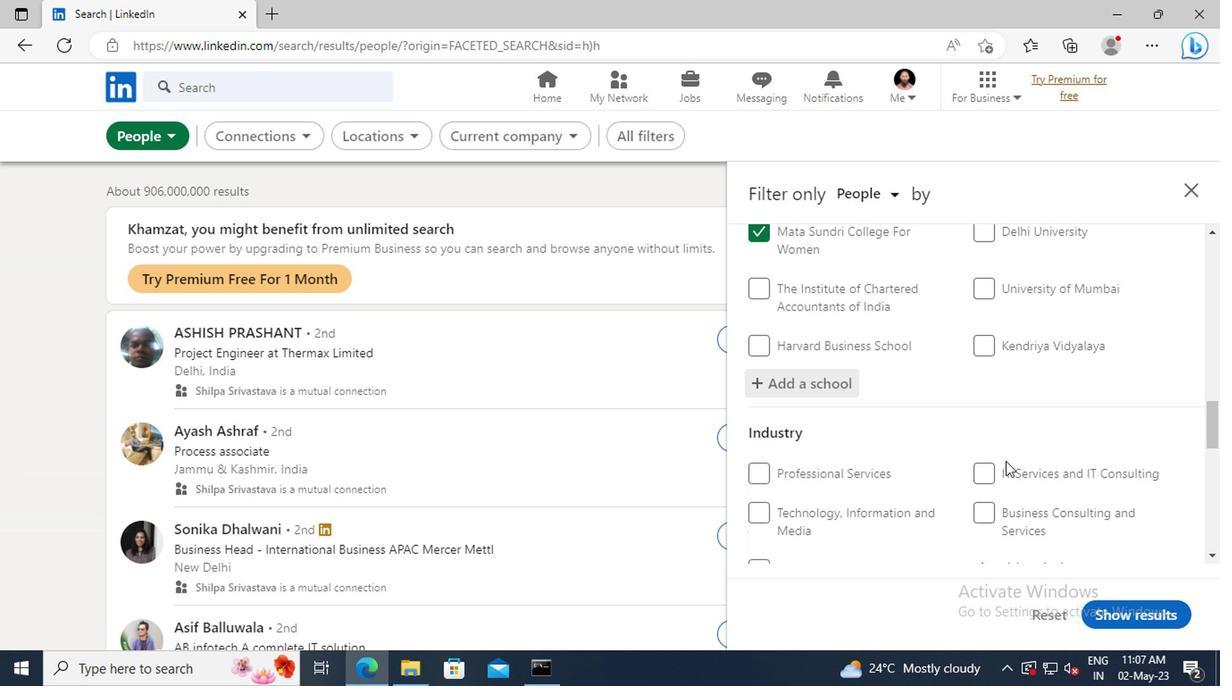 
Action: Mouse scrolled (1002, 459) with delta (0, 0)
Screenshot: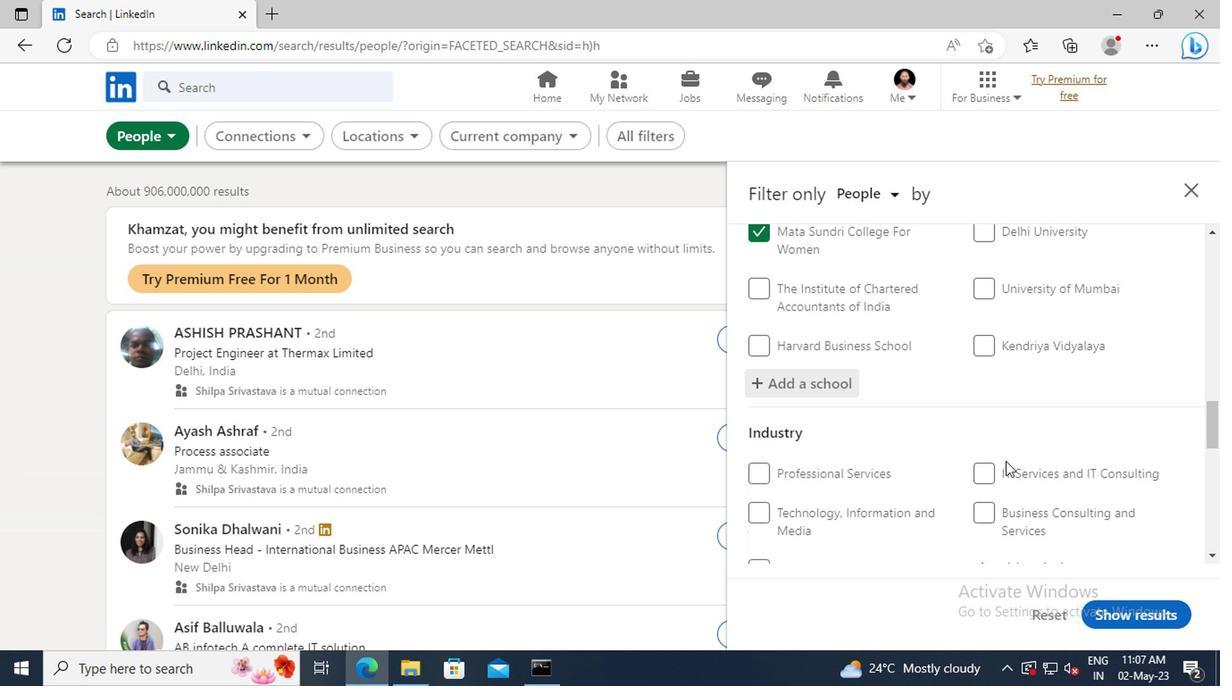
Action: Mouse moved to (1002, 462)
Screenshot: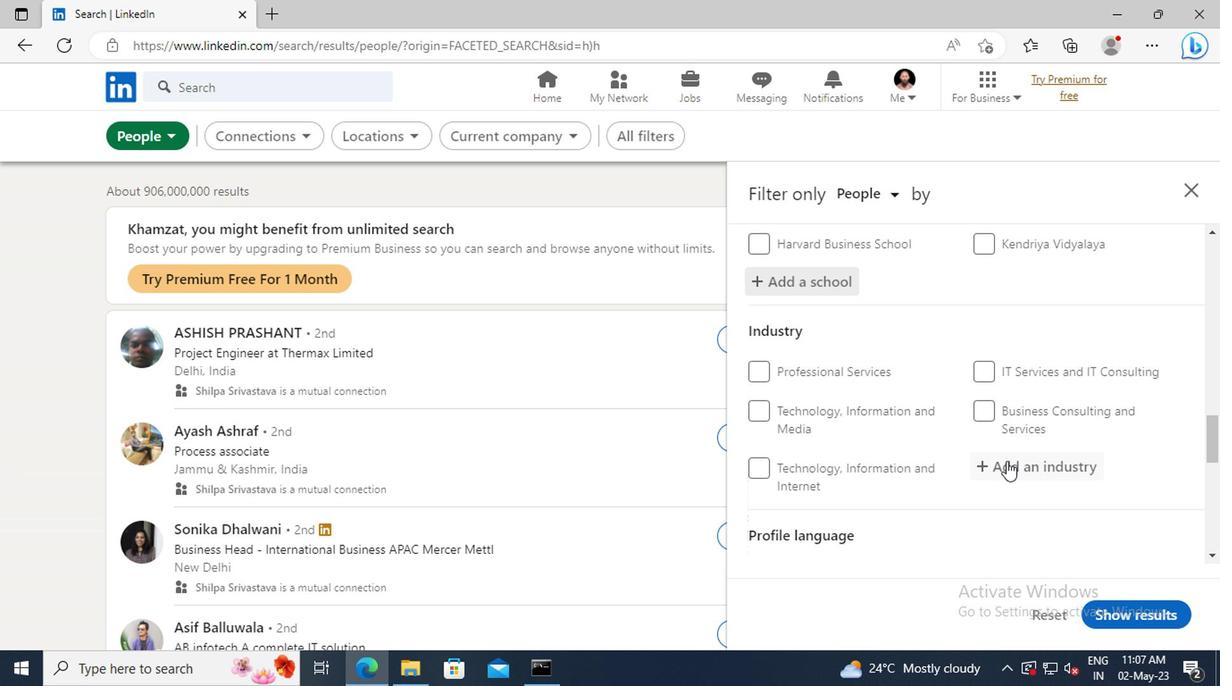 
Action: Mouse pressed left at (1002, 462)
Screenshot: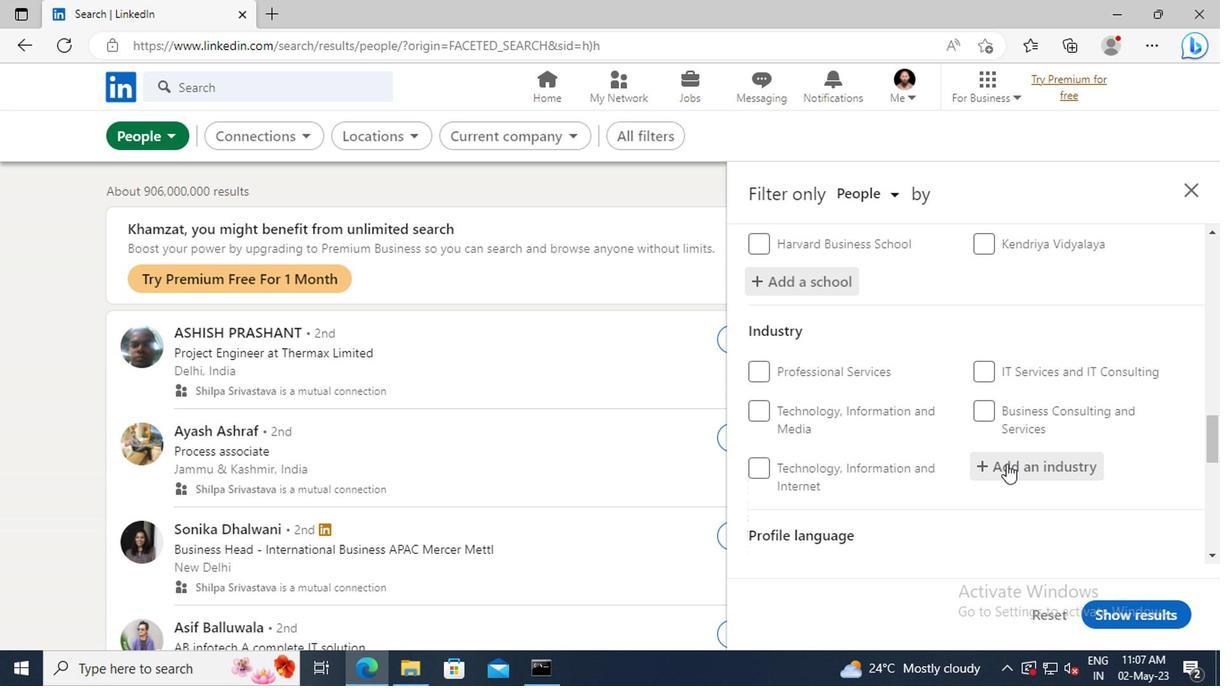
Action: Key pressed <Key.shift>AMBU
Screenshot: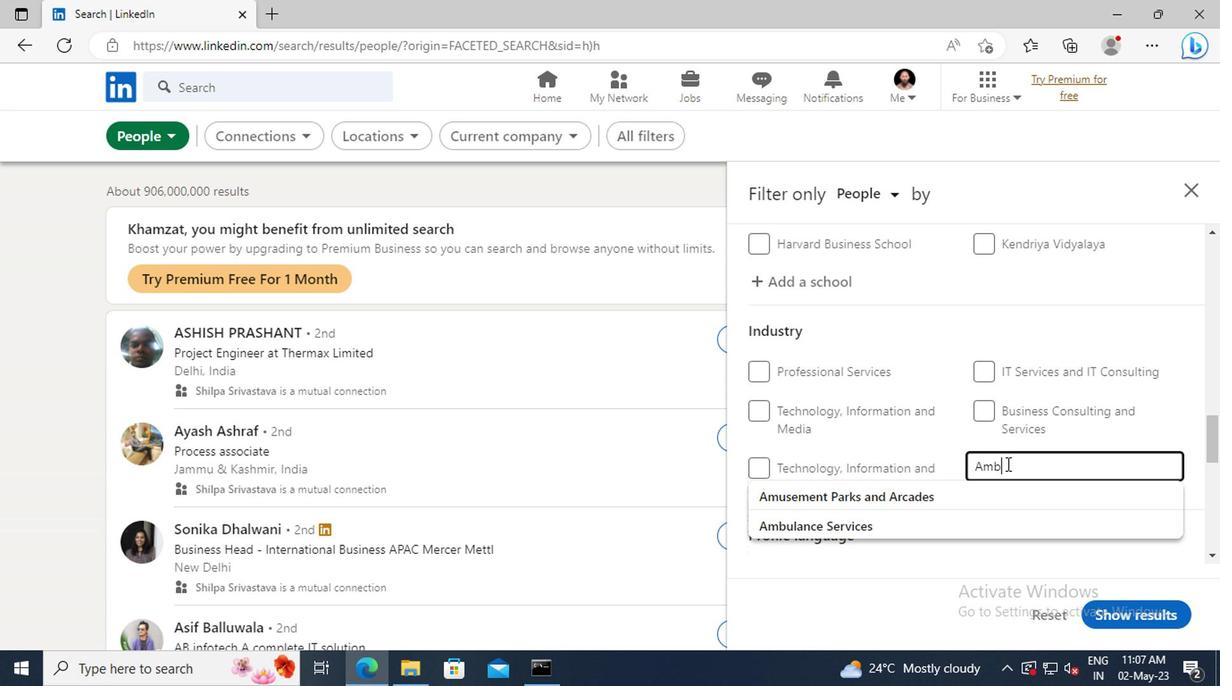 
Action: Mouse moved to (982, 490)
Screenshot: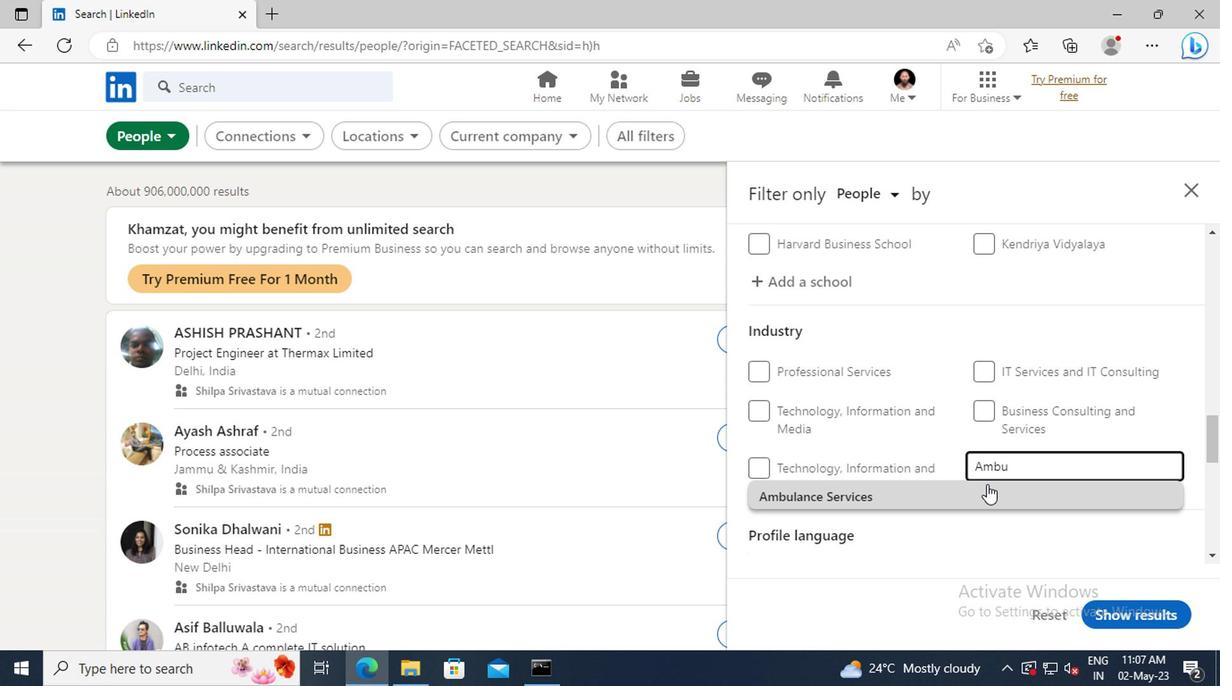
Action: Mouse pressed left at (982, 490)
Screenshot: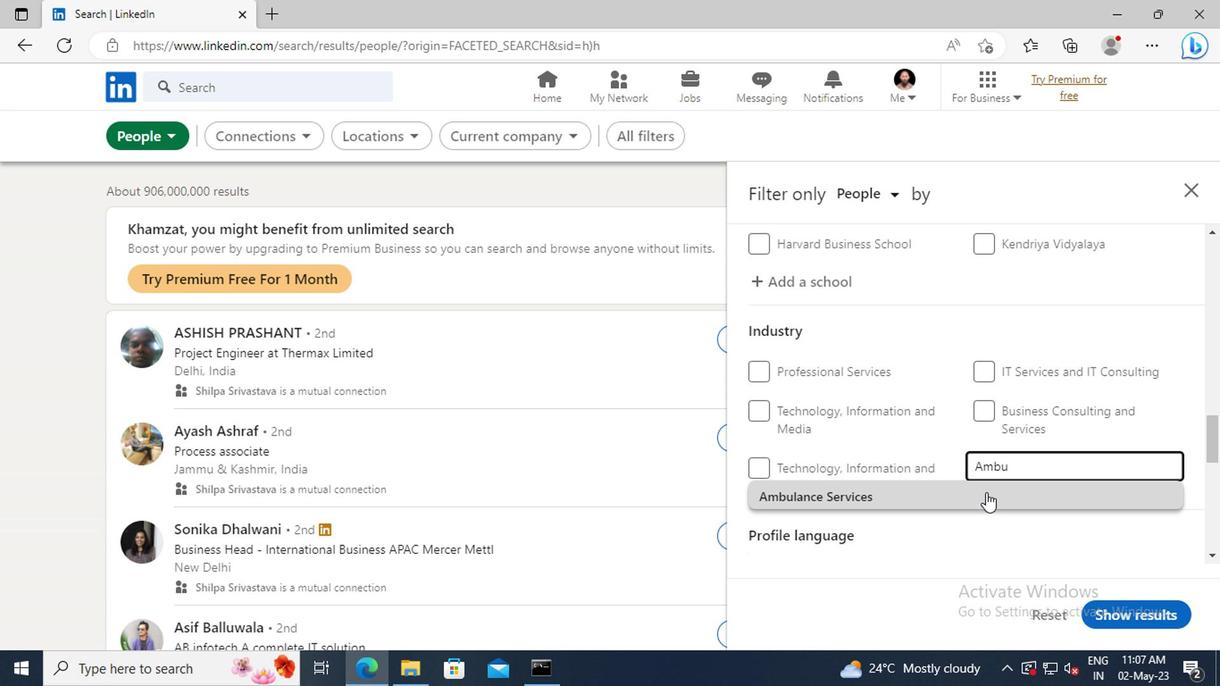 
Action: Mouse scrolled (982, 489) with delta (0, -1)
Screenshot: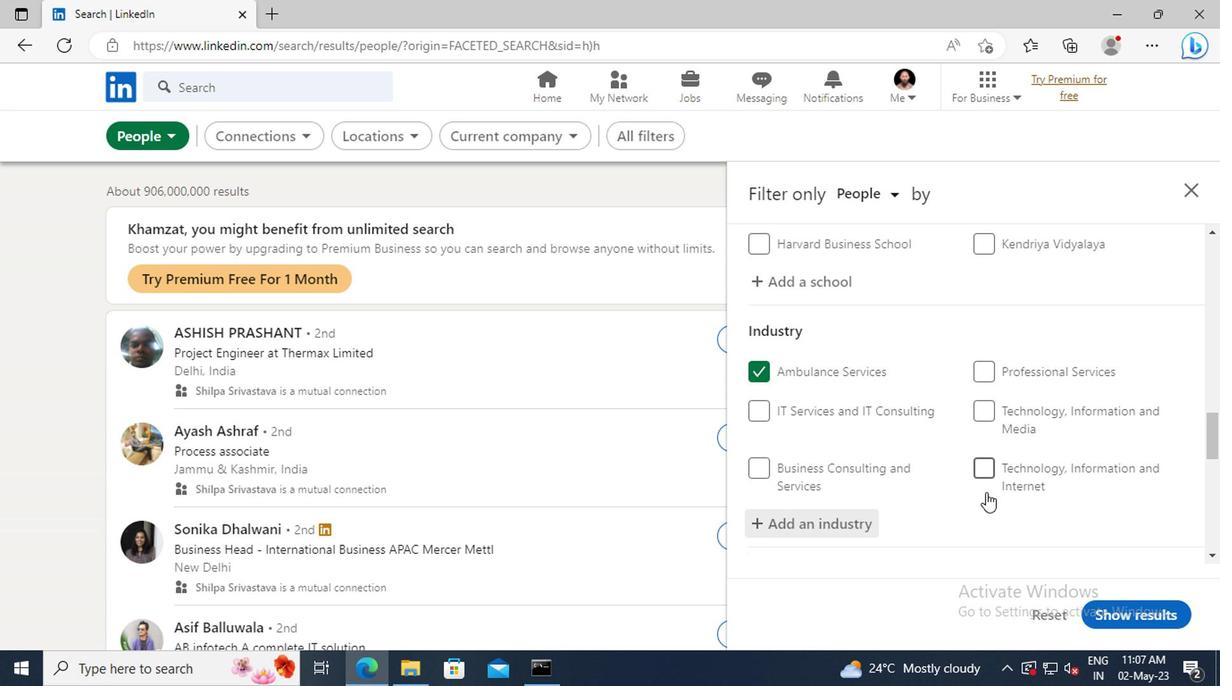 
Action: Mouse scrolled (982, 489) with delta (0, -1)
Screenshot: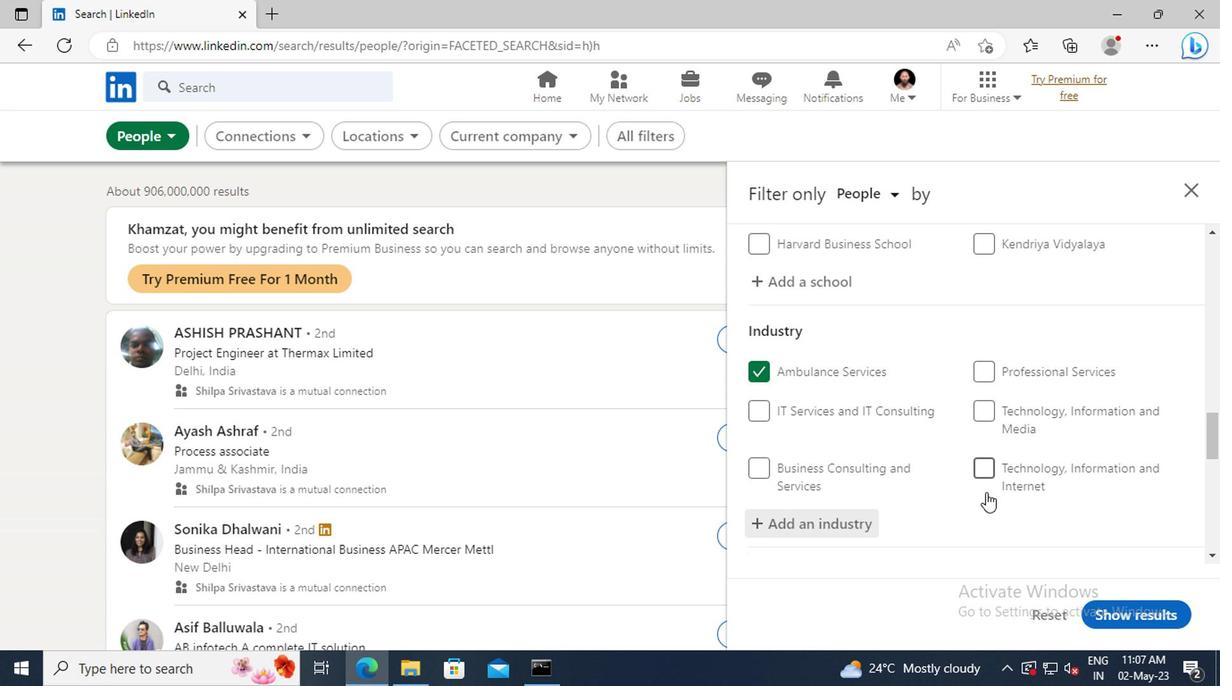 
Action: Mouse scrolled (982, 489) with delta (0, -1)
Screenshot: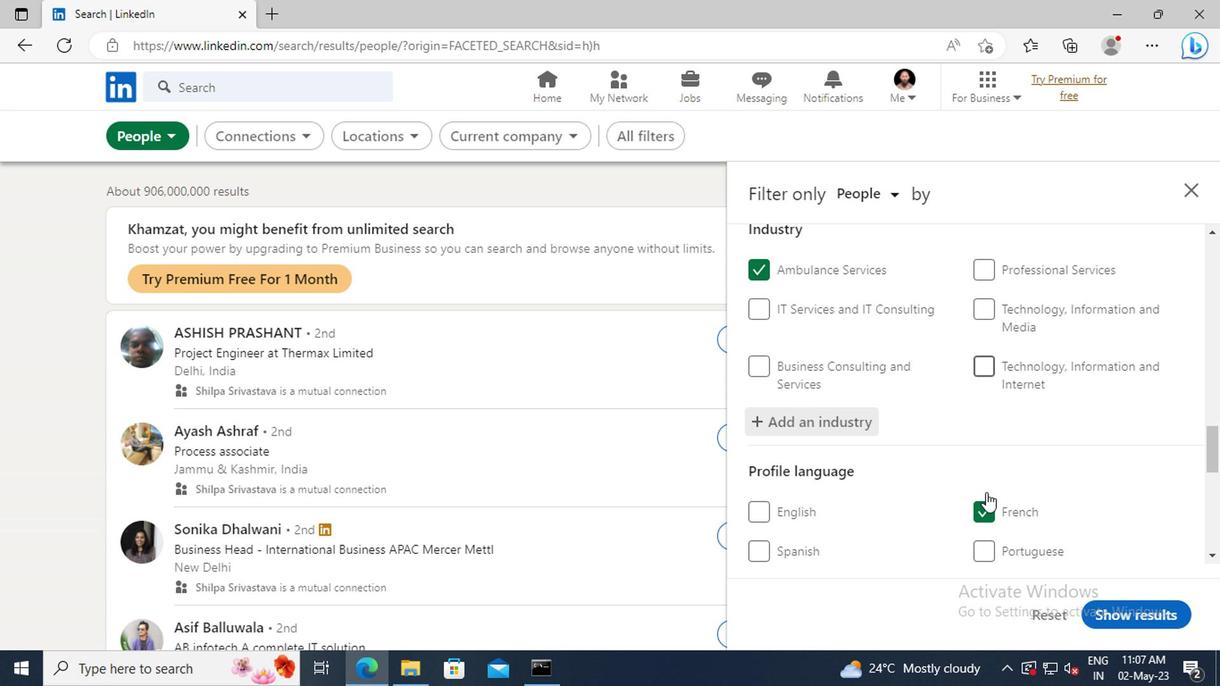 
Action: Mouse scrolled (982, 489) with delta (0, -1)
Screenshot: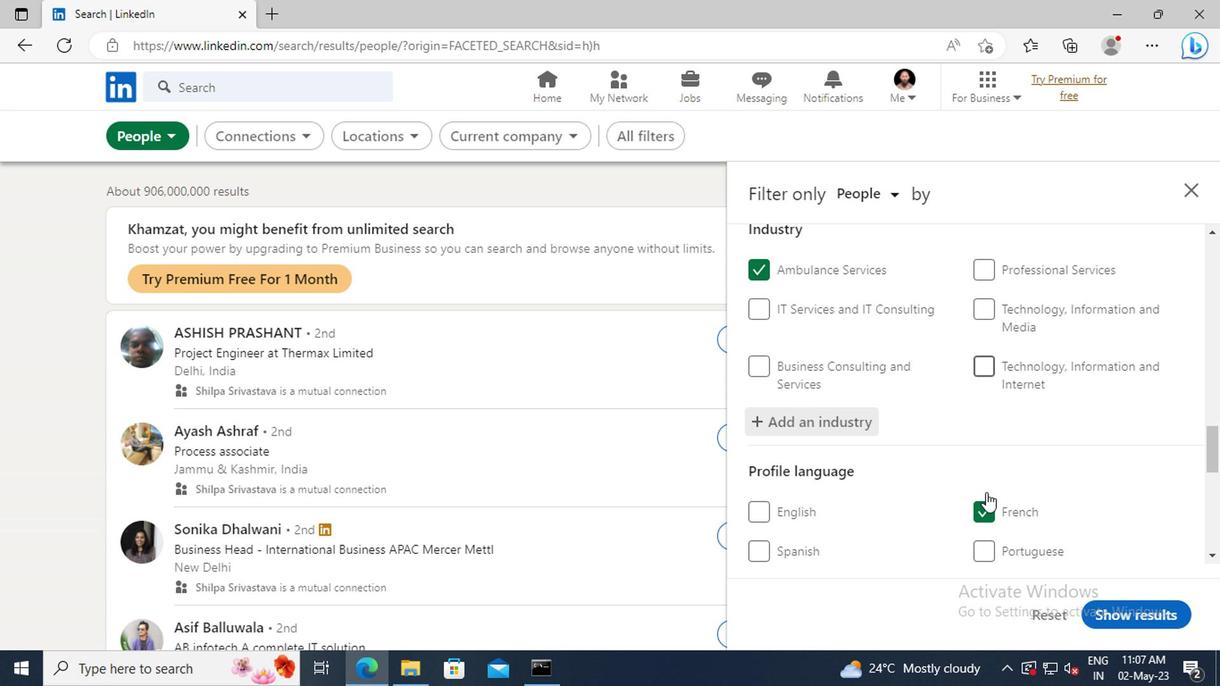 
Action: Mouse scrolled (982, 489) with delta (0, -1)
Screenshot: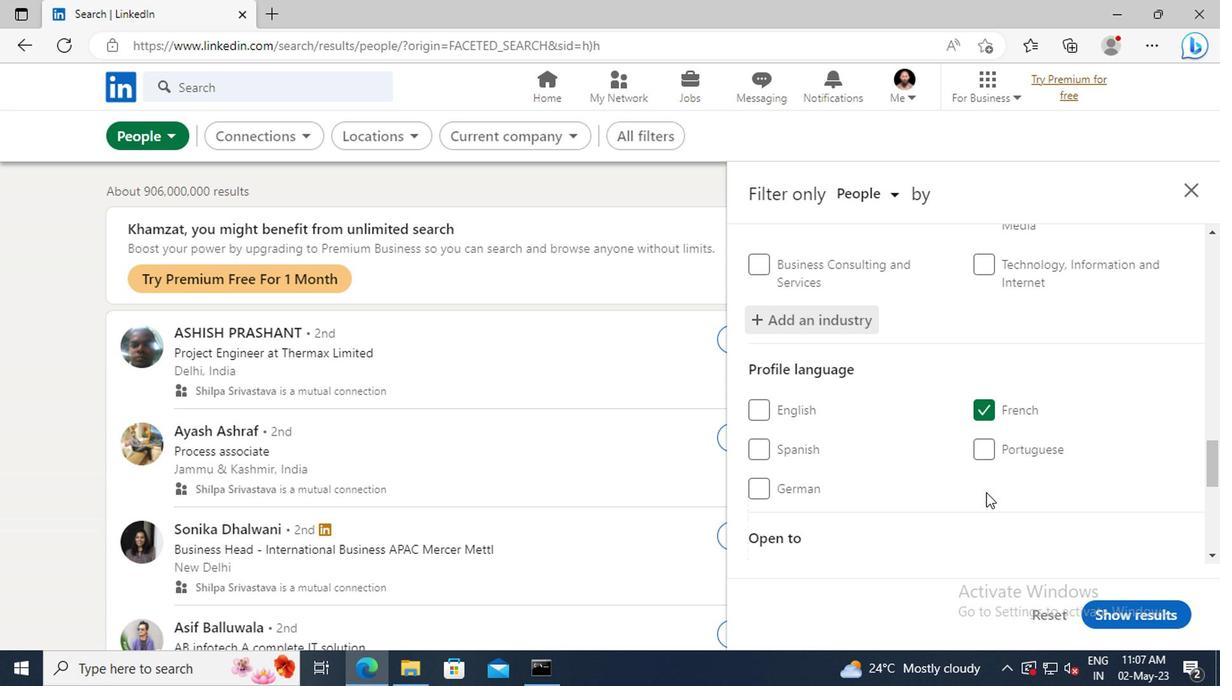 
Action: Mouse scrolled (982, 489) with delta (0, -1)
Screenshot: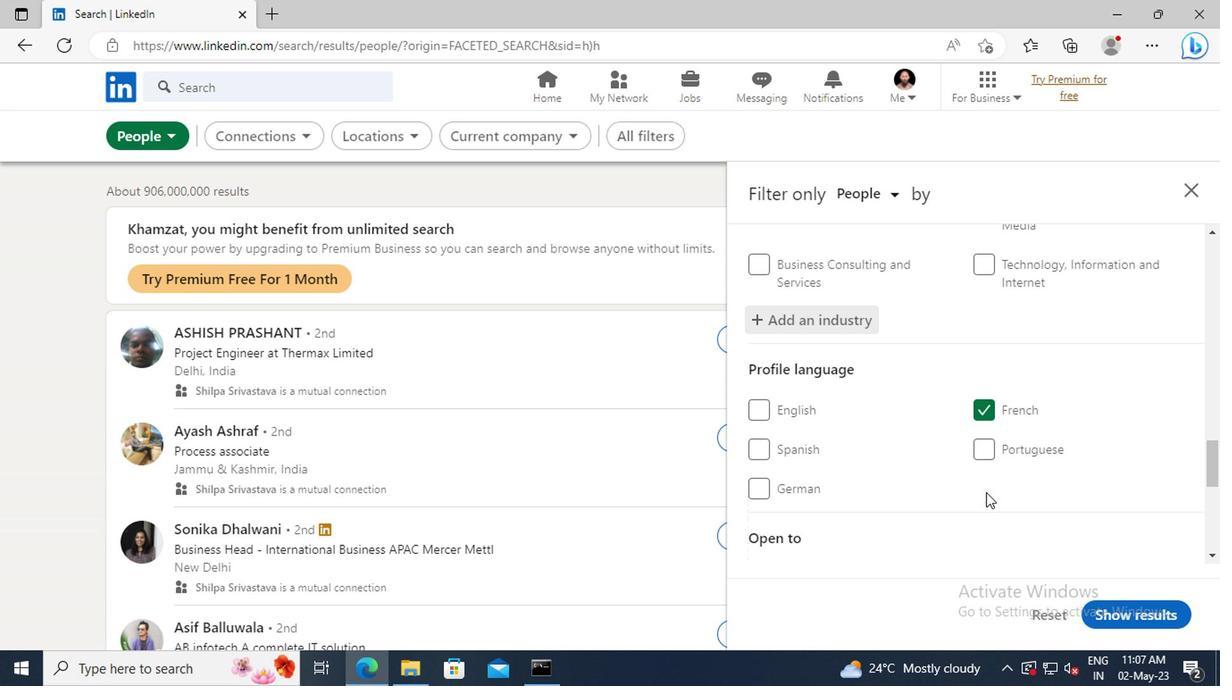 
Action: Mouse scrolled (982, 489) with delta (0, -1)
Screenshot: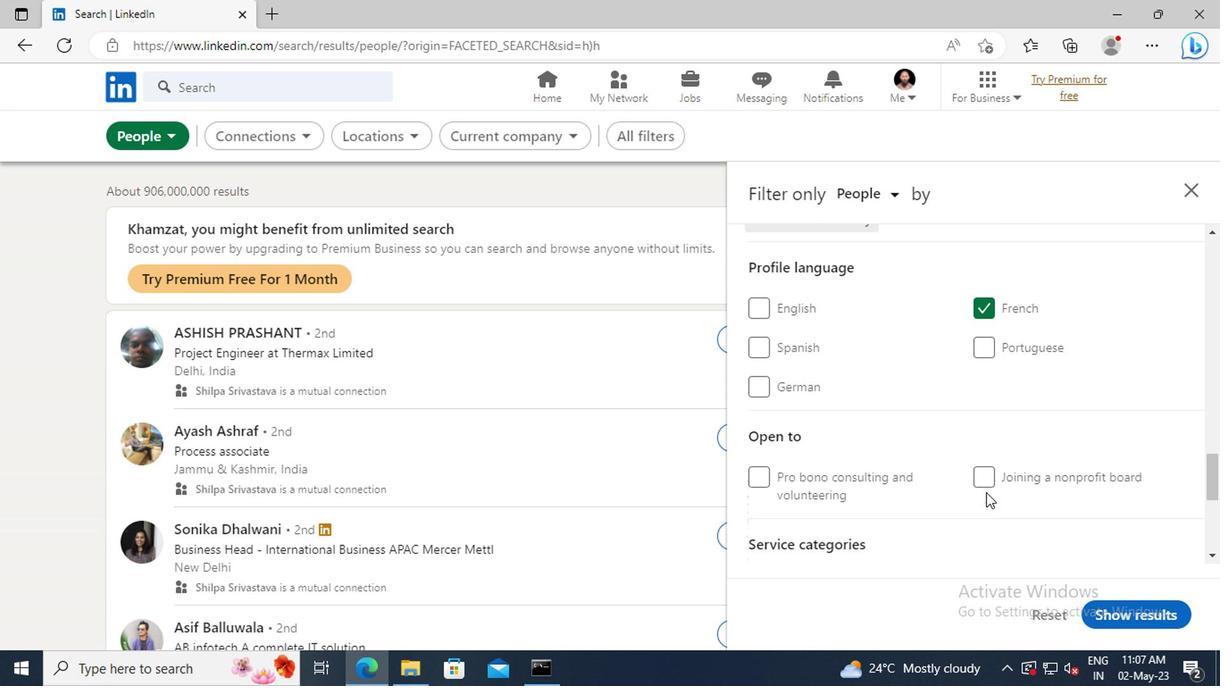 
Action: Mouse scrolled (982, 489) with delta (0, -1)
Screenshot: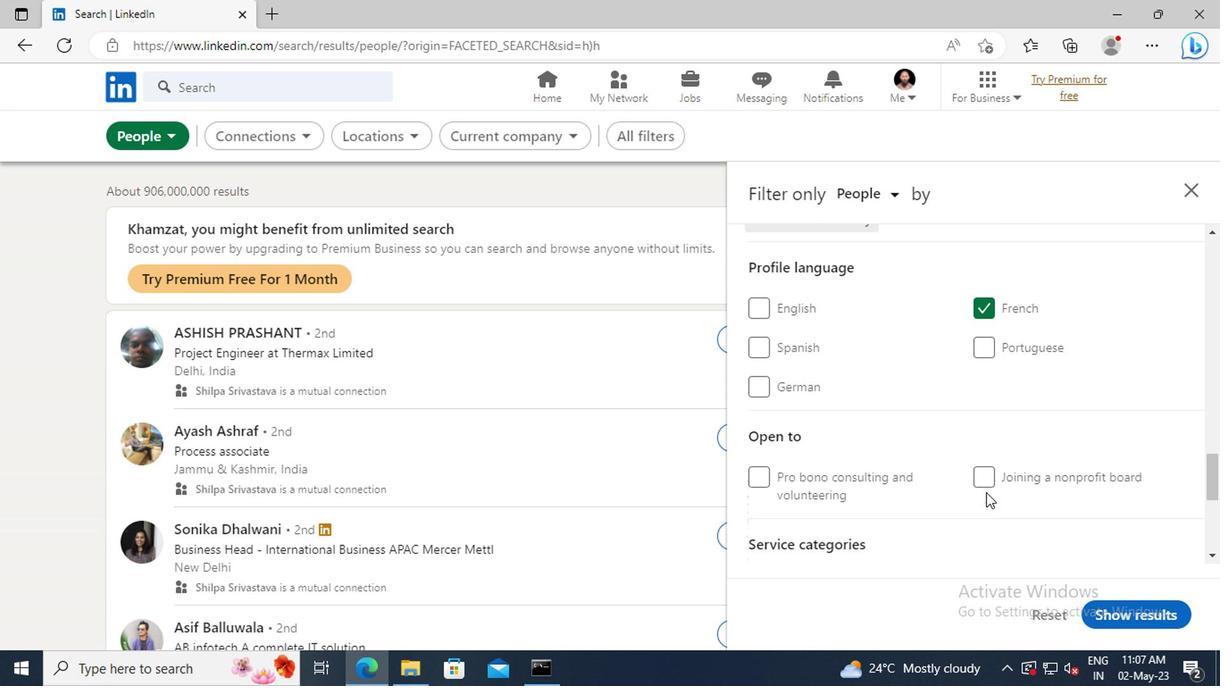 
Action: Mouse scrolled (982, 489) with delta (0, -1)
Screenshot: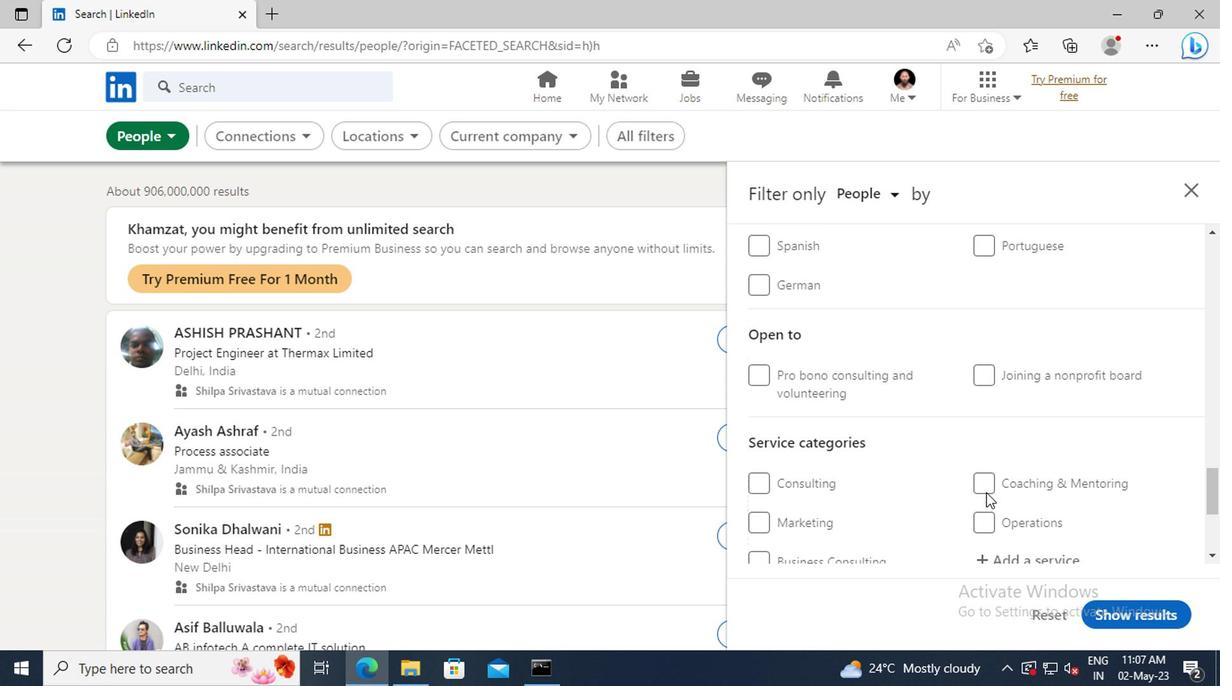 
Action: Mouse scrolled (982, 489) with delta (0, -1)
Screenshot: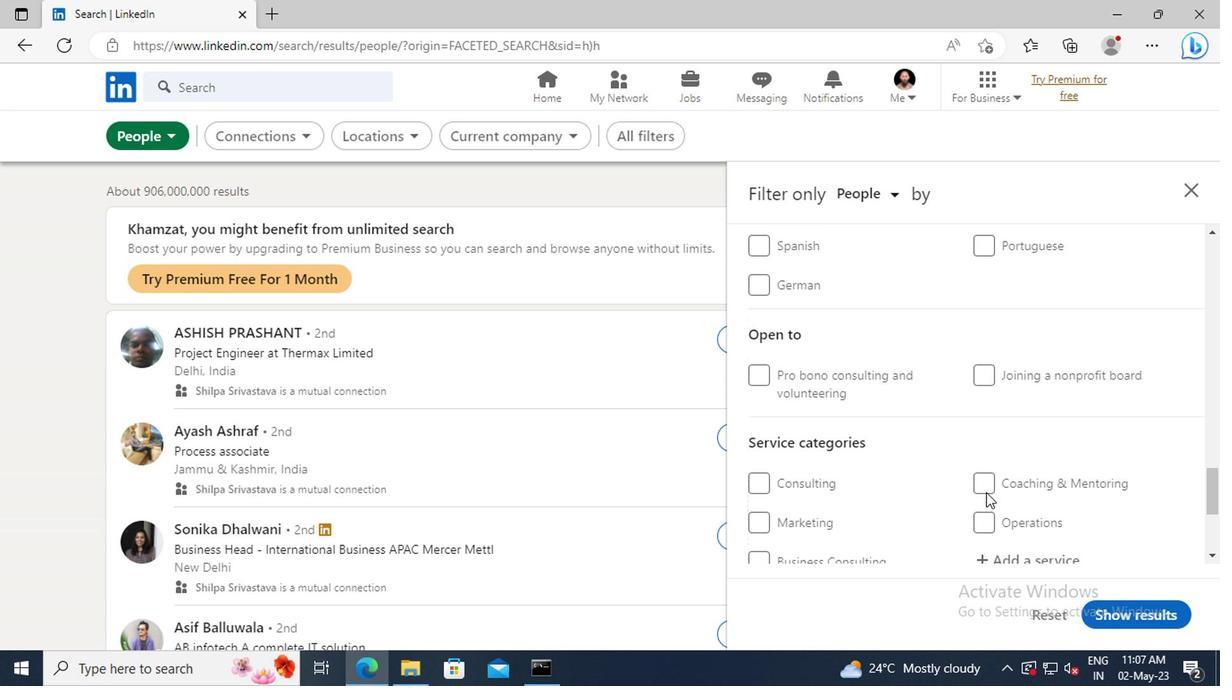 
Action: Mouse moved to (984, 465)
Screenshot: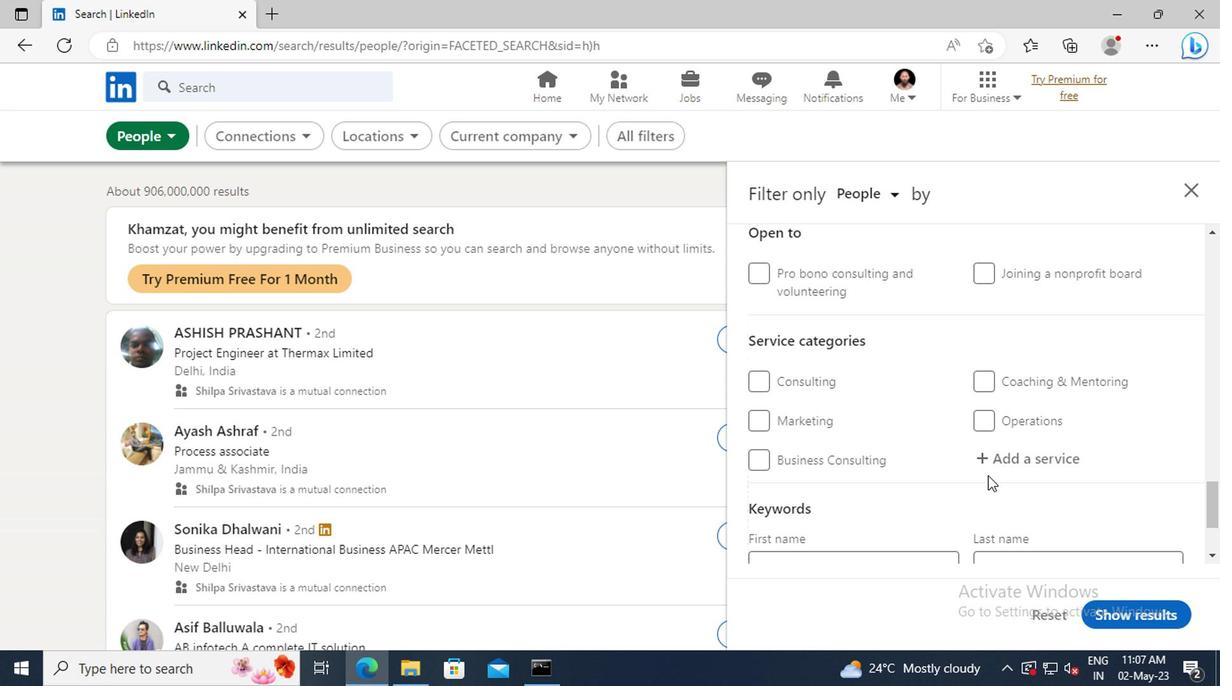
Action: Mouse pressed left at (984, 465)
Screenshot: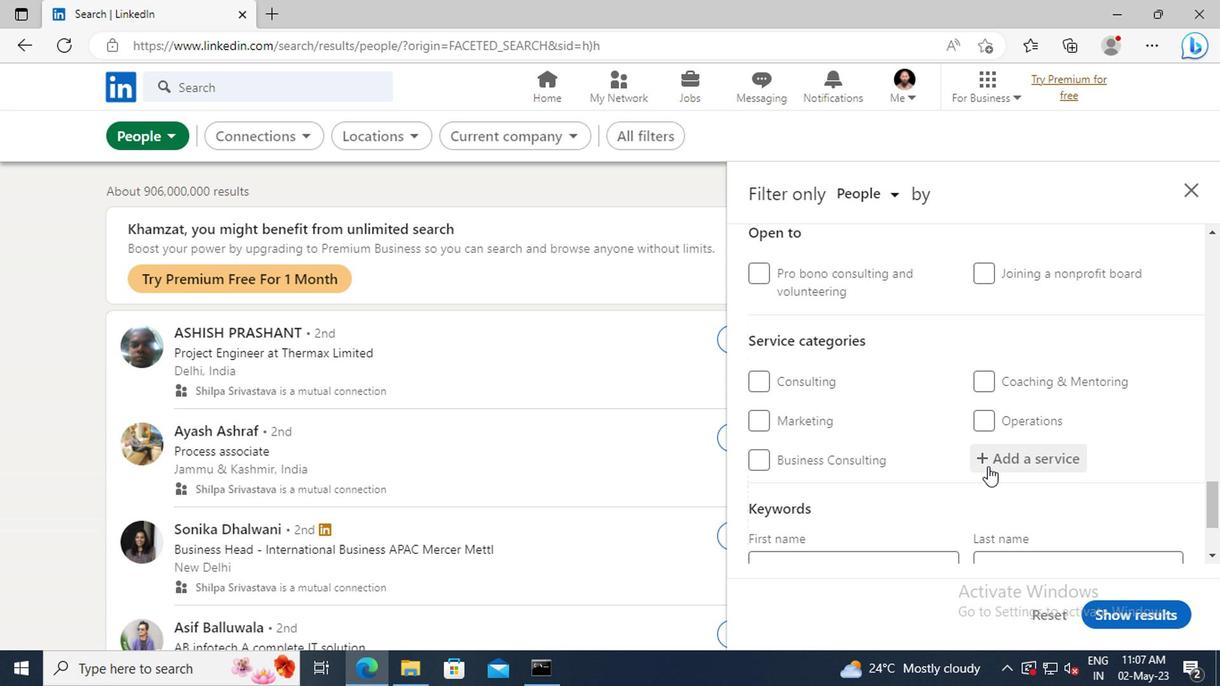 
Action: Key pressed <Key.shift>LEAD<Key.space><Key.shift>GE
Screenshot: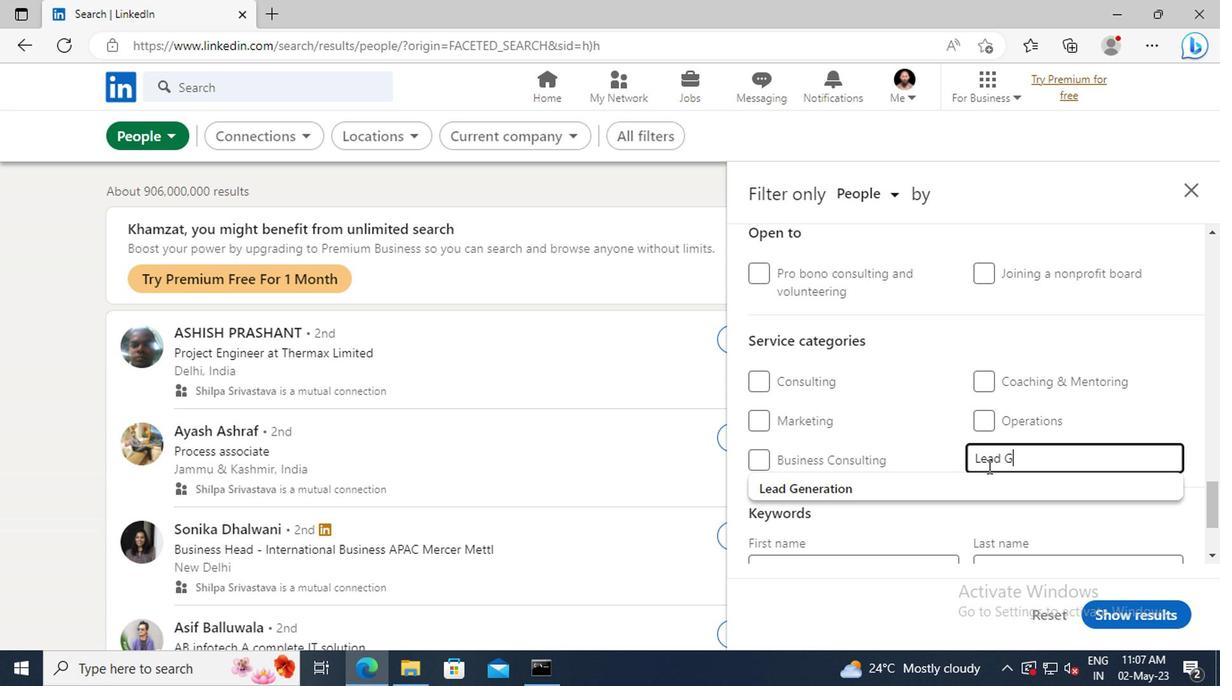 
Action: Mouse moved to (974, 486)
Screenshot: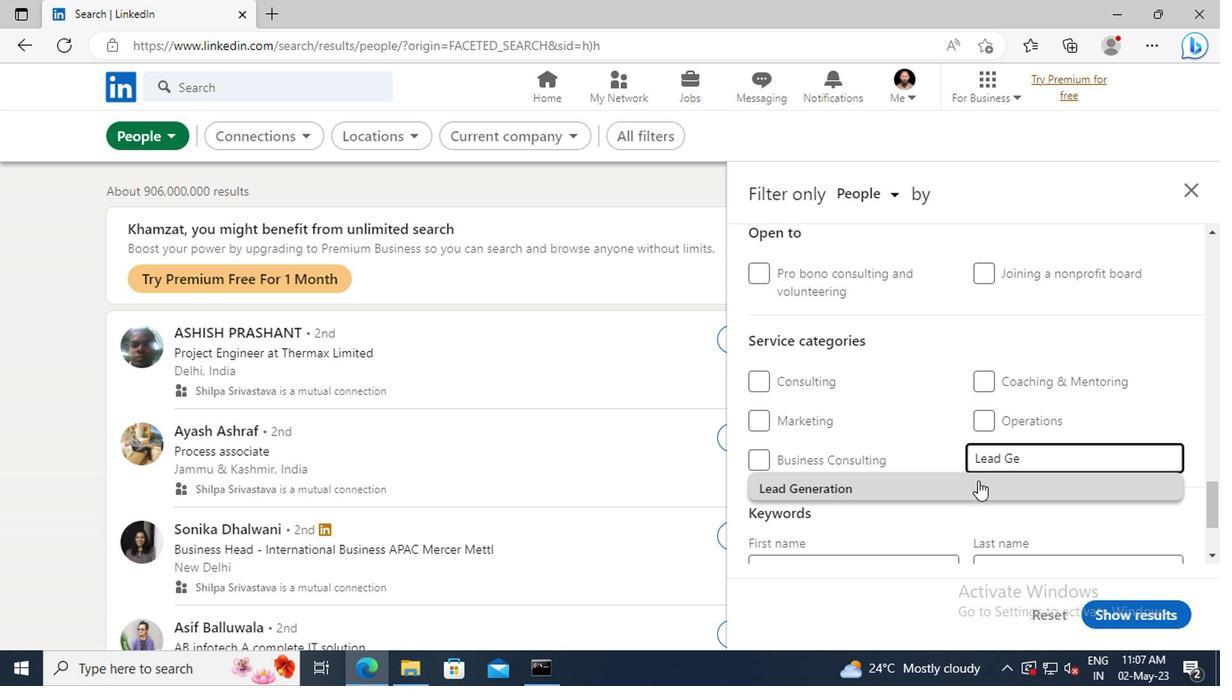 
Action: Mouse pressed left at (974, 486)
Screenshot: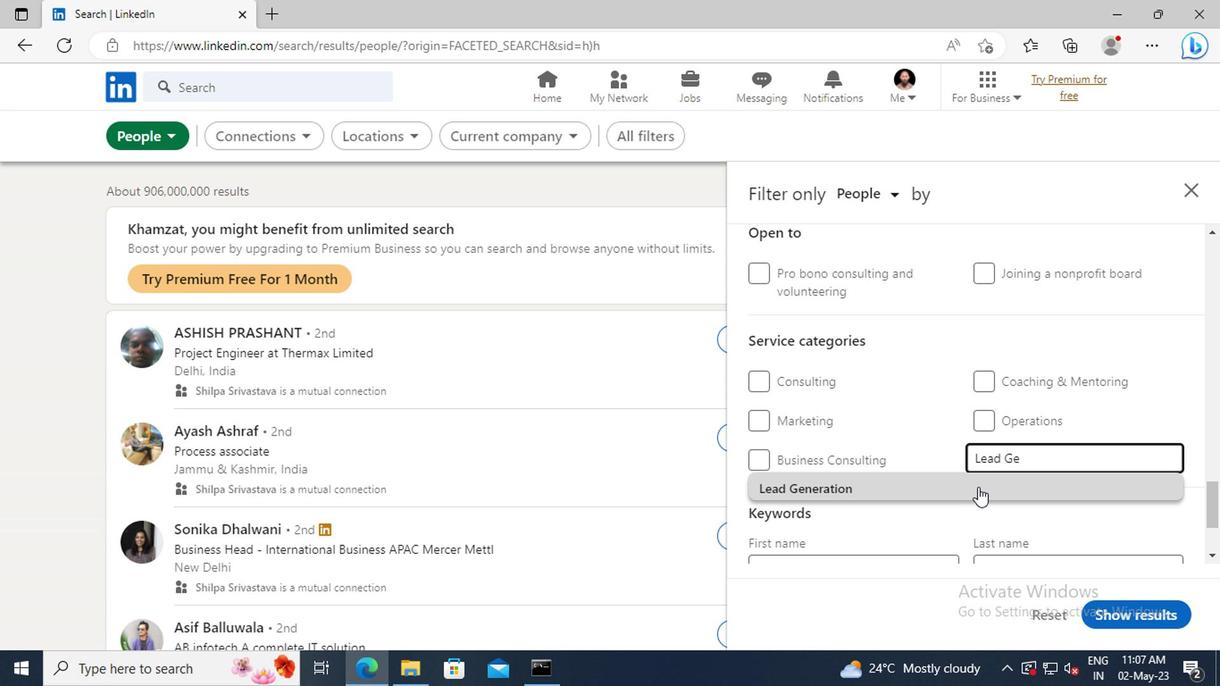 
Action: Mouse scrolled (974, 485) with delta (0, 0)
Screenshot: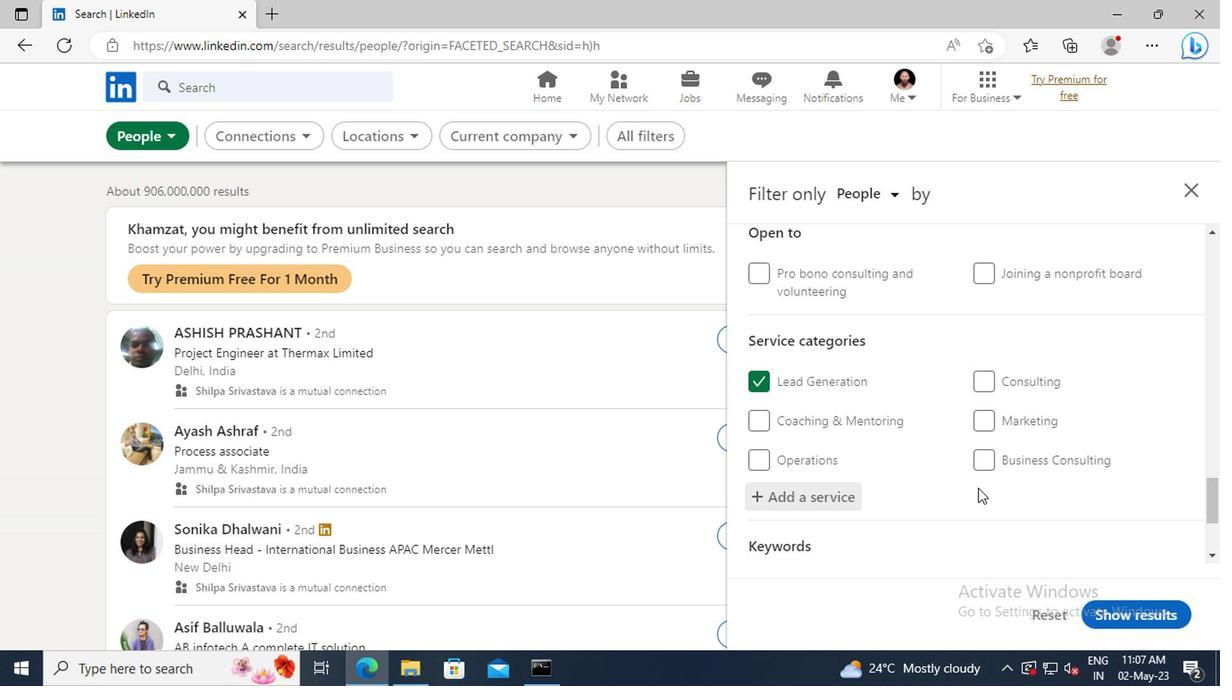 
Action: Mouse scrolled (974, 485) with delta (0, 0)
Screenshot: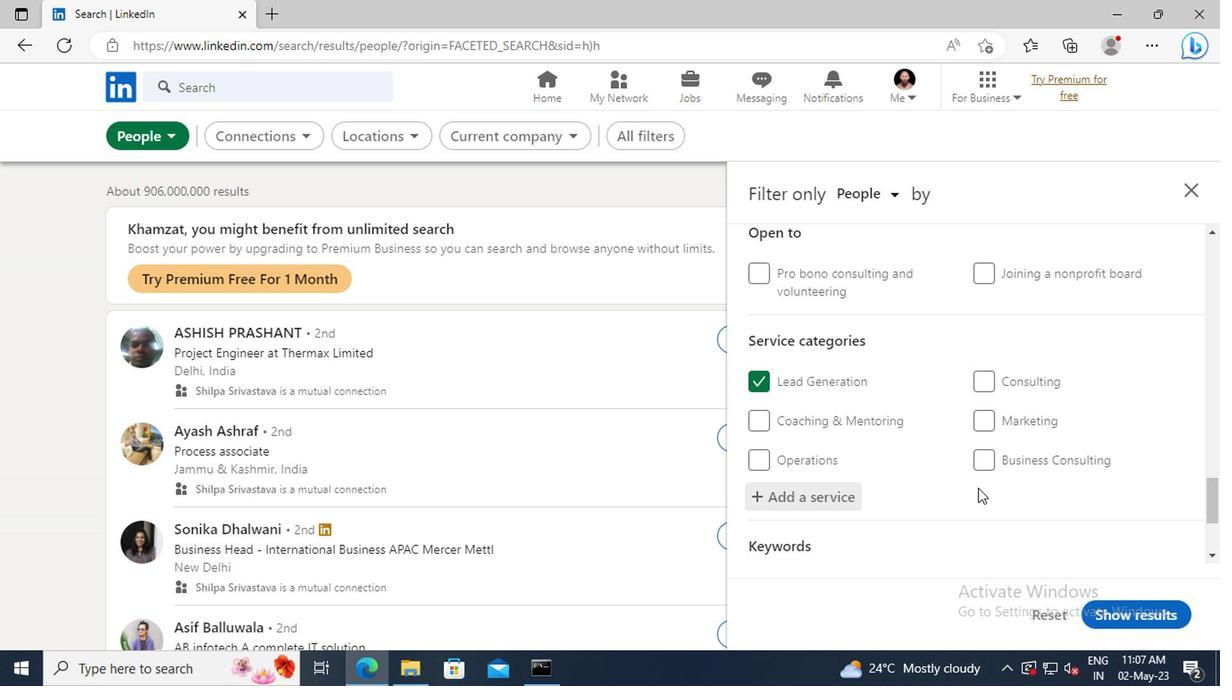 
Action: Mouse scrolled (974, 485) with delta (0, 0)
Screenshot: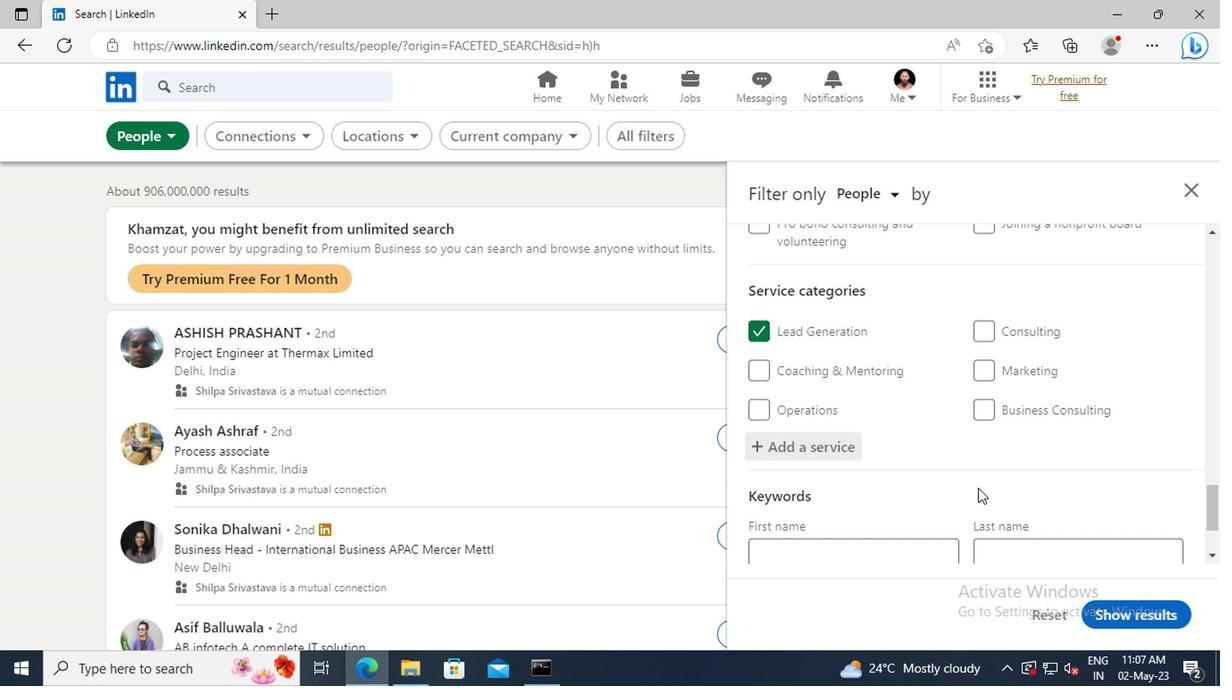 
Action: Mouse scrolled (974, 485) with delta (0, 0)
Screenshot: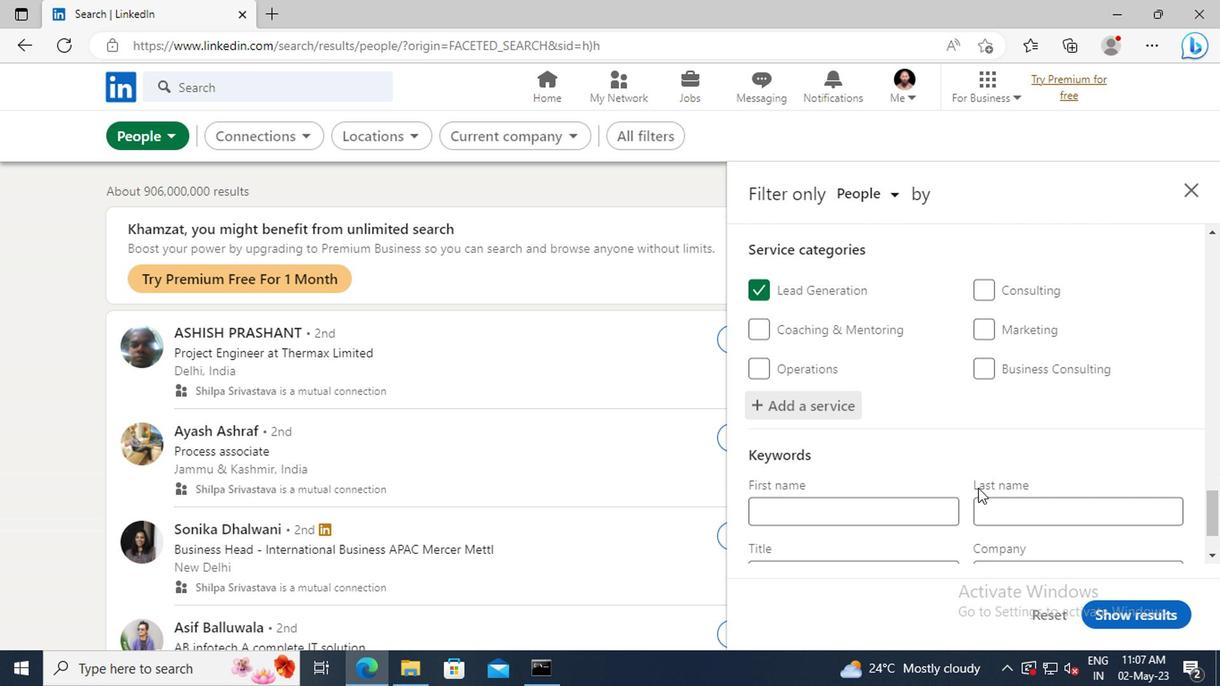 
Action: Mouse moved to (838, 488)
Screenshot: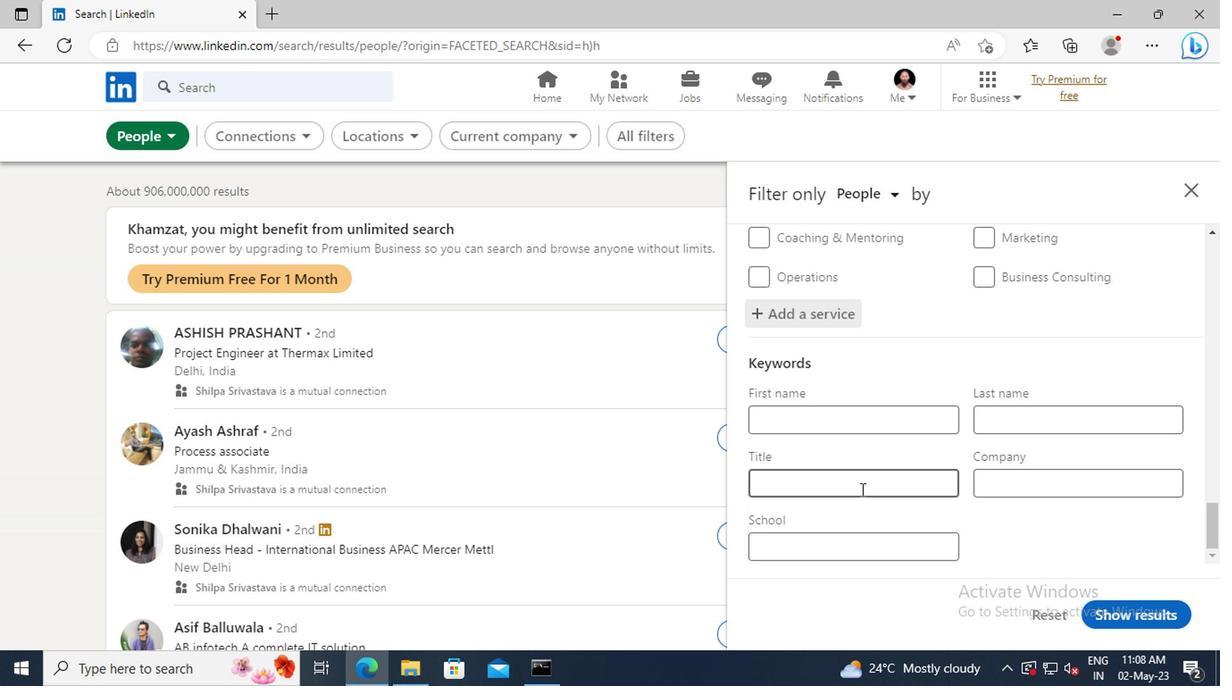 
Action: Mouse pressed left at (838, 488)
Screenshot: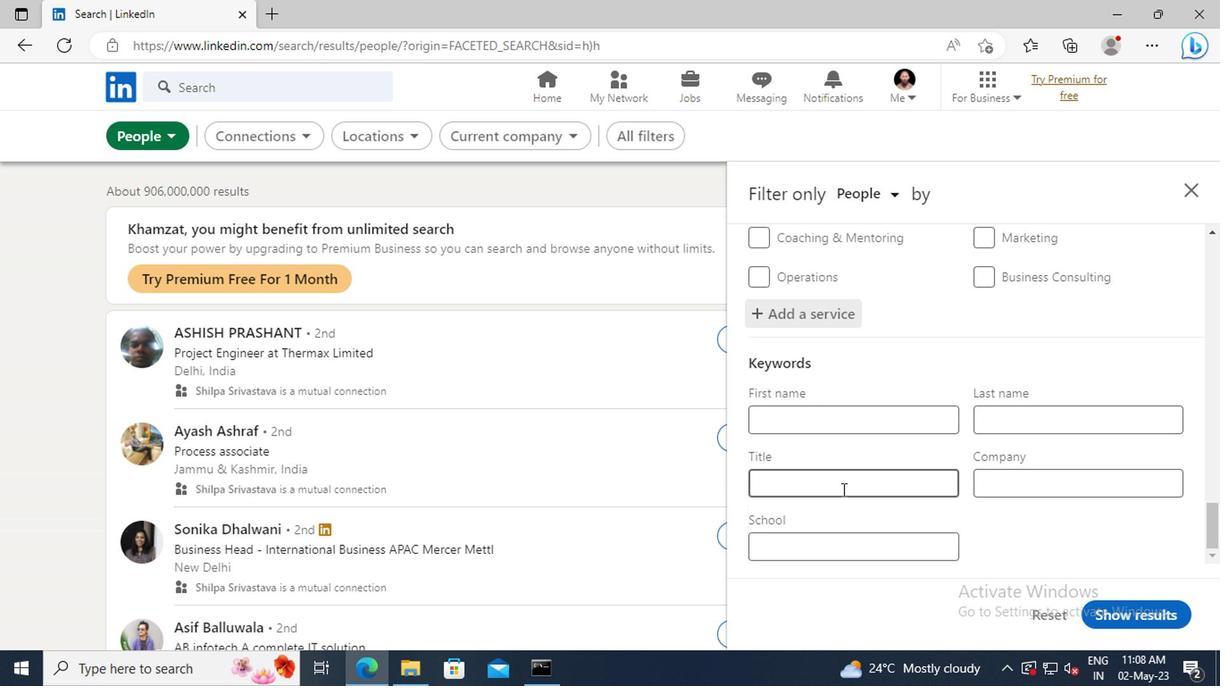 
Action: Key pressed <Key.shift>TRUCK<Key.space><Key.shift>DRIVER<Key.enter>
Screenshot: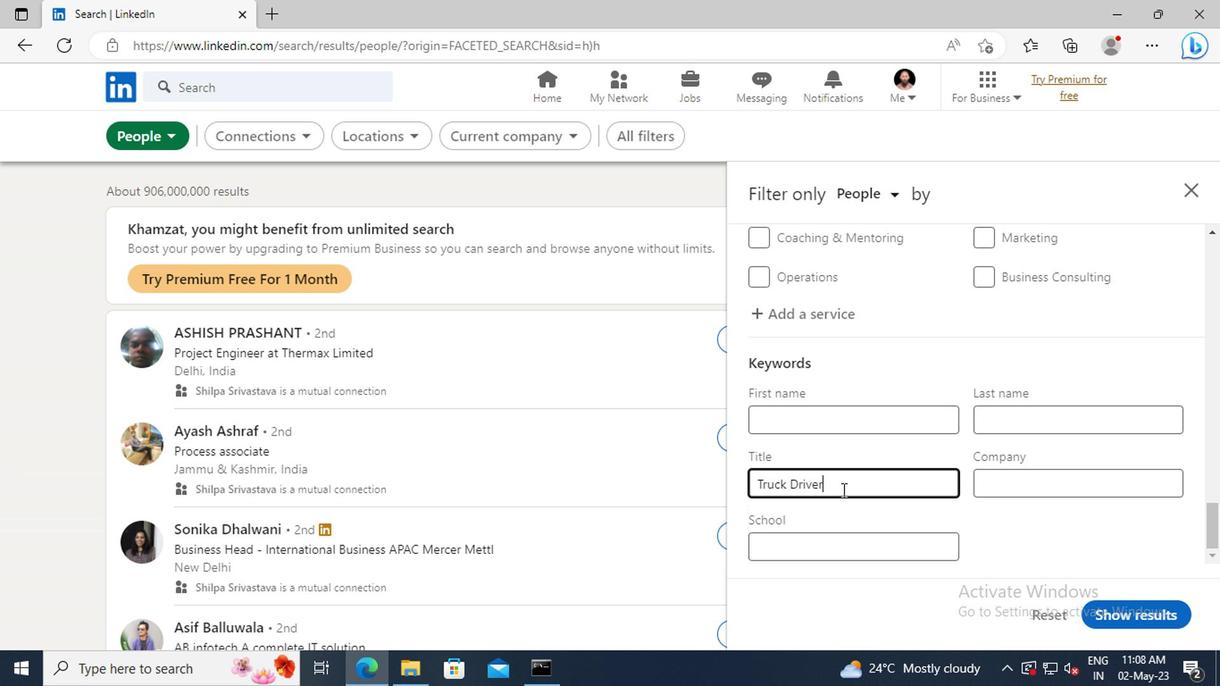 
Action: Mouse moved to (1107, 606)
Screenshot: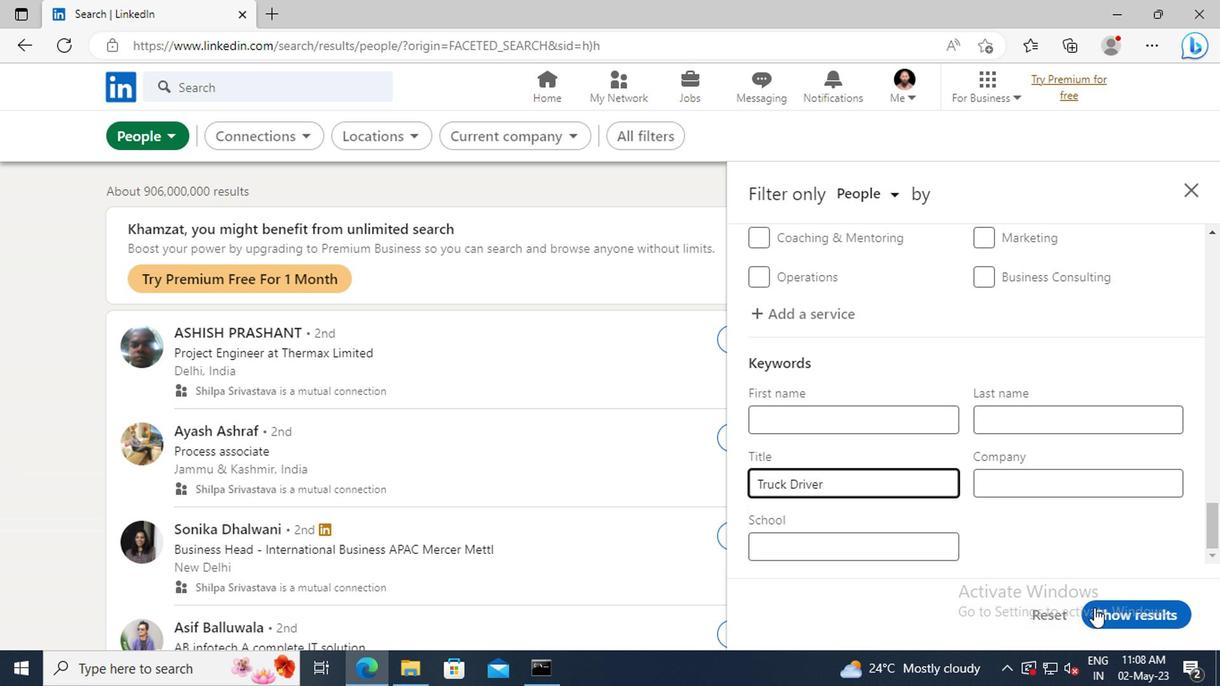
Action: Mouse pressed left at (1107, 606)
Screenshot: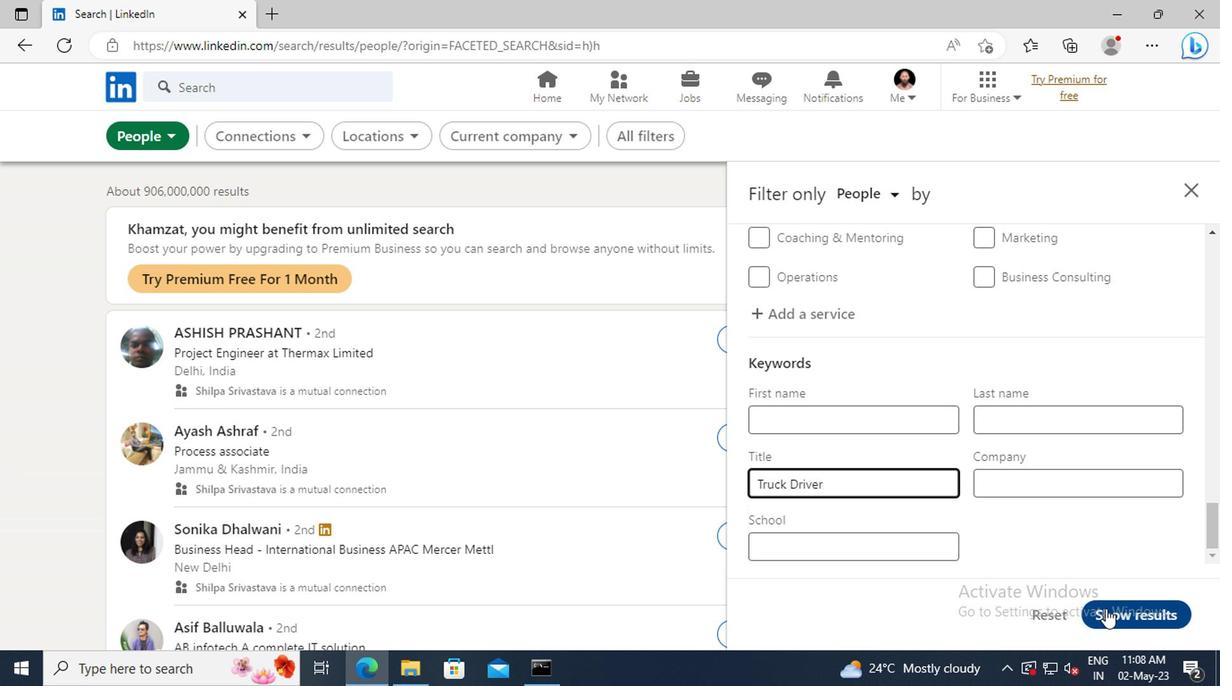 
